 Task: Look for space in Balāngīr, India from 3rd August, 2023 to 7th August, 2023 for 2 adults in price range Rs.4000 to Rs.9000. Place can be private room with 1  bedroom having 1 bed and 1 bathroom. Property type can be house, flat, guest house, hotel. Booking option can be shelf check-in. Required host language is English.
Action: Mouse moved to (597, 131)
Screenshot: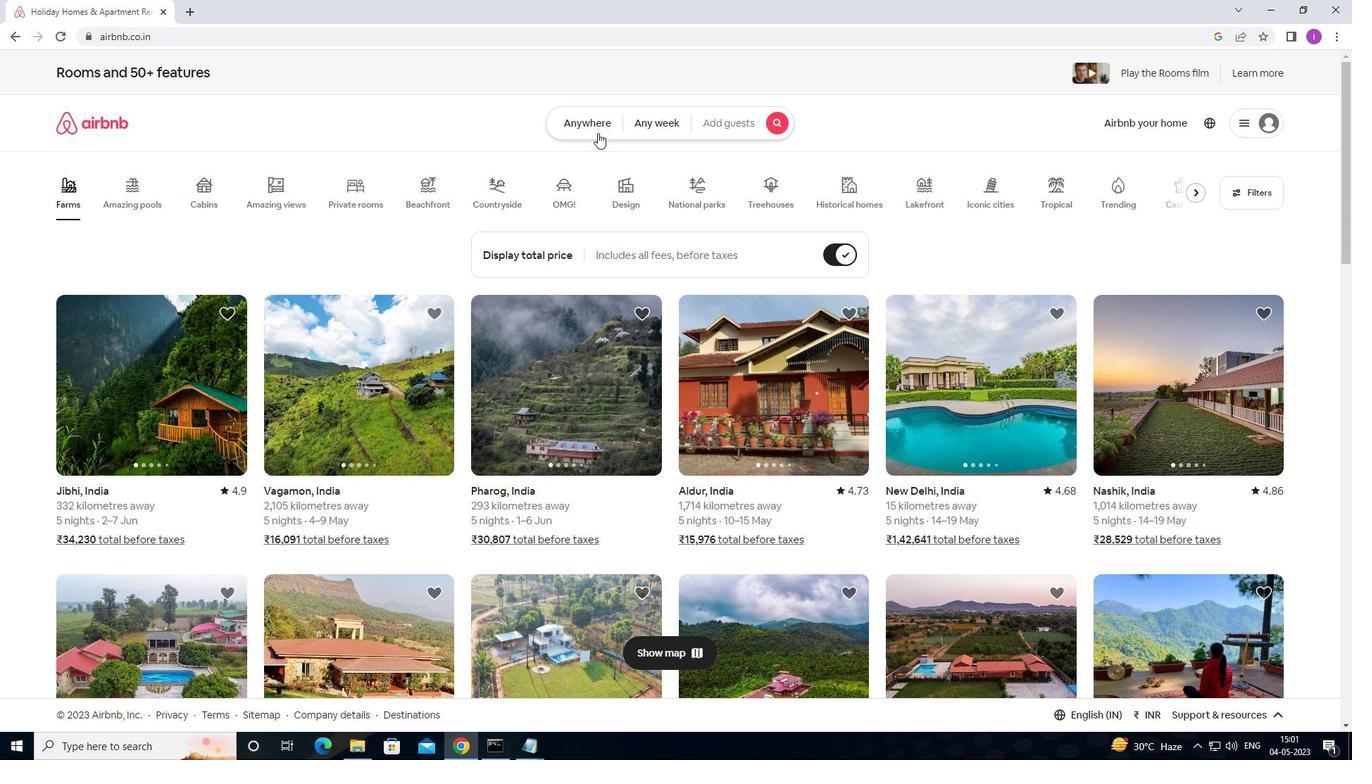 
Action: Mouse pressed left at (597, 131)
Screenshot: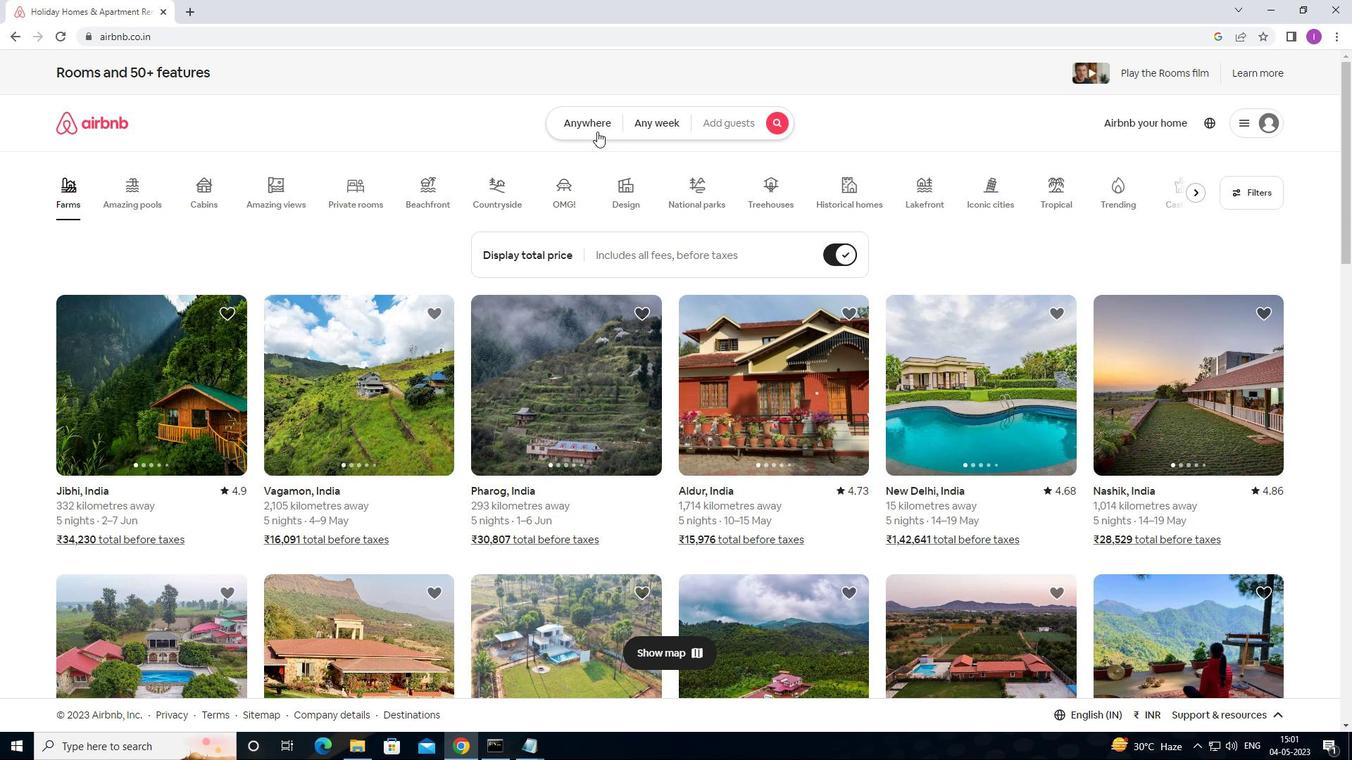 
Action: Mouse moved to (425, 183)
Screenshot: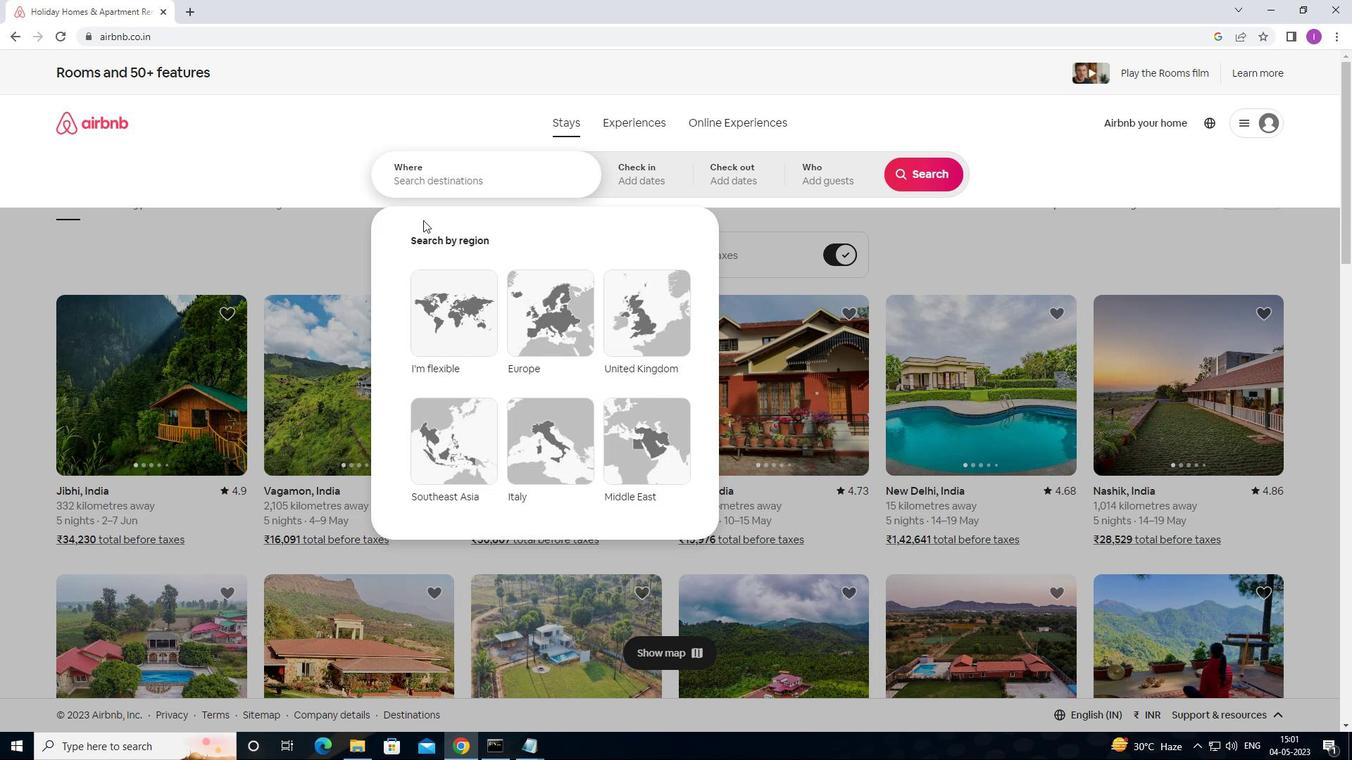 
Action: Mouse pressed left at (425, 183)
Screenshot: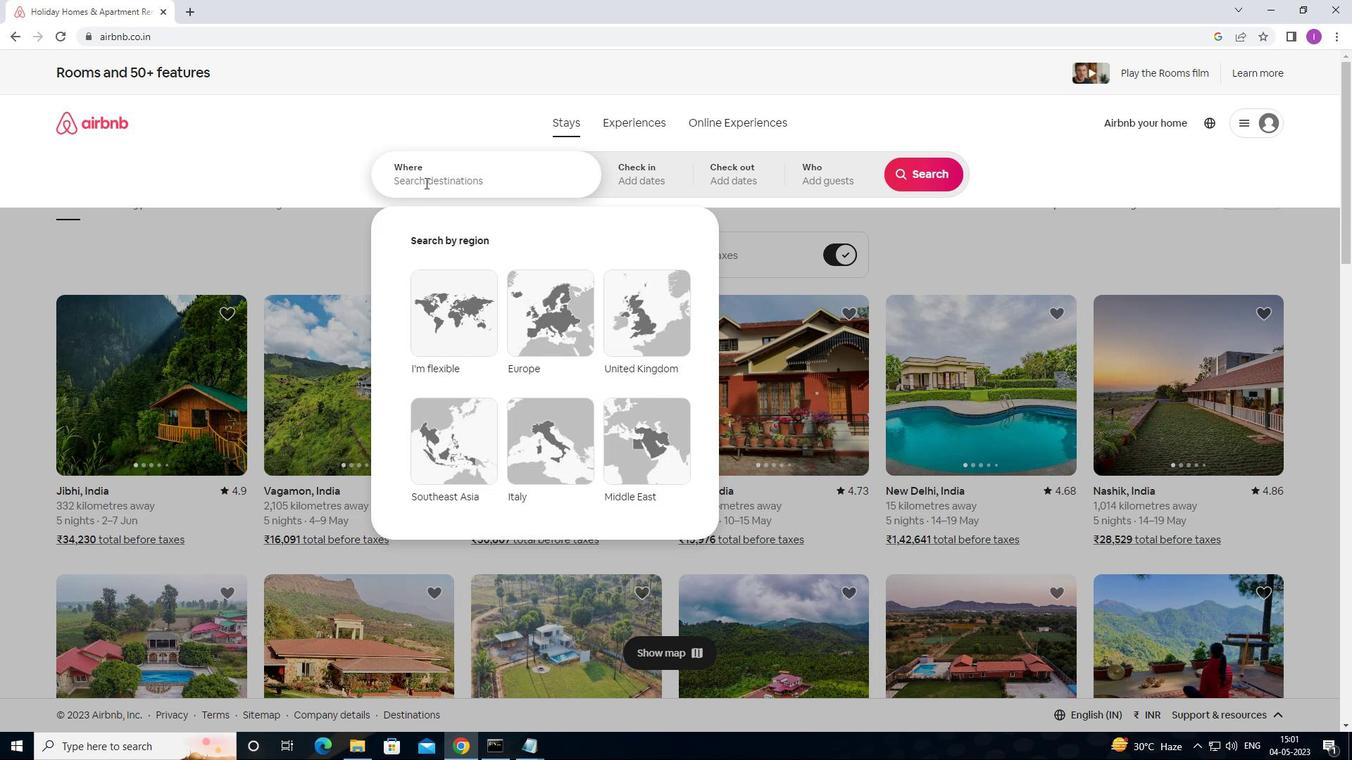 
Action: Mouse moved to (738, 161)
Screenshot: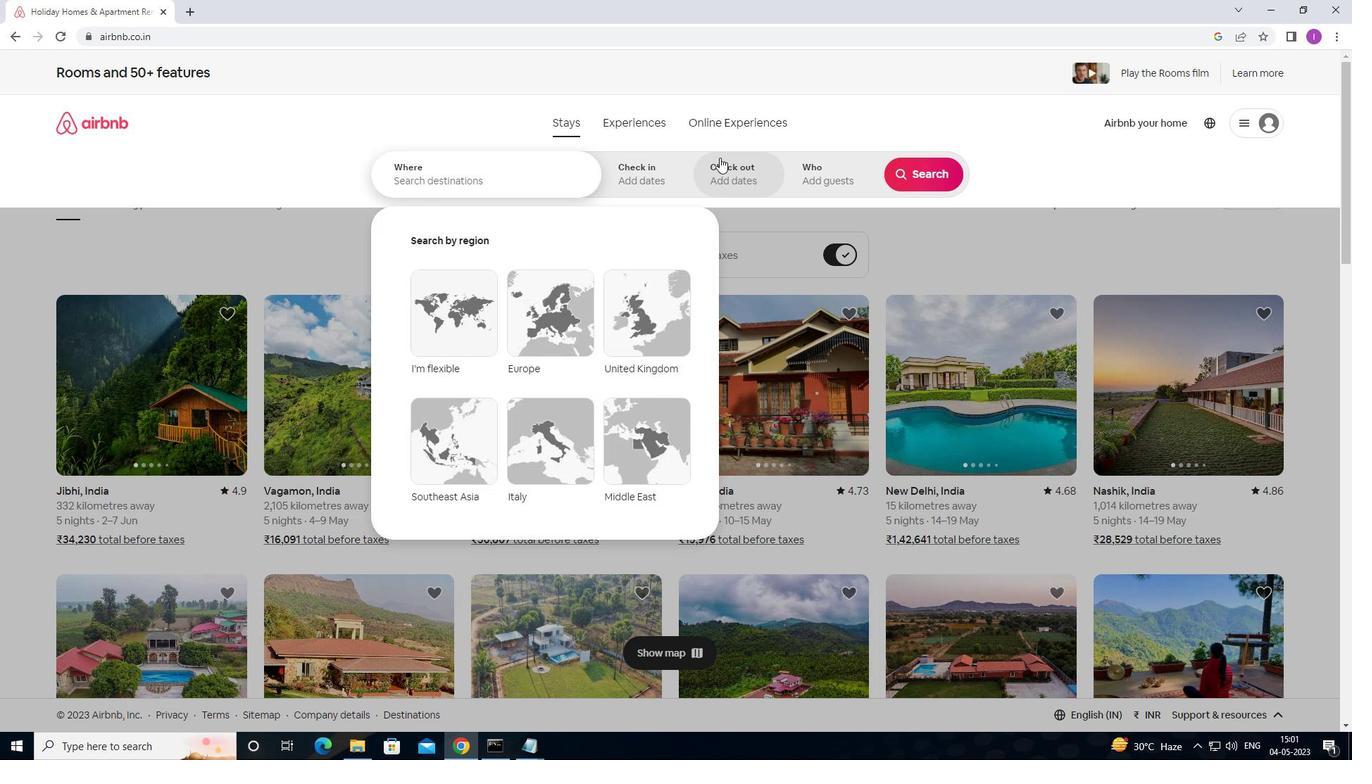 
Action: Key pressed <Key.shift>BALANGIR,<Key.shift>INDIA
Screenshot: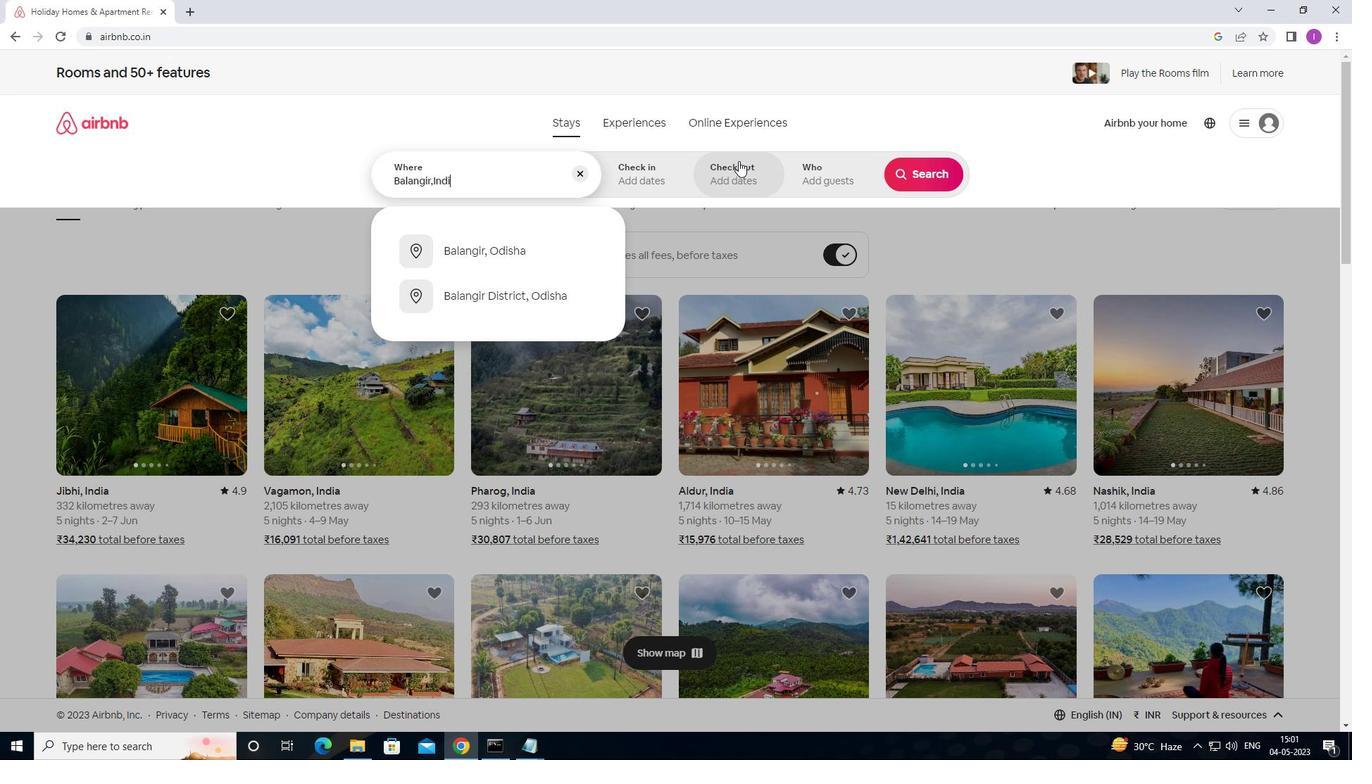 
Action: Mouse moved to (650, 173)
Screenshot: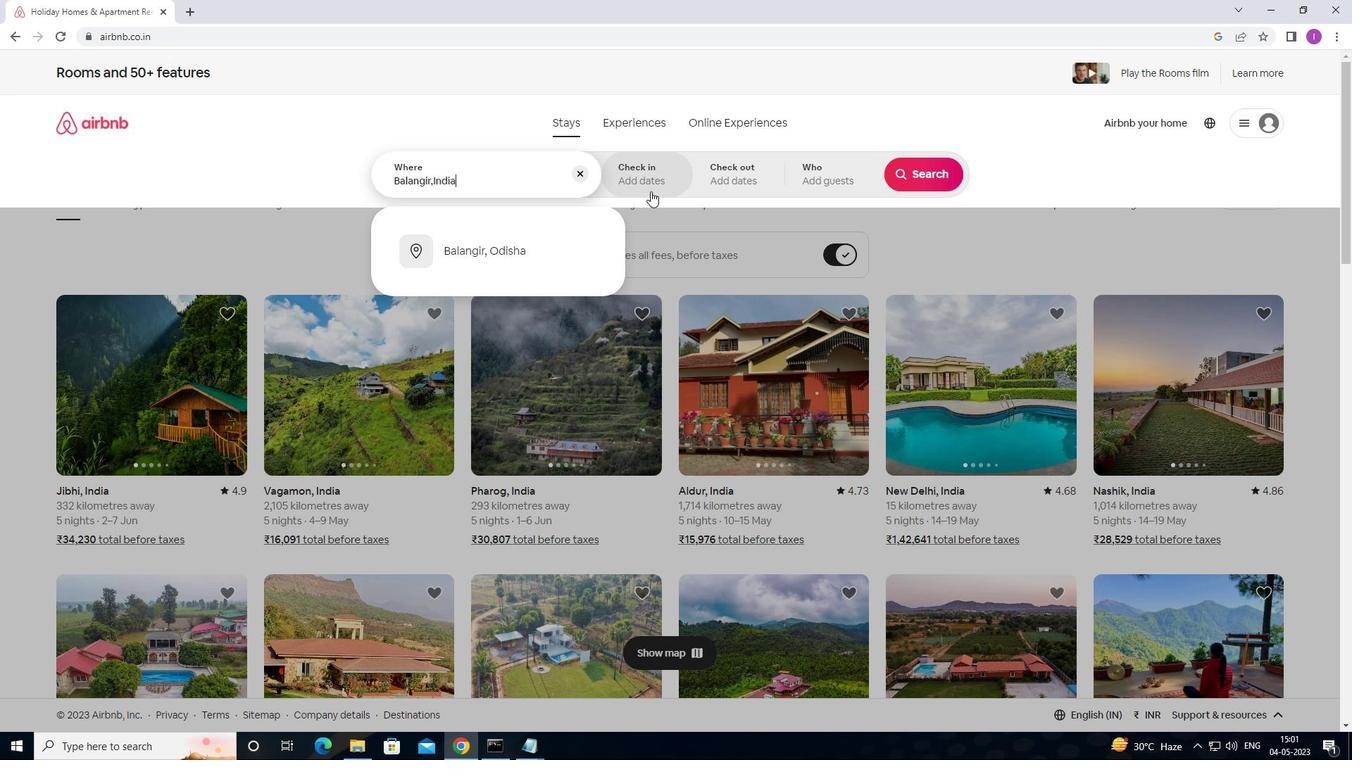 
Action: Mouse pressed left at (650, 173)
Screenshot: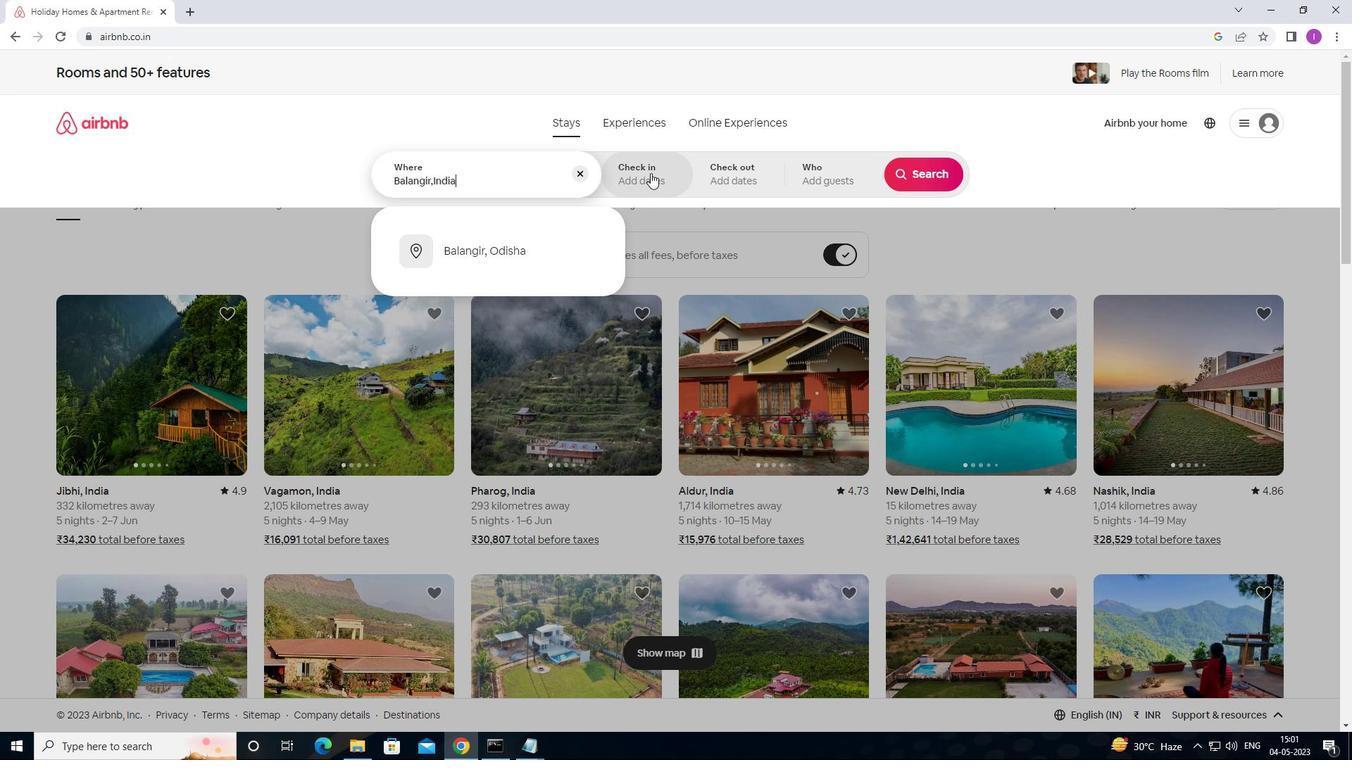 
Action: Mouse moved to (911, 289)
Screenshot: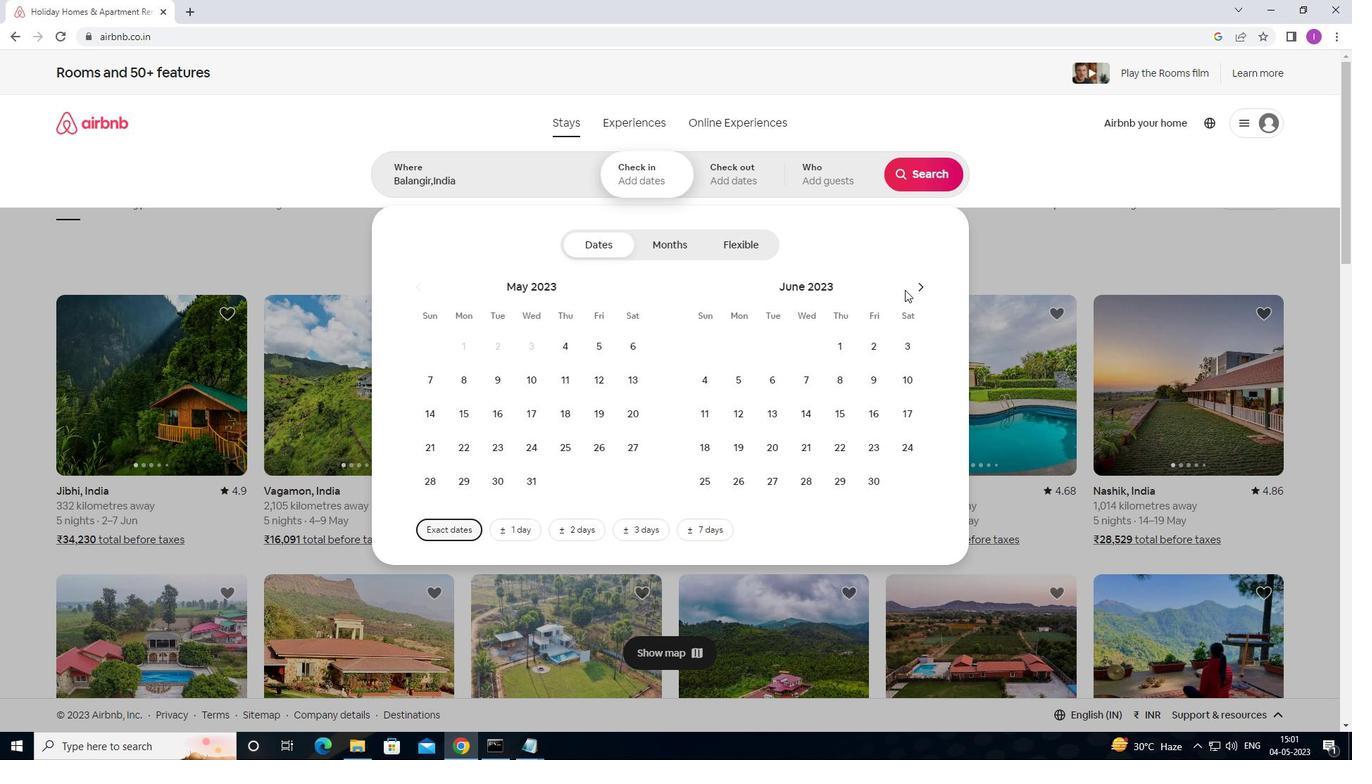 
Action: Mouse pressed left at (911, 289)
Screenshot: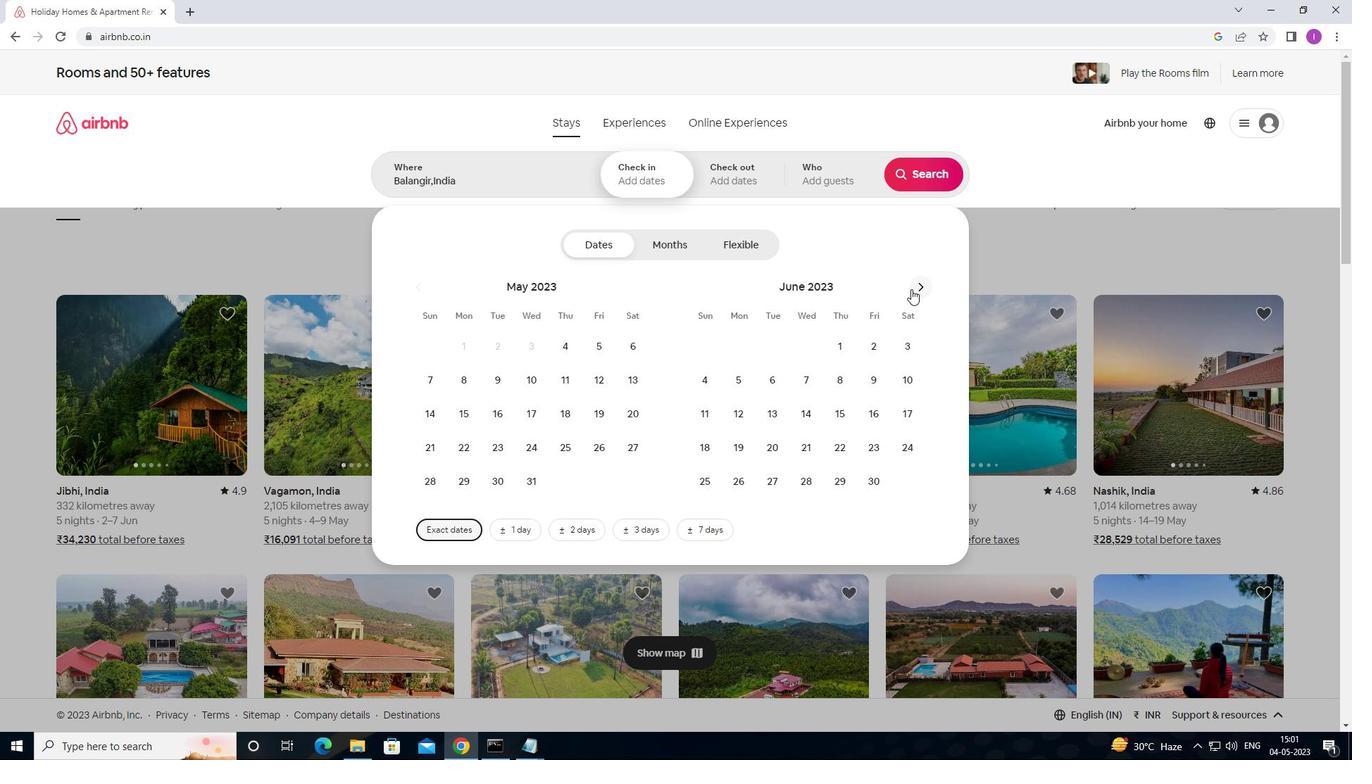 
Action: Mouse moved to (911, 288)
Screenshot: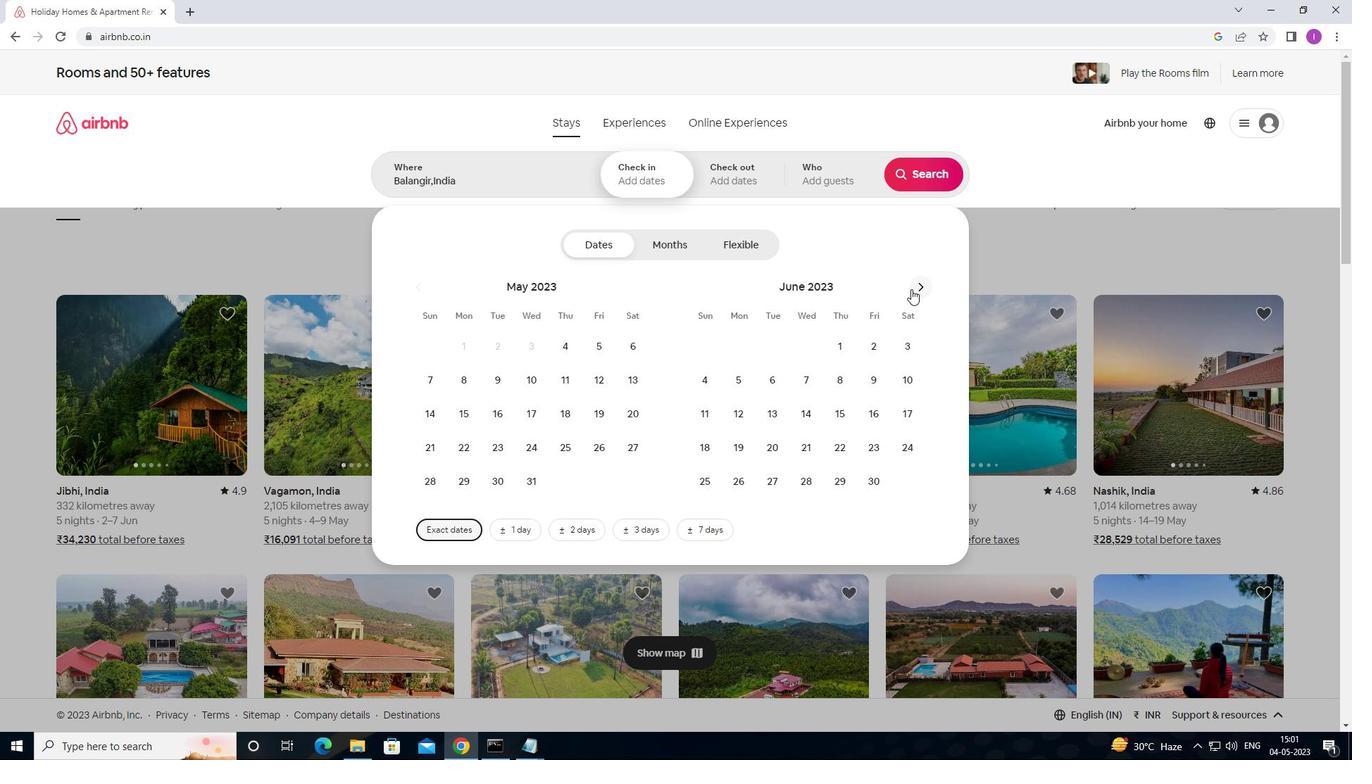 
Action: Mouse pressed left at (911, 288)
Screenshot: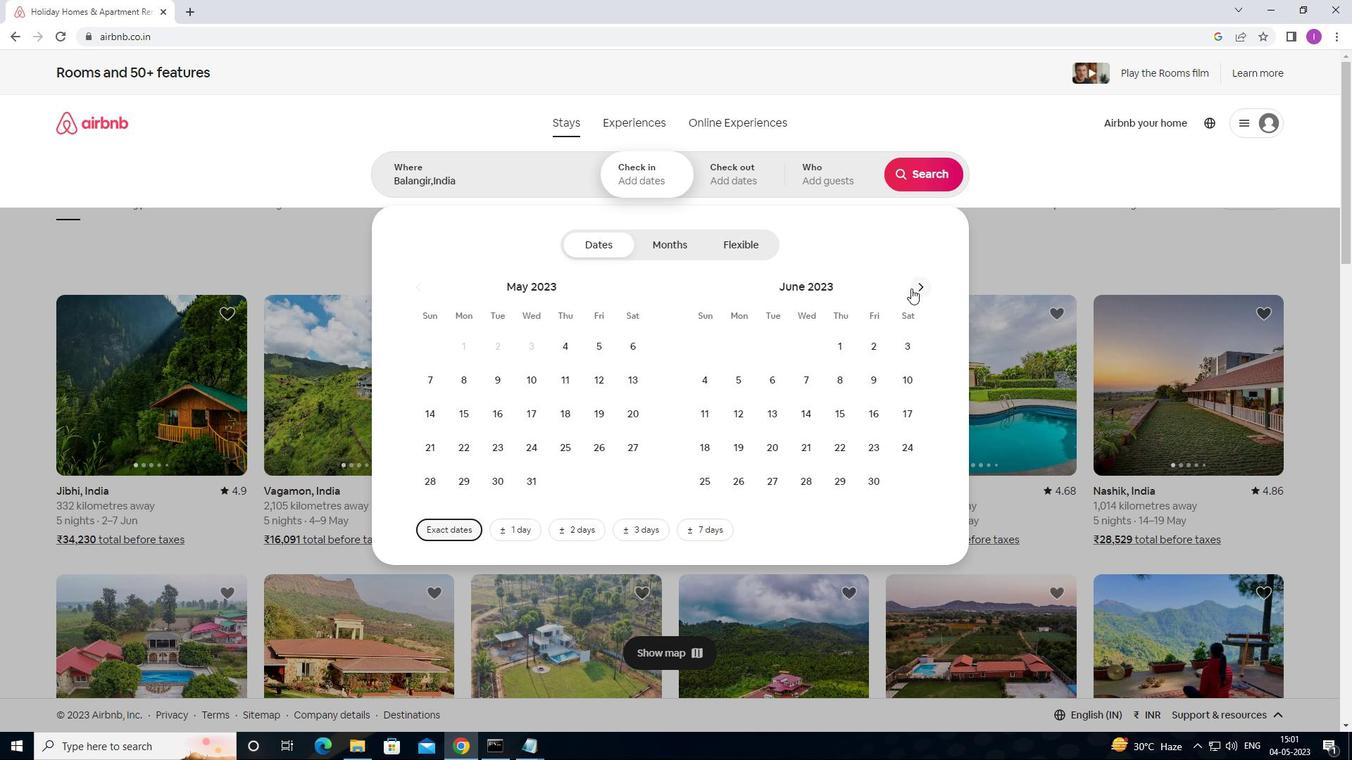 
Action: Mouse moved to (842, 347)
Screenshot: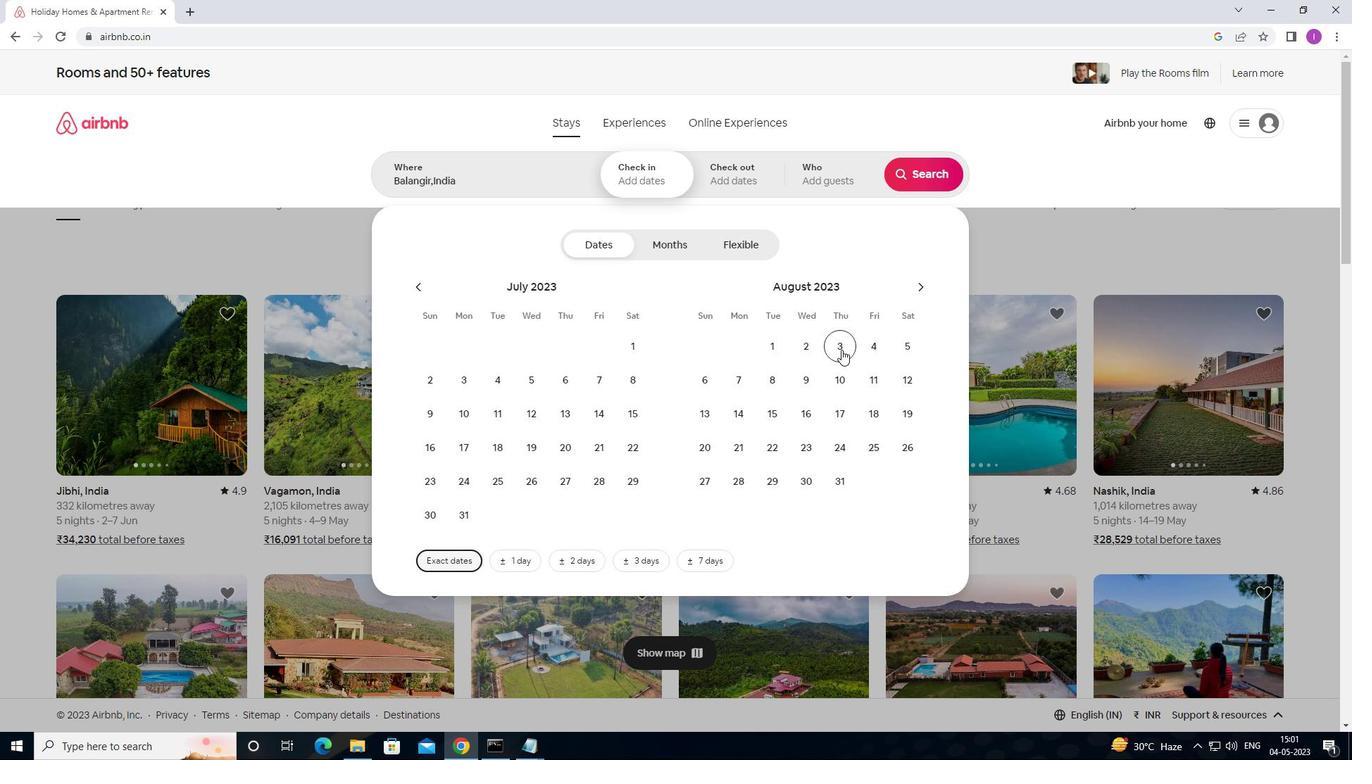 
Action: Mouse pressed left at (842, 347)
Screenshot: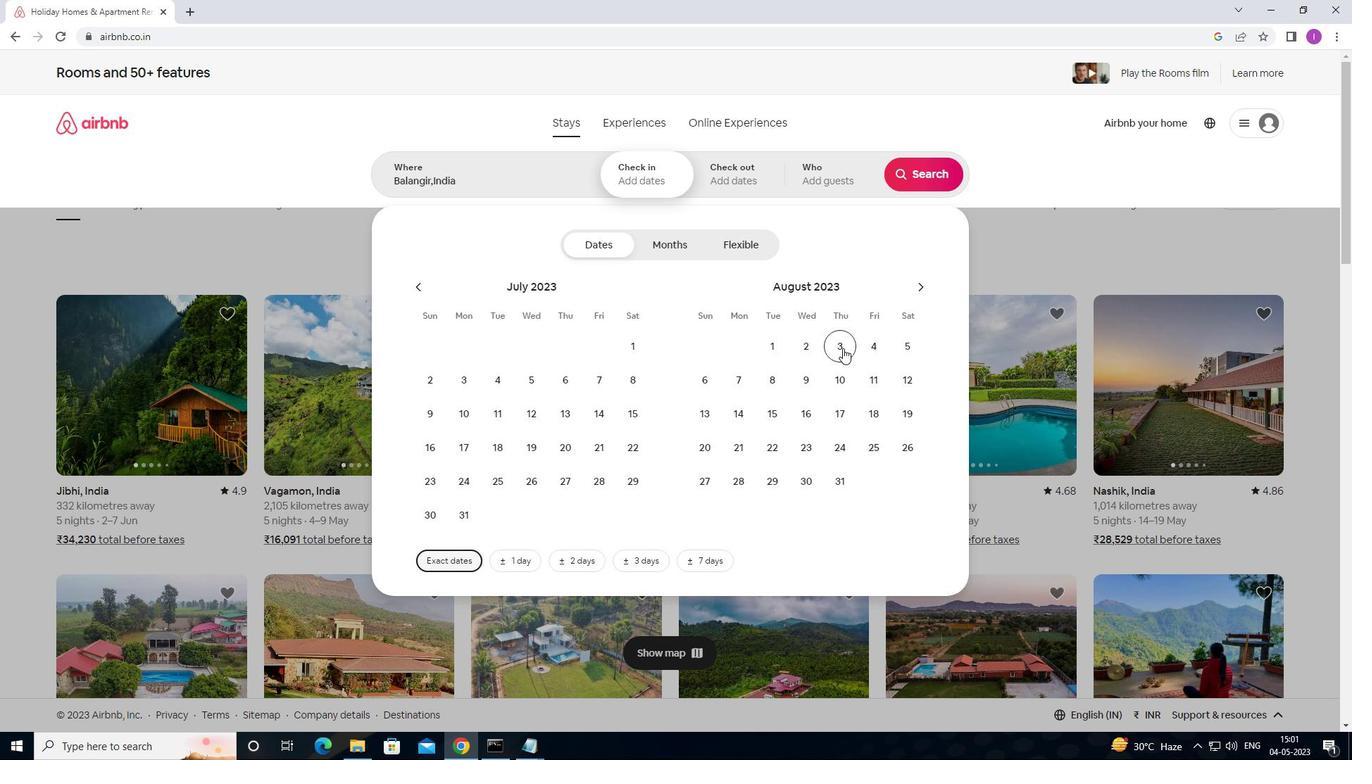 
Action: Mouse moved to (730, 385)
Screenshot: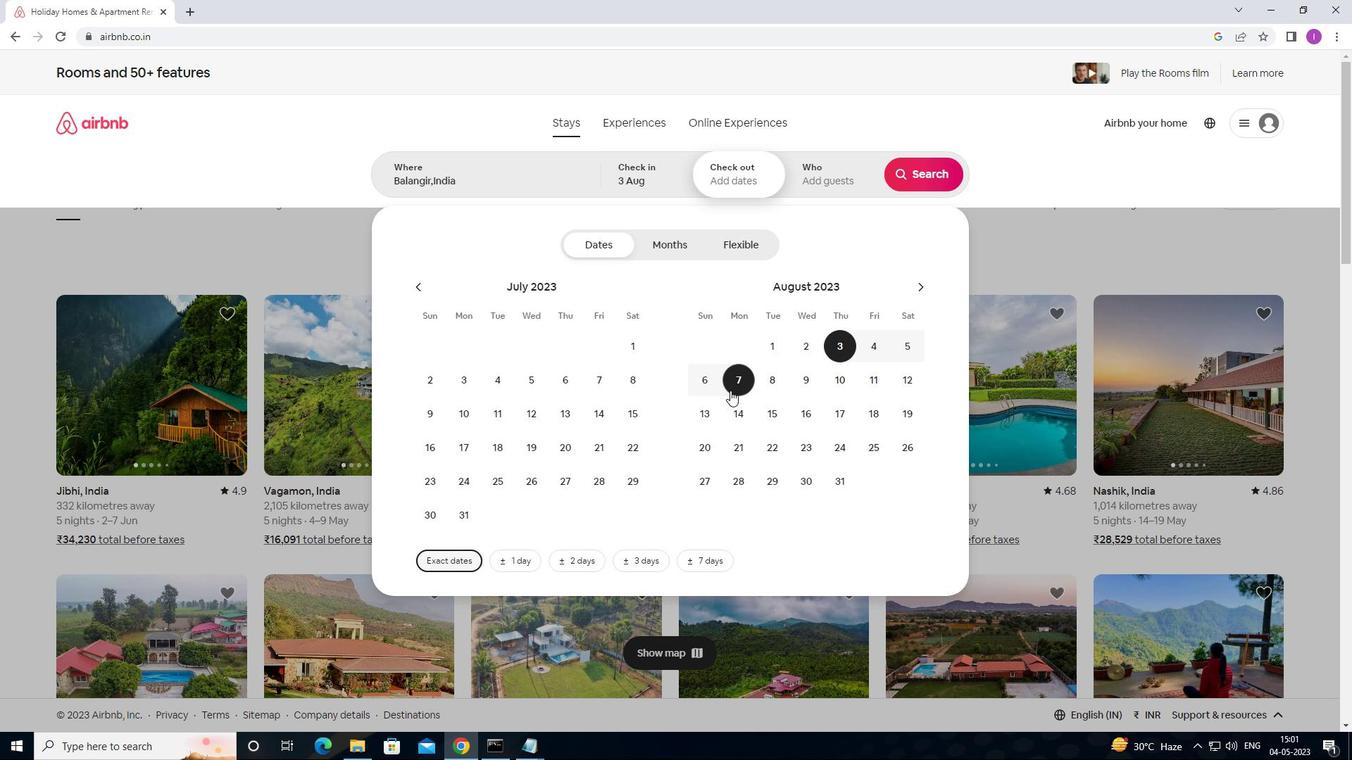 
Action: Mouse pressed left at (730, 385)
Screenshot: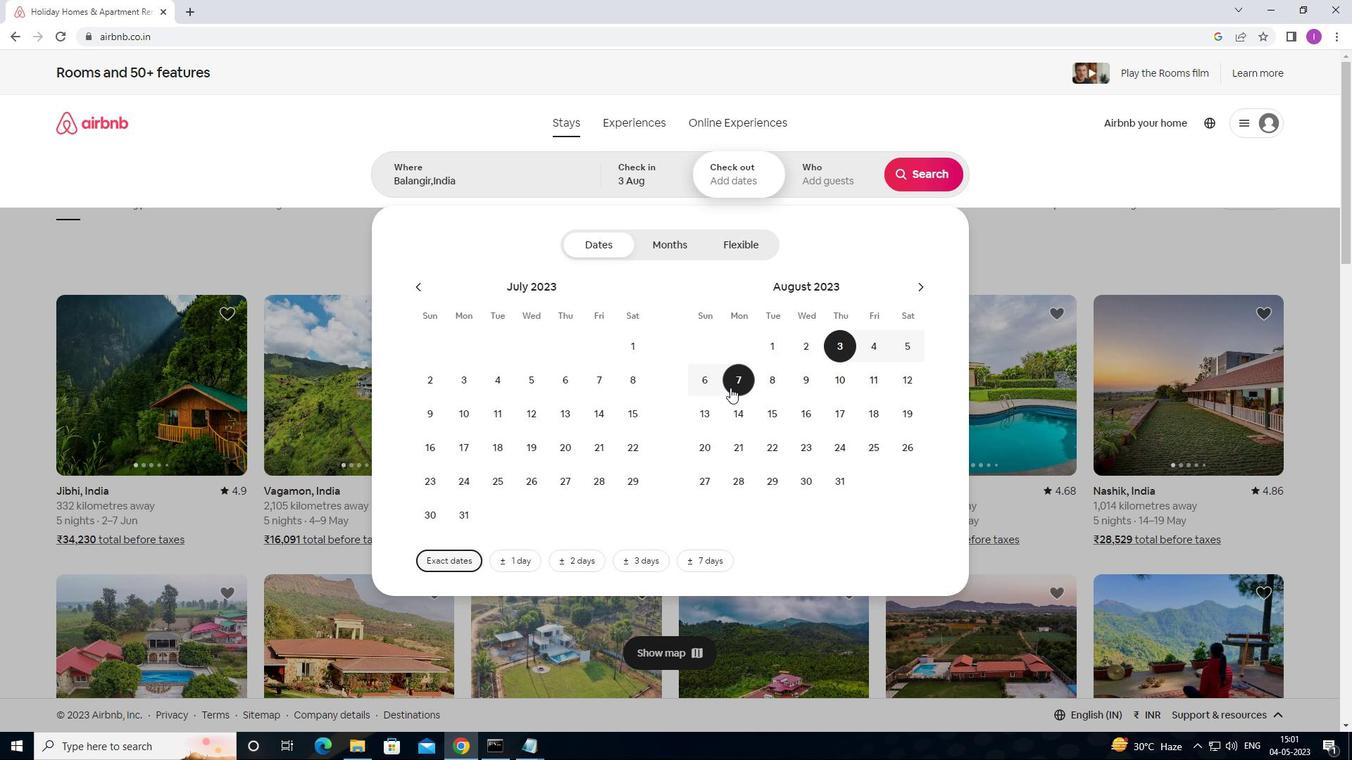 
Action: Mouse moved to (828, 190)
Screenshot: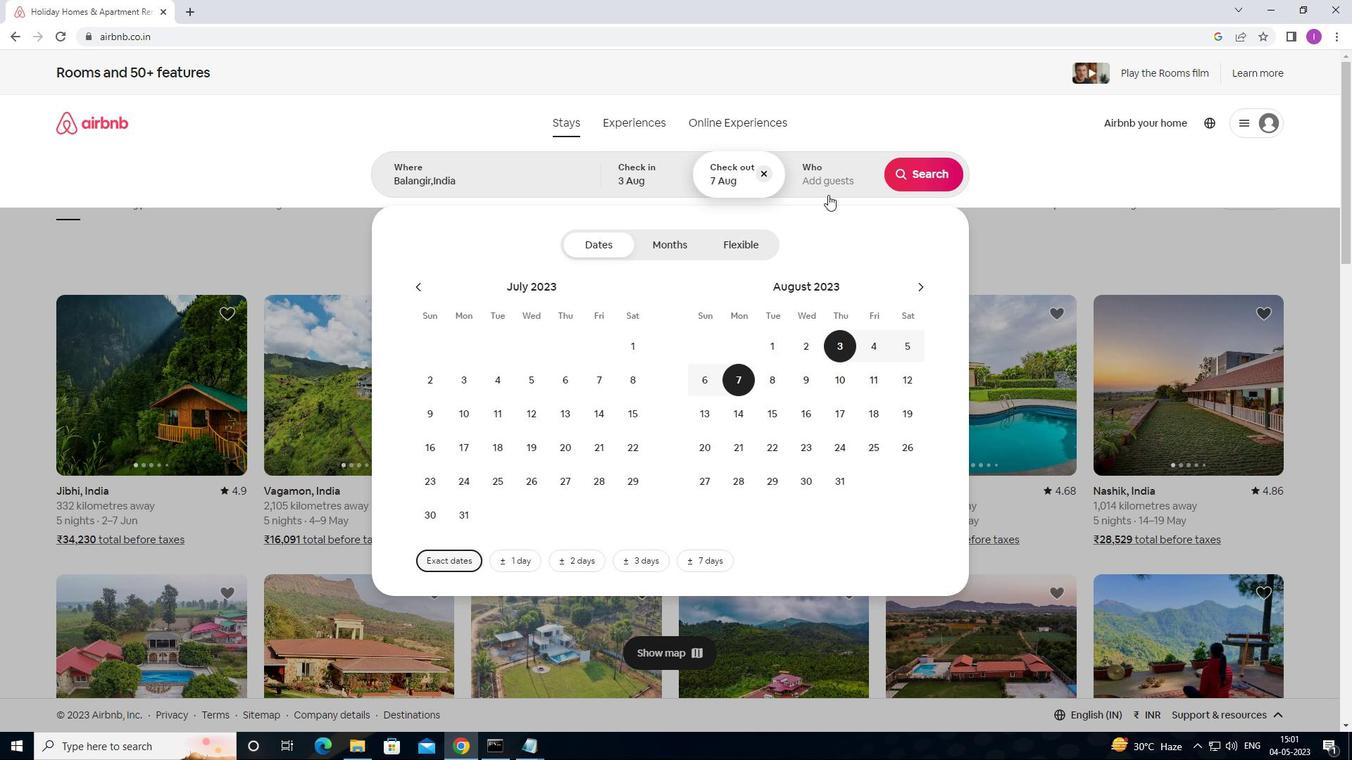 
Action: Mouse pressed left at (828, 190)
Screenshot: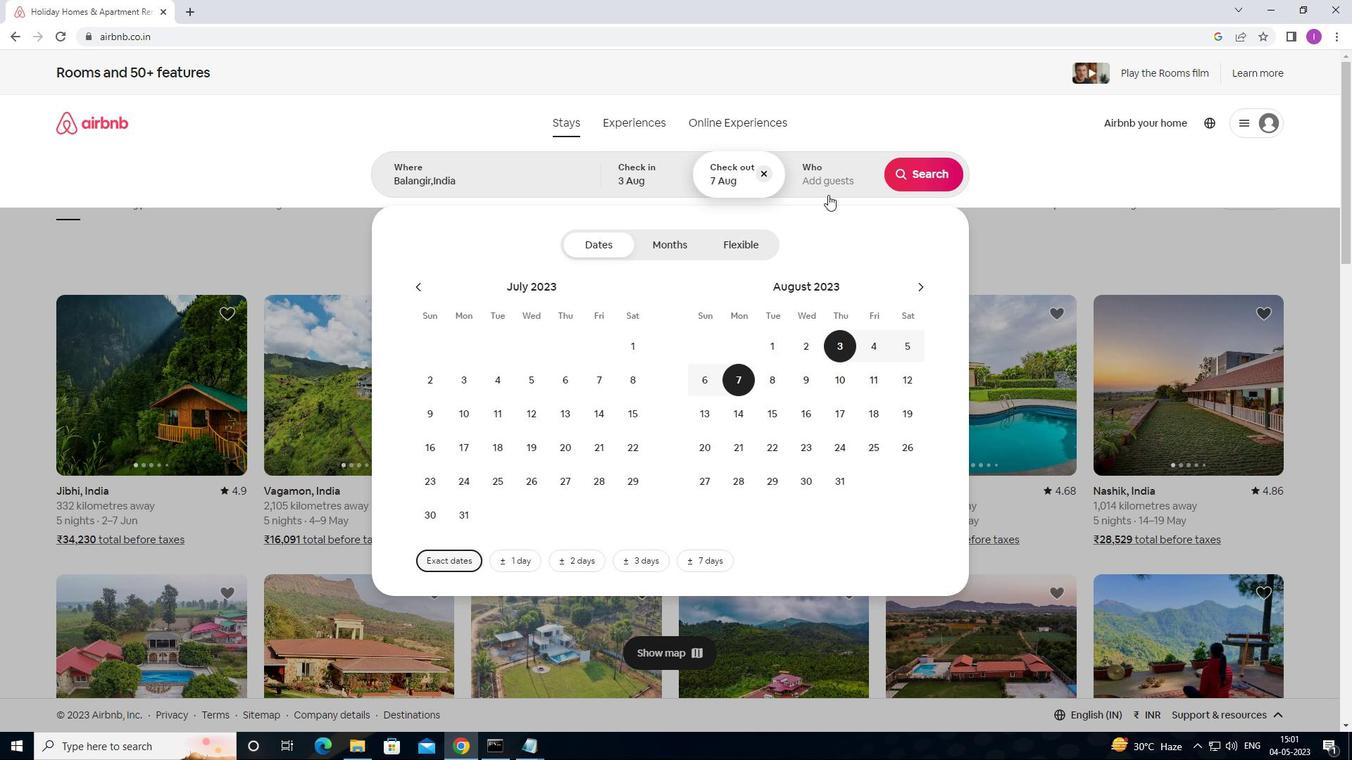 
Action: Mouse moved to (935, 252)
Screenshot: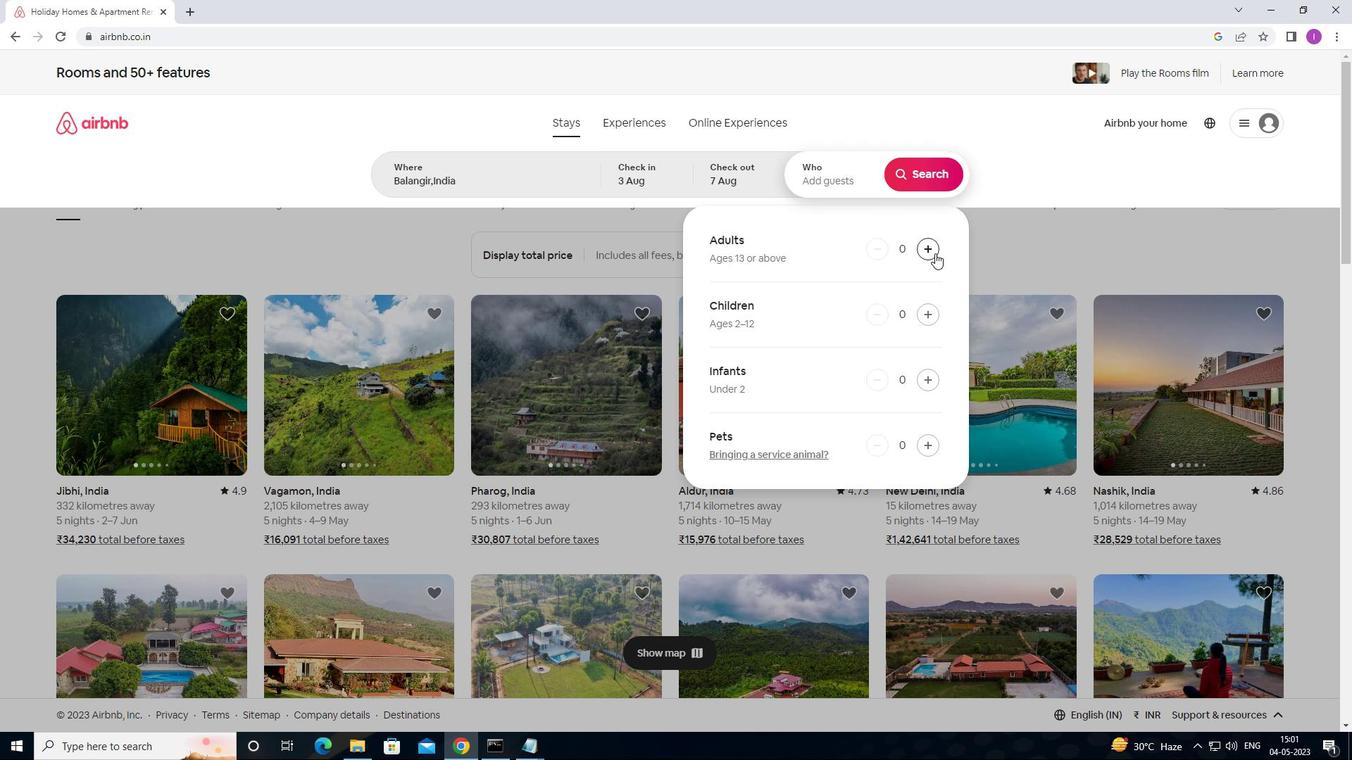 
Action: Mouse pressed left at (935, 252)
Screenshot: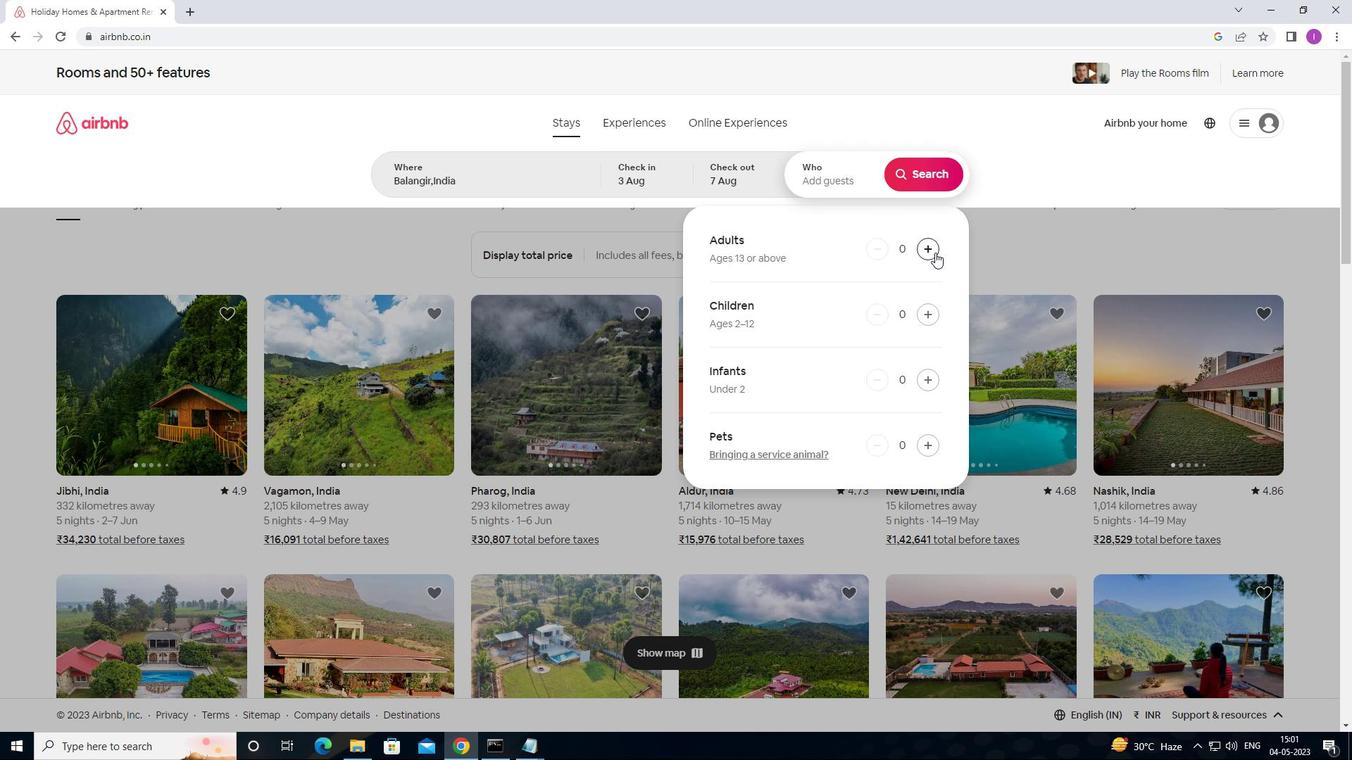 
Action: Mouse pressed left at (935, 252)
Screenshot: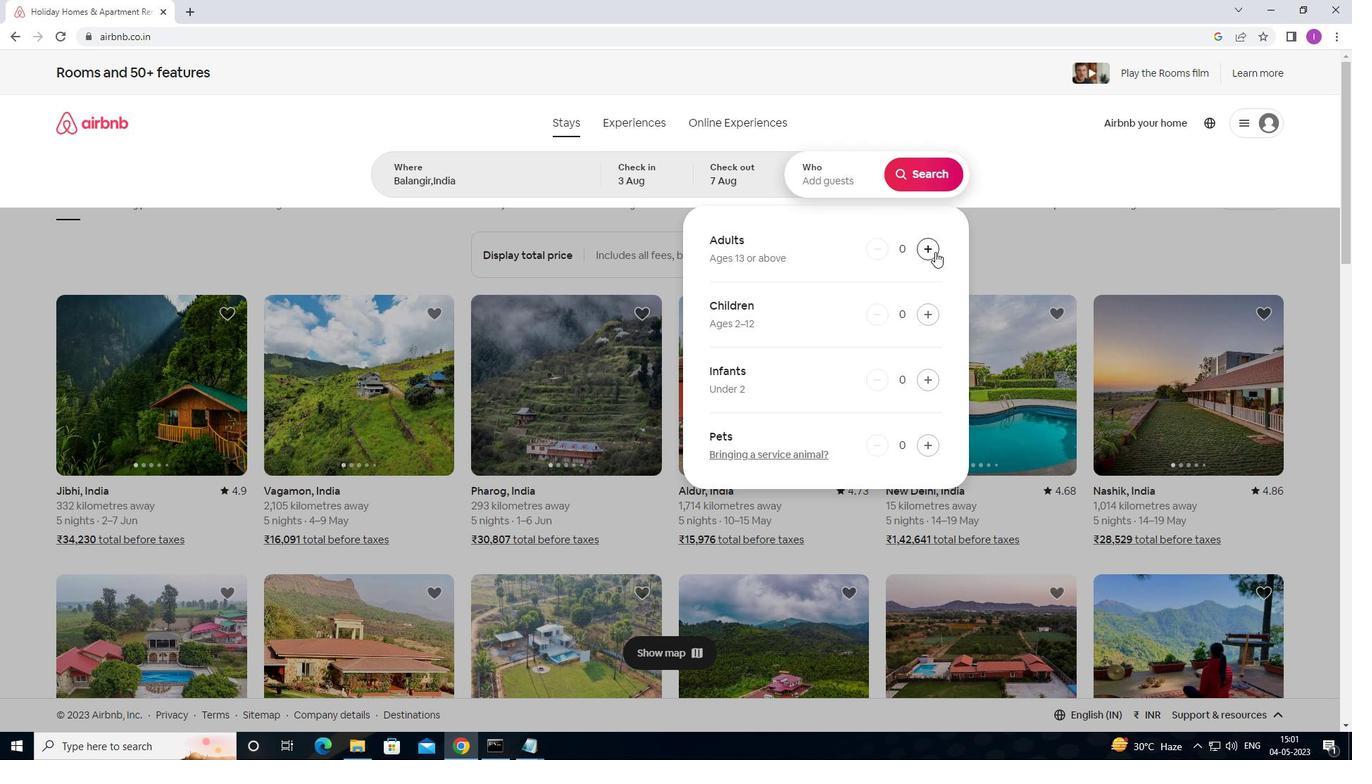 
Action: Mouse moved to (918, 178)
Screenshot: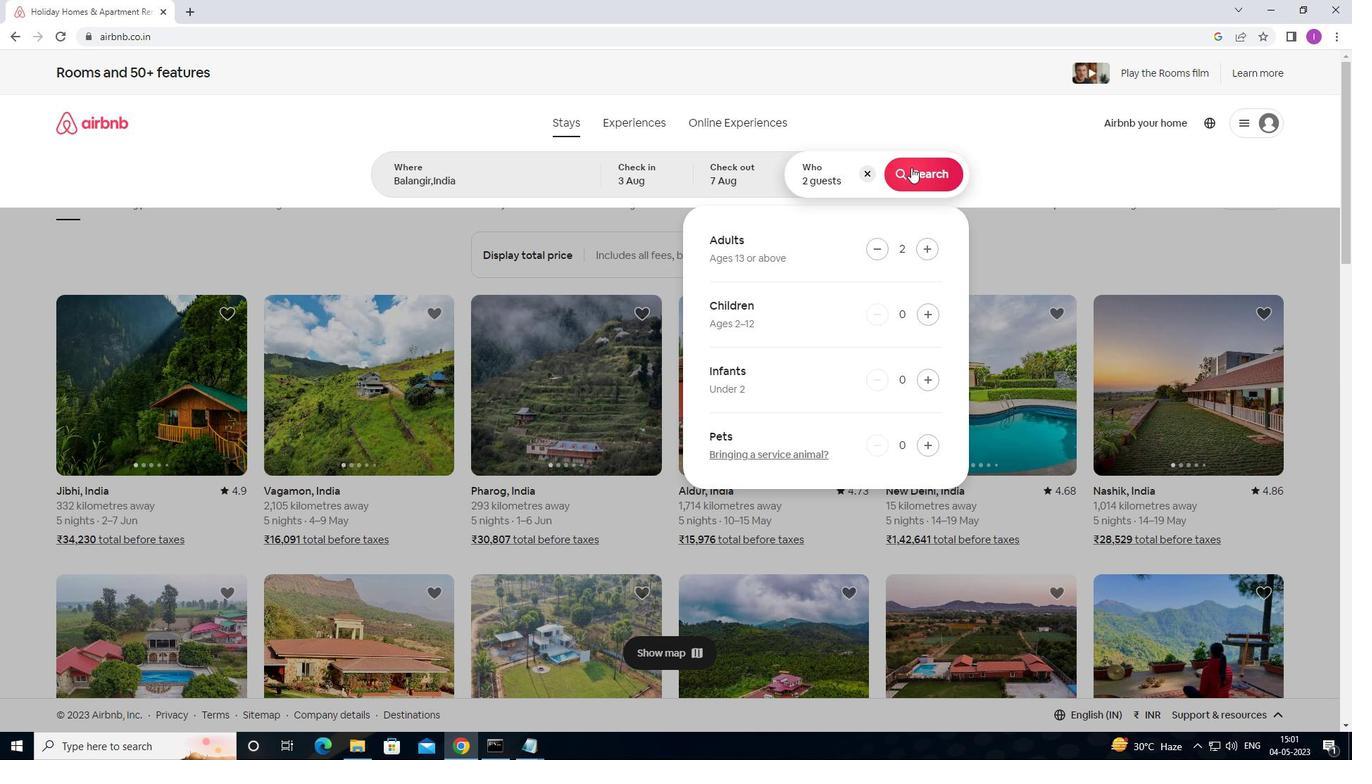 
Action: Mouse pressed left at (918, 178)
Screenshot: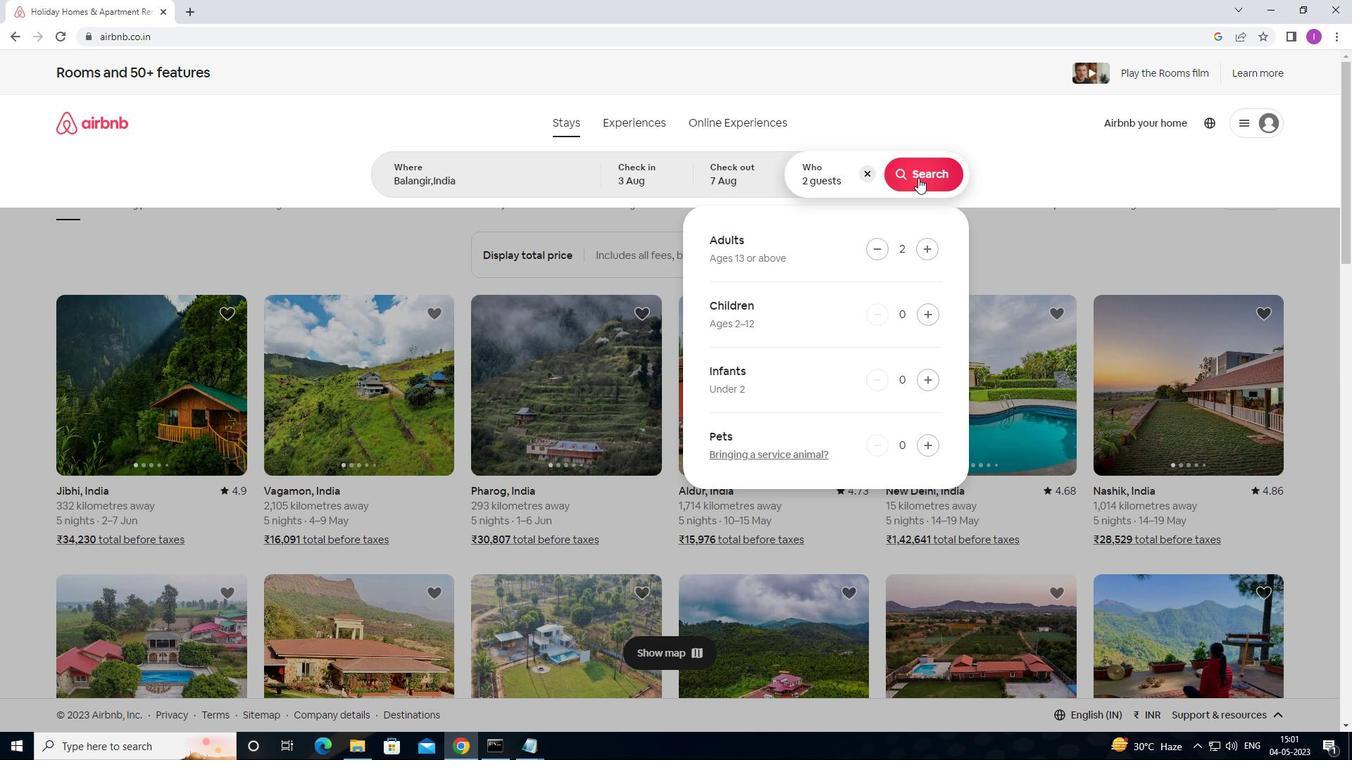 
Action: Mouse moved to (1269, 132)
Screenshot: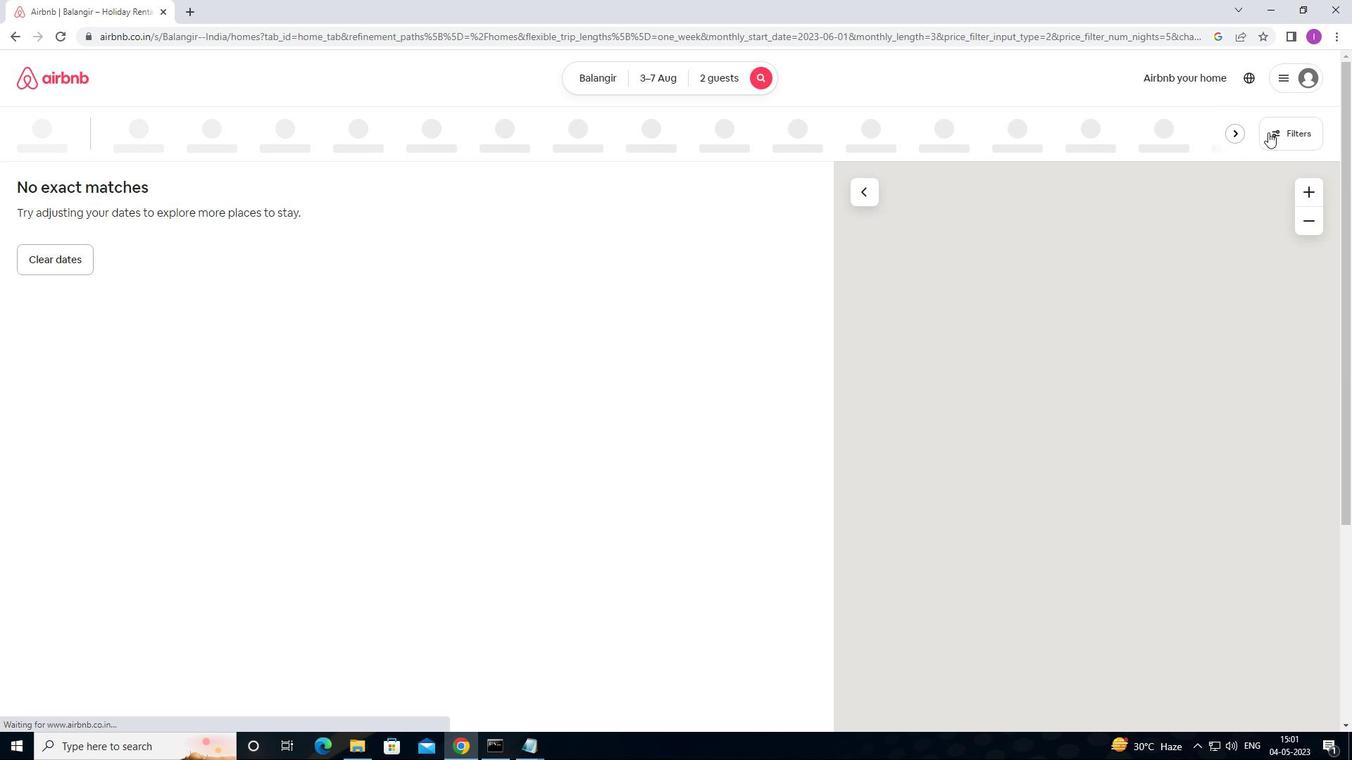 
Action: Mouse pressed left at (1269, 132)
Screenshot: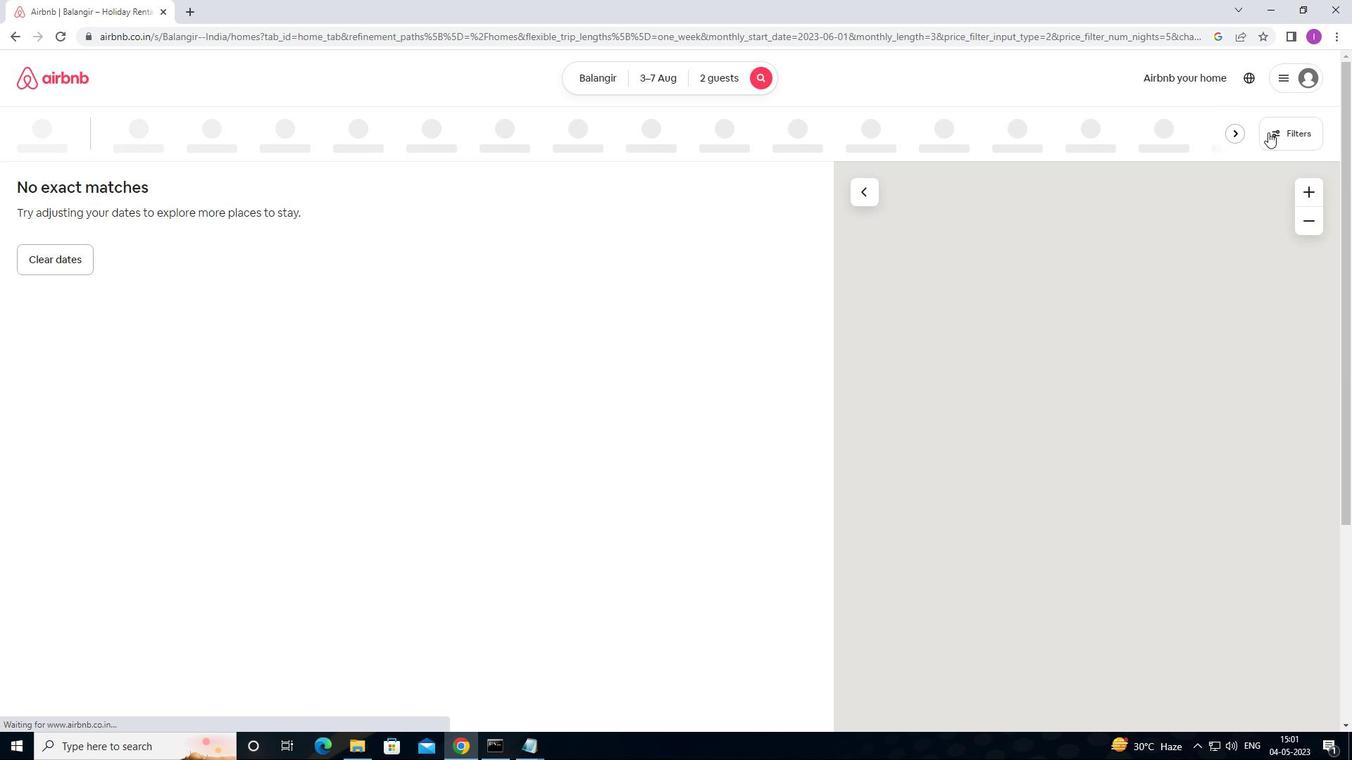 
Action: Mouse moved to (525, 220)
Screenshot: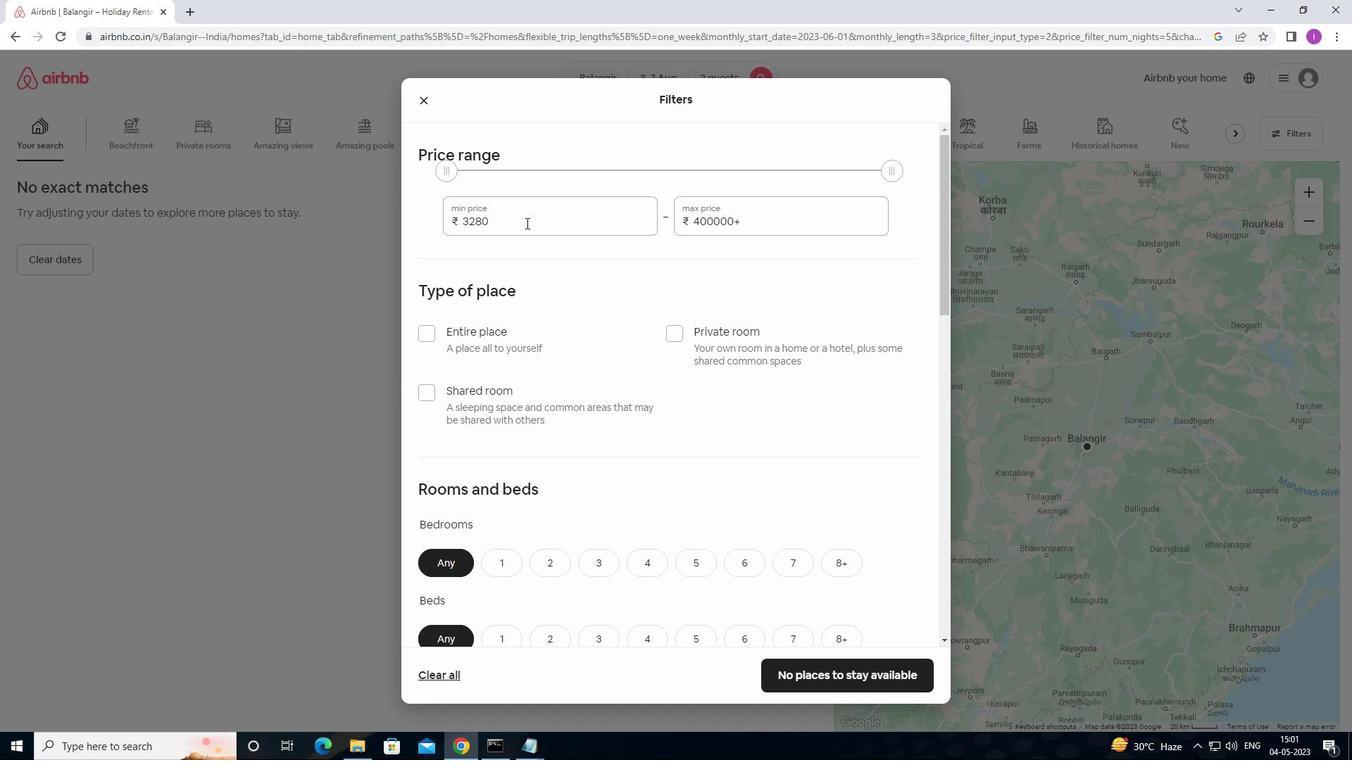 
Action: Mouse pressed left at (525, 220)
Screenshot: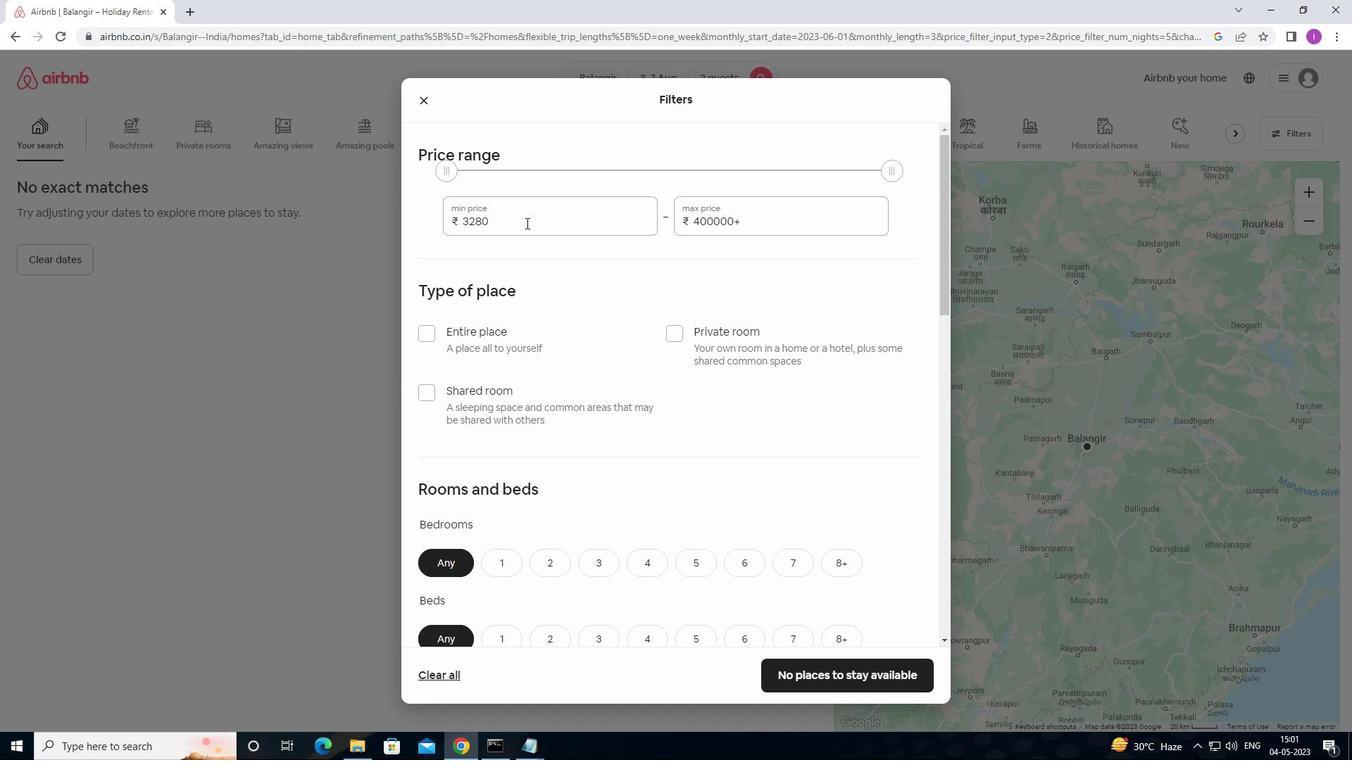 
Action: Mouse moved to (823, 213)
Screenshot: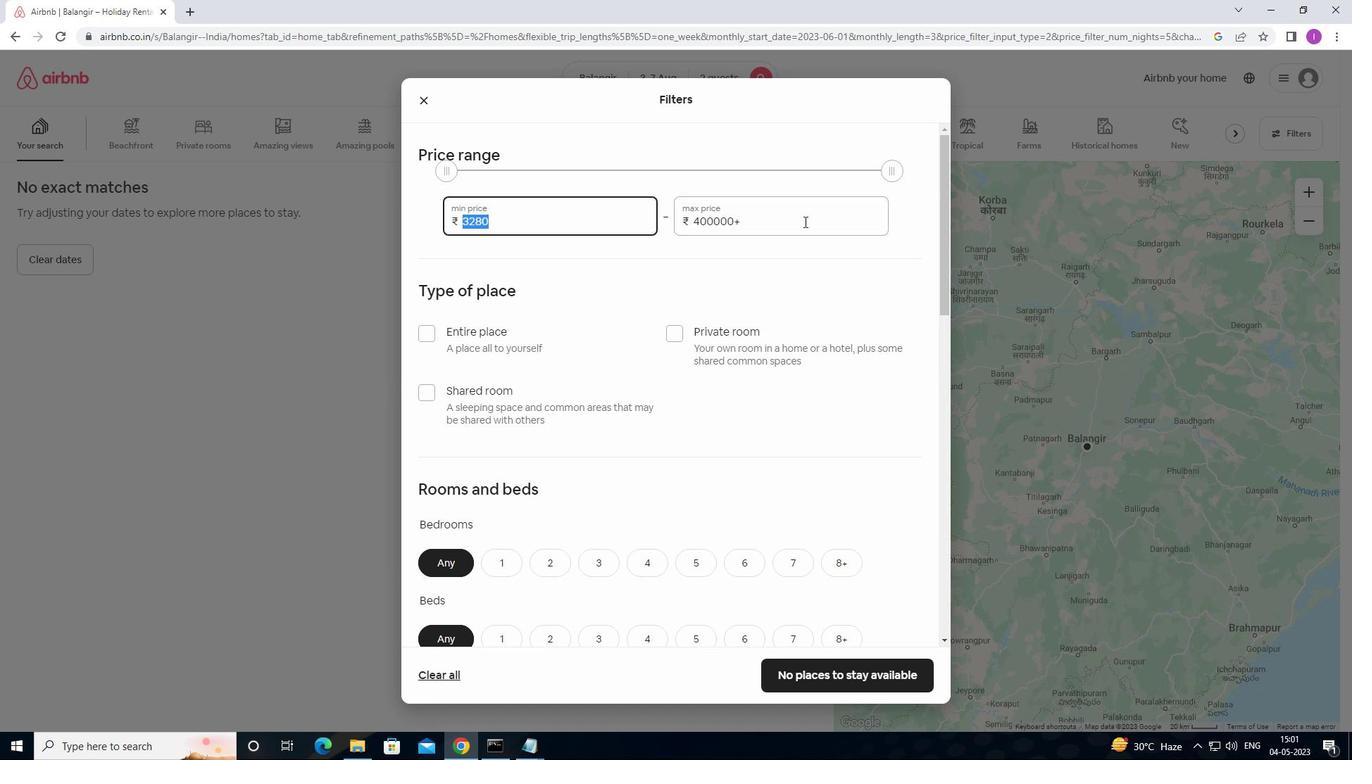 
Action: Key pressed 4000
Screenshot: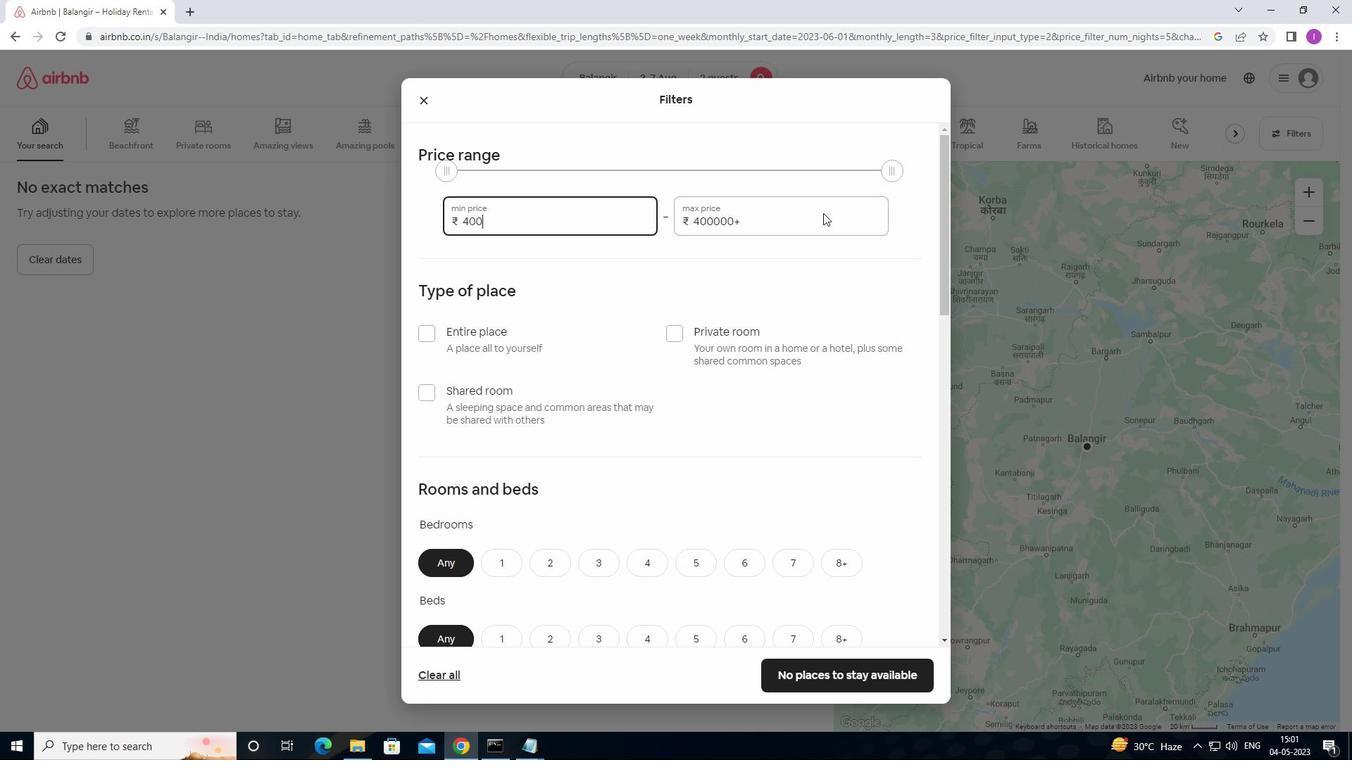 
Action: Mouse moved to (792, 222)
Screenshot: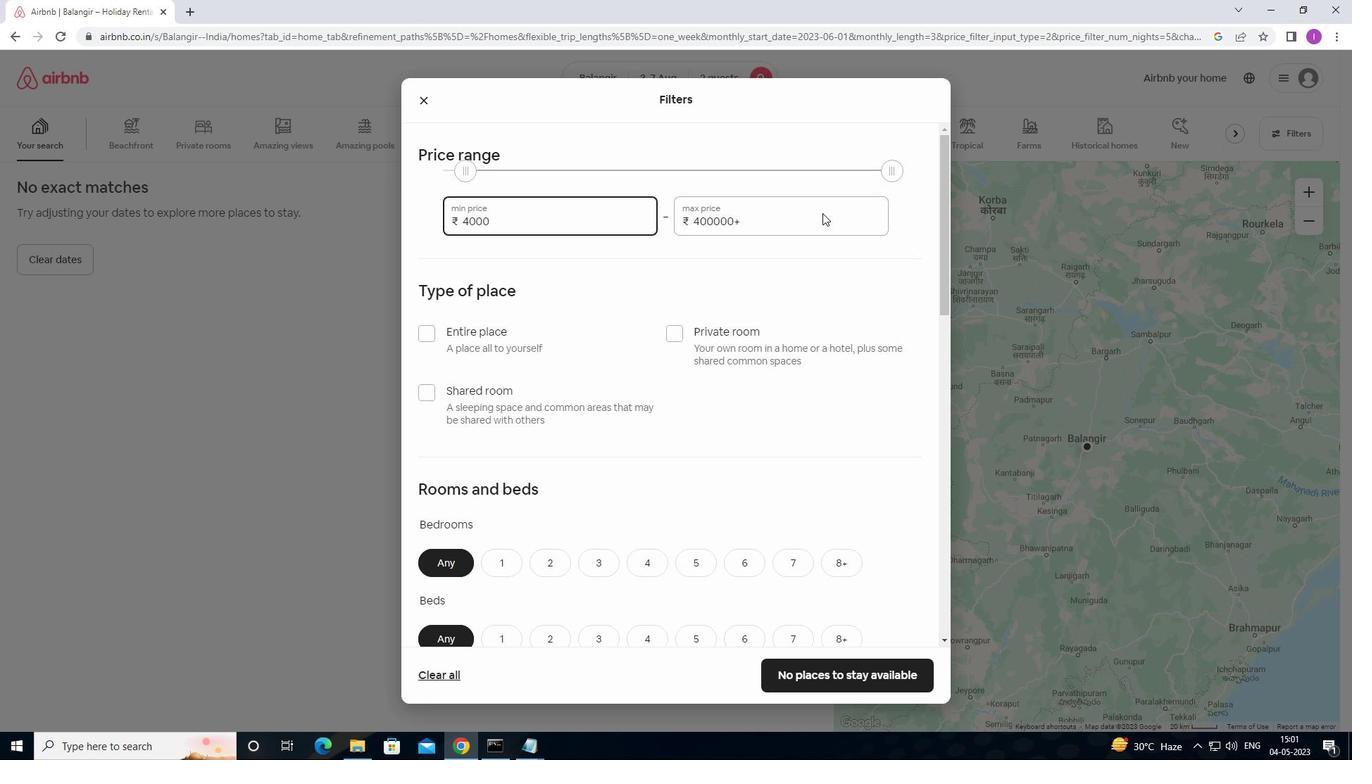 
Action: Mouse pressed left at (792, 222)
Screenshot: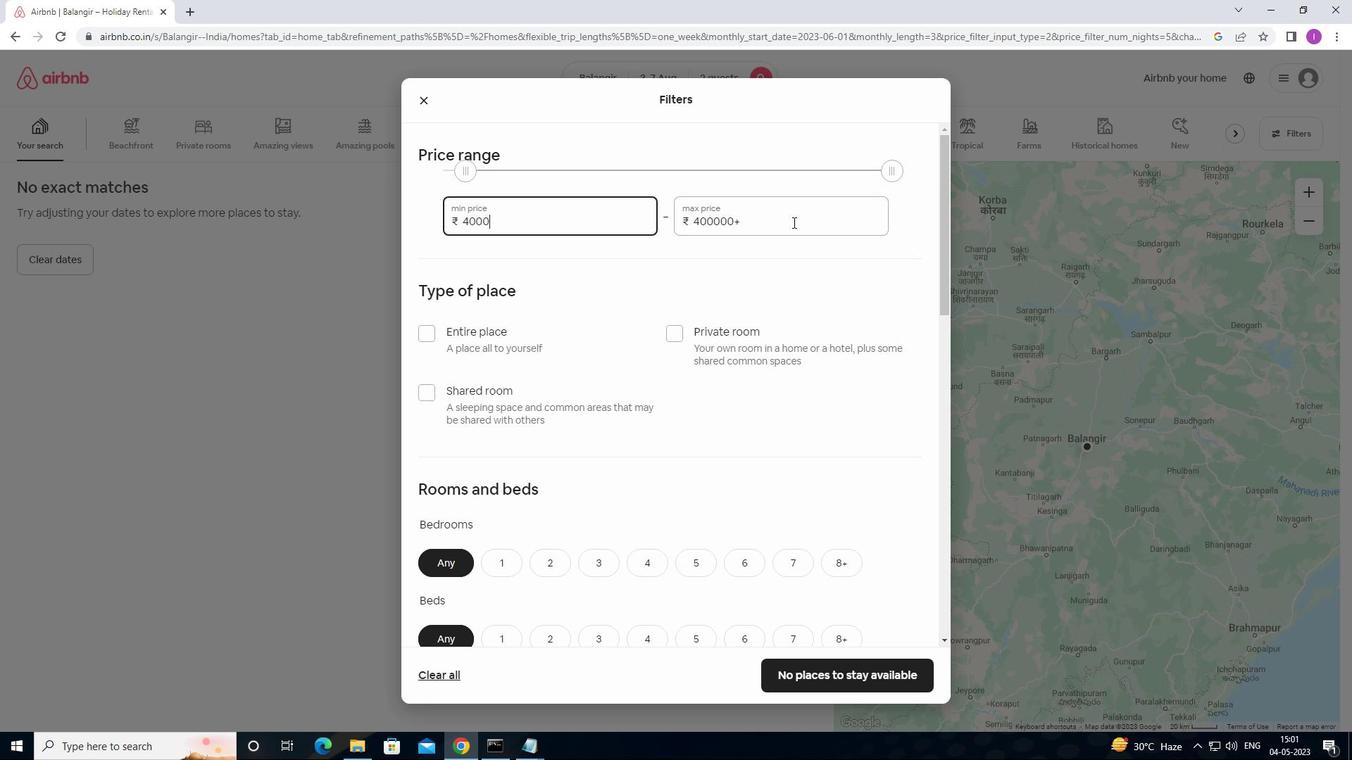 
Action: Mouse moved to (660, 220)
Screenshot: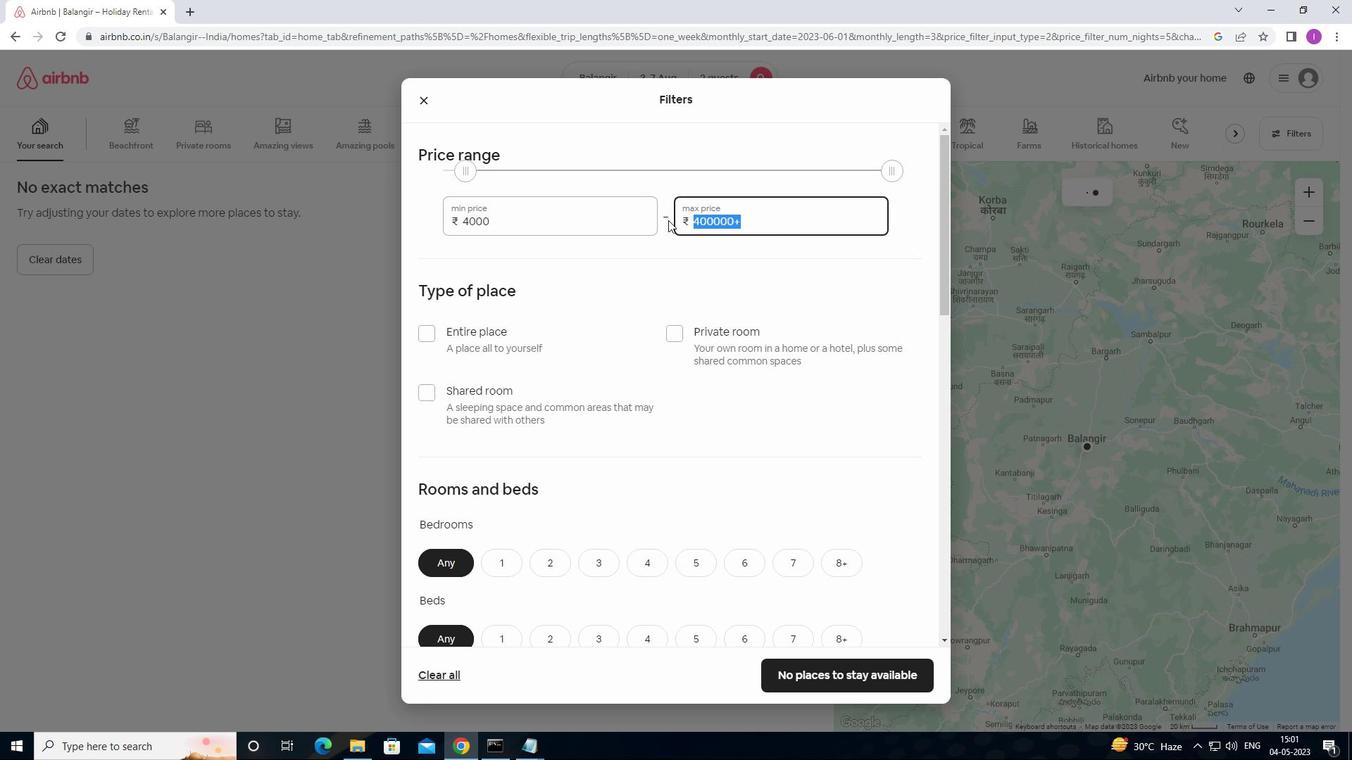 
Action: Key pressed 9000
Screenshot: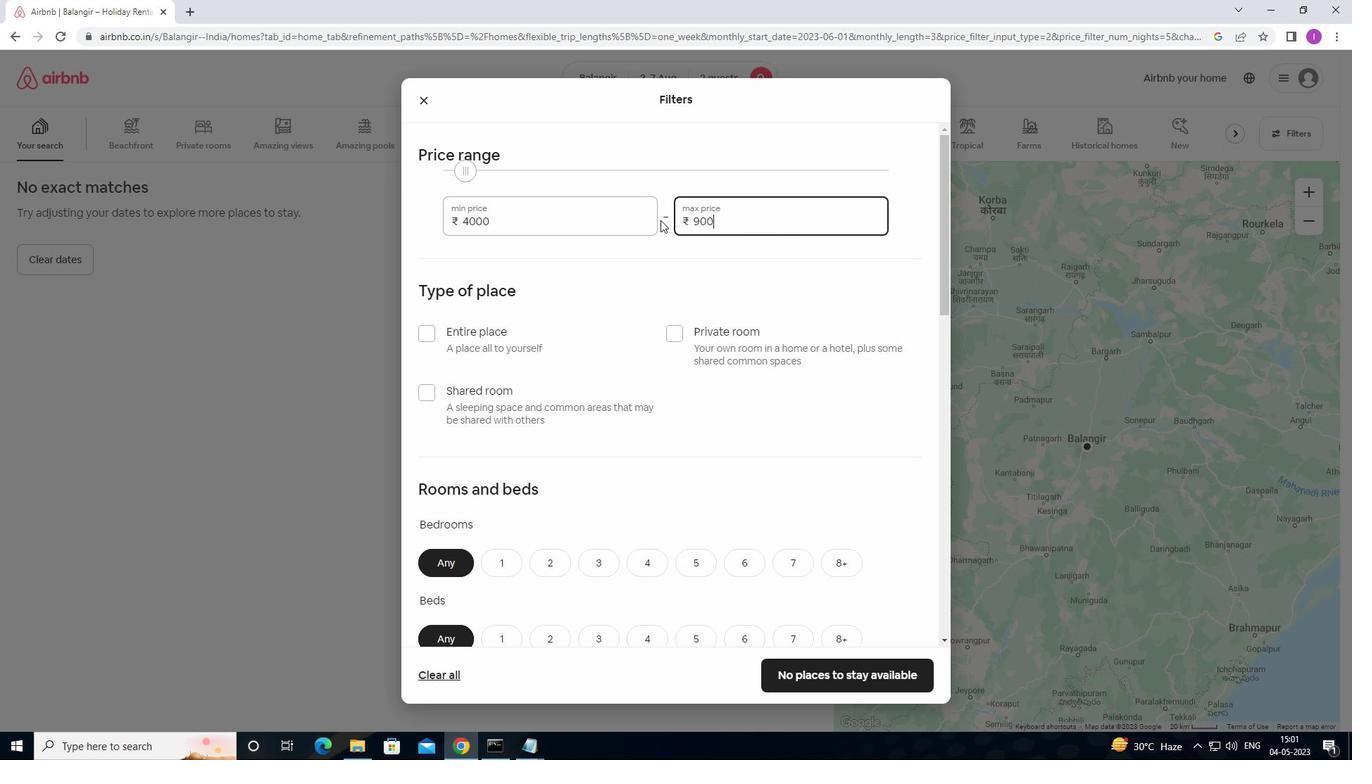 
Action: Mouse moved to (576, 317)
Screenshot: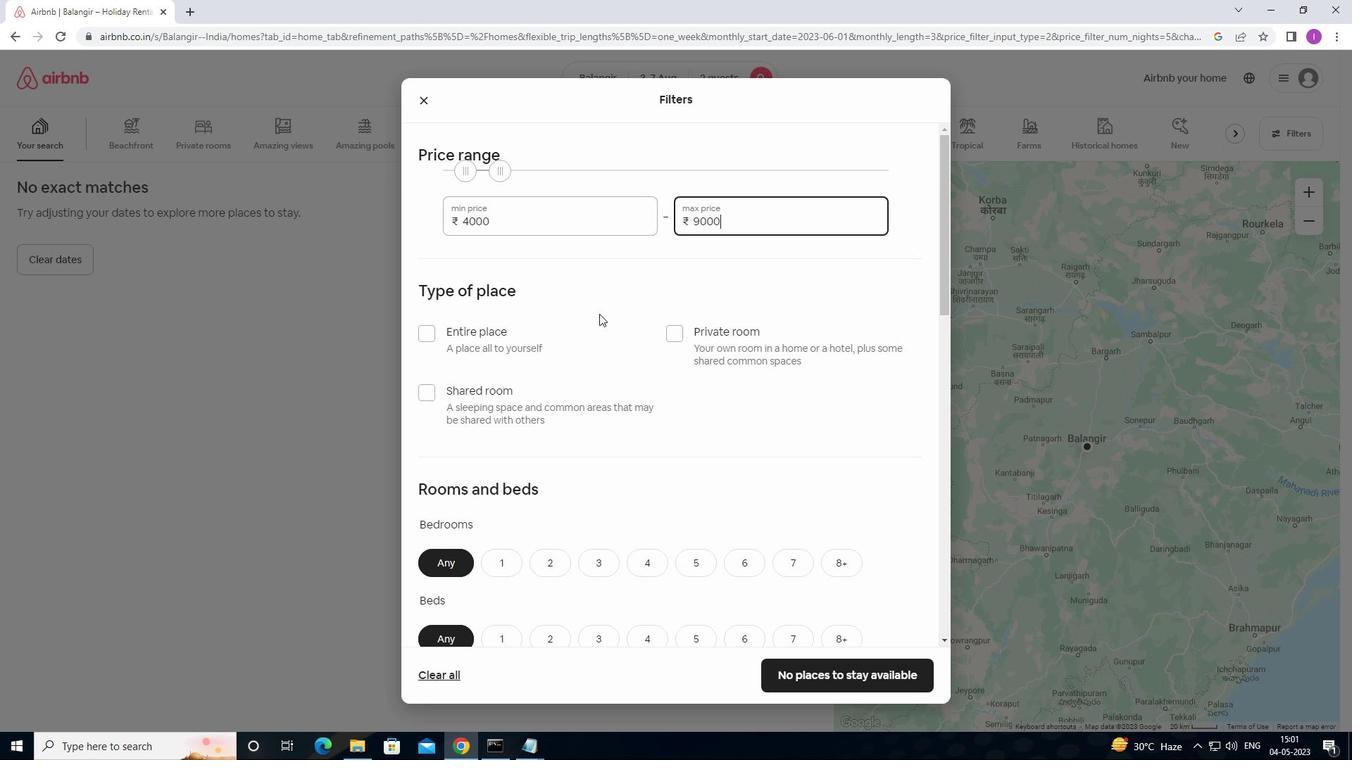 
Action: Mouse scrolled (576, 316) with delta (0, 0)
Screenshot: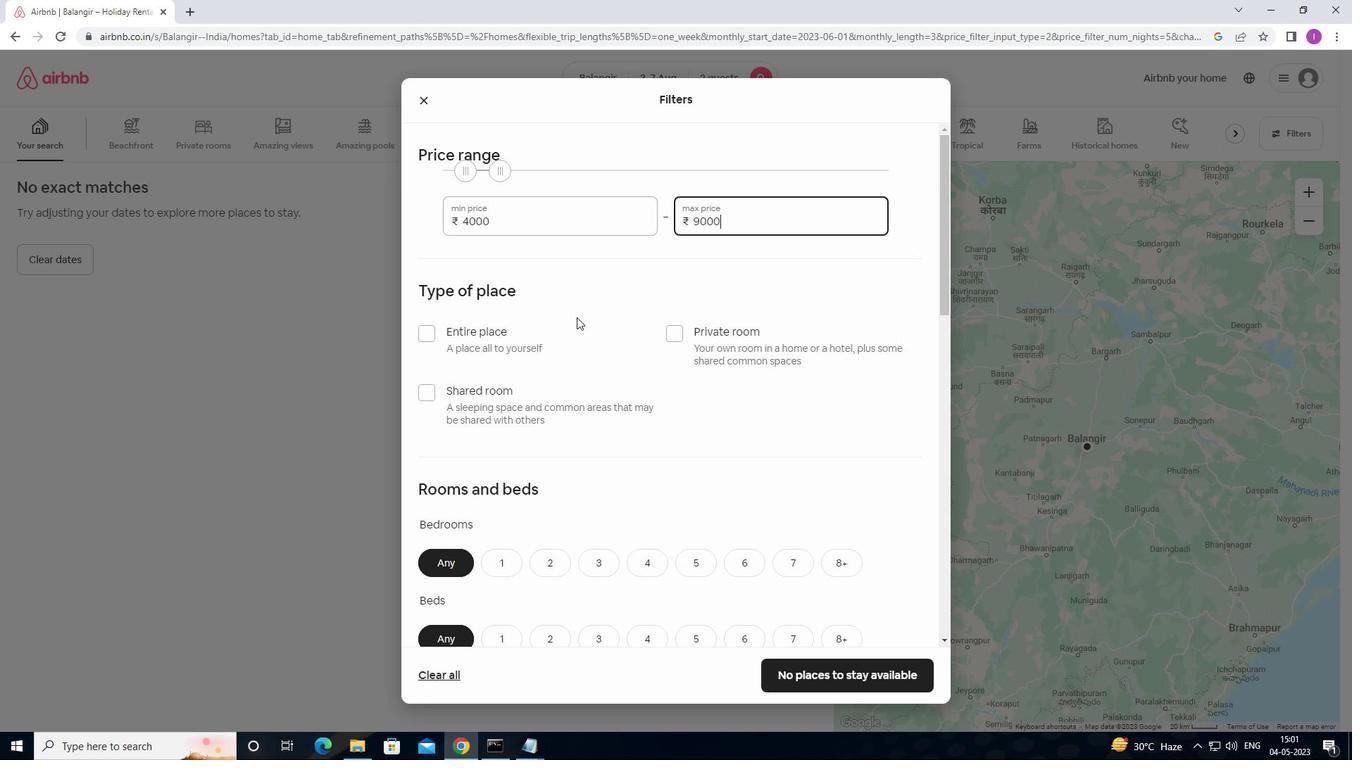 
Action: Mouse moved to (678, 264)
Screenshot: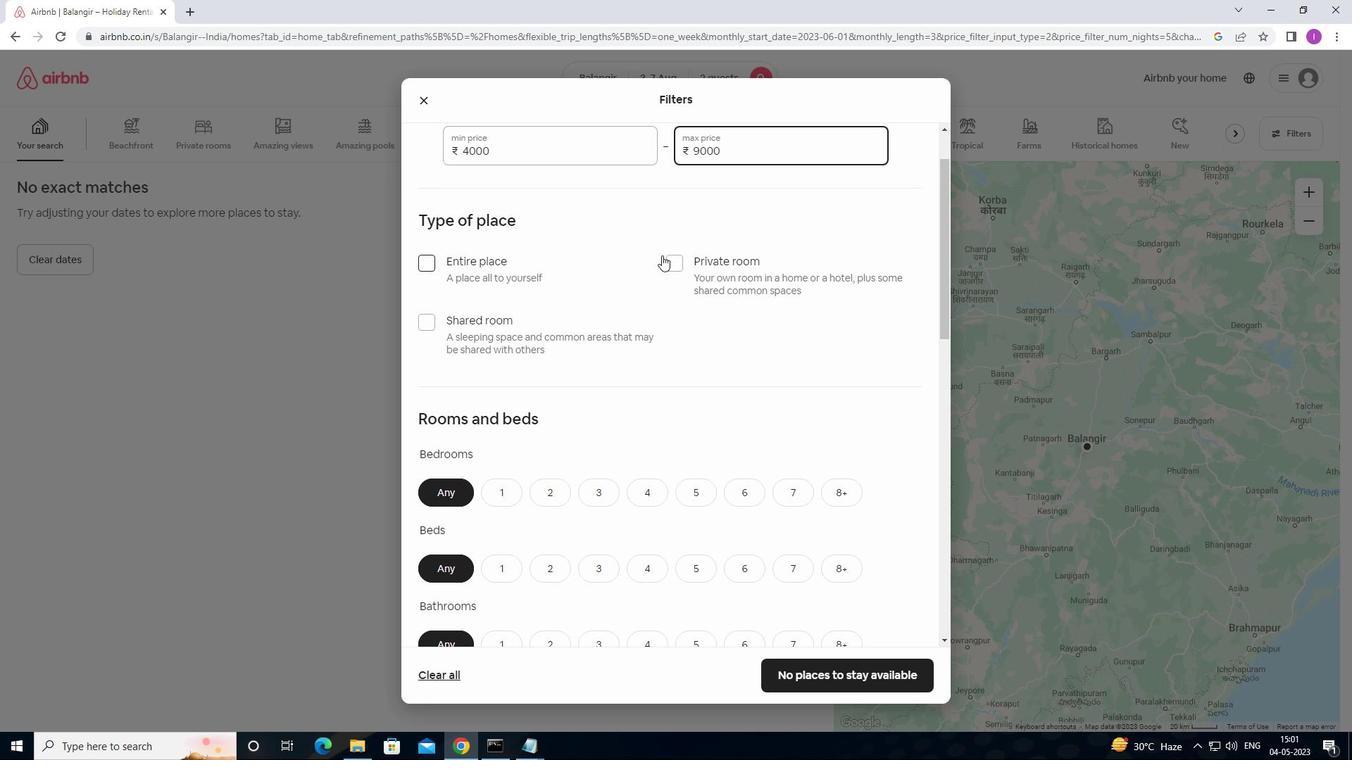 
Action: Mouse pressed left at (678, 264)
Screenshot: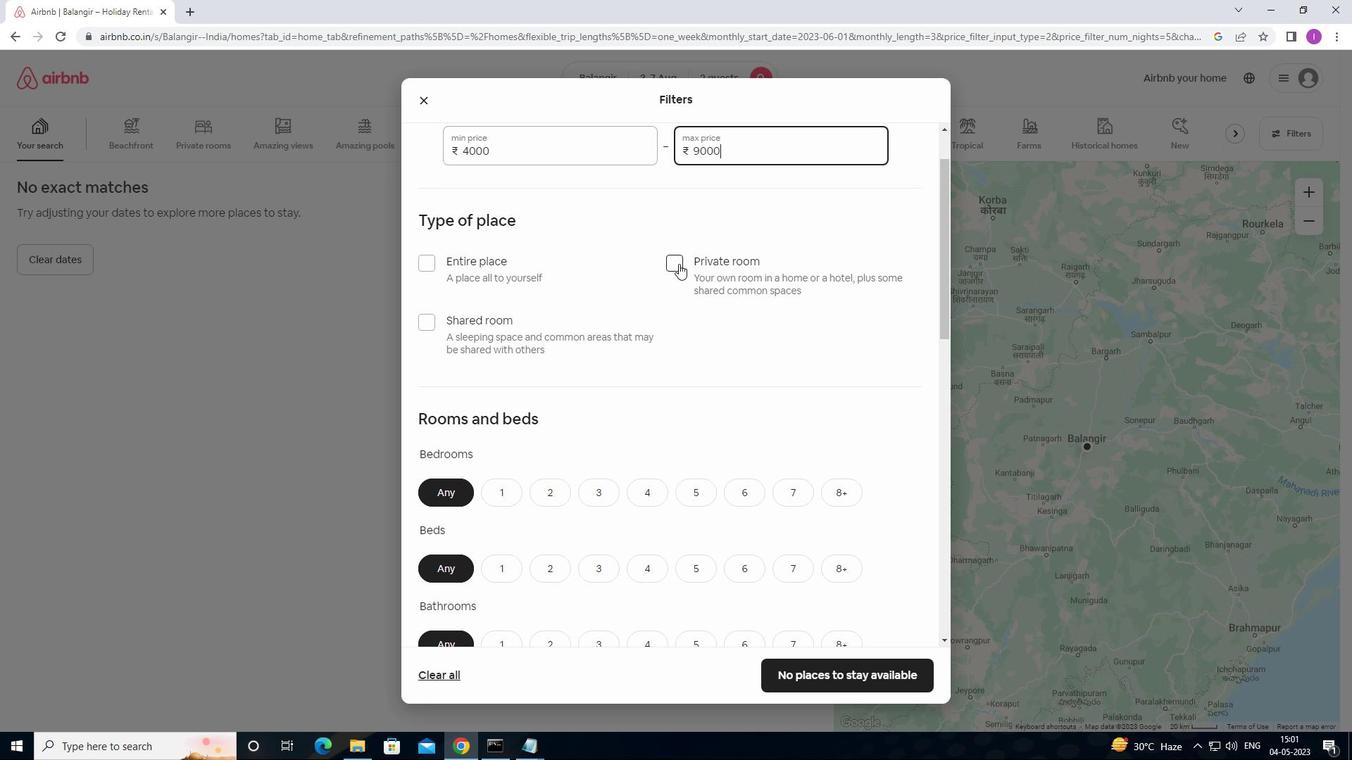 
Action: Mouse moved to (585, 342)
Screenshot: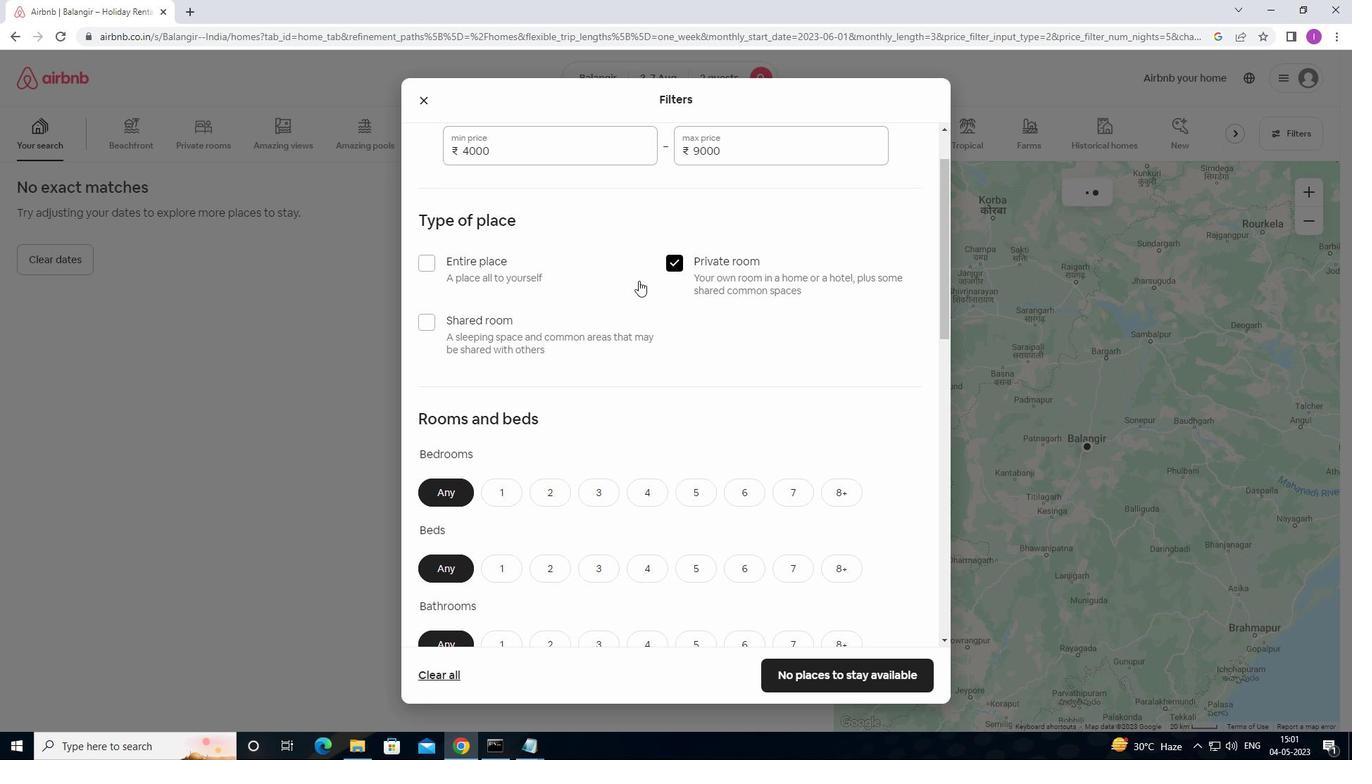 
Action: Mouse scrolled (585, 341) with delta (0, 0)
Screenshot: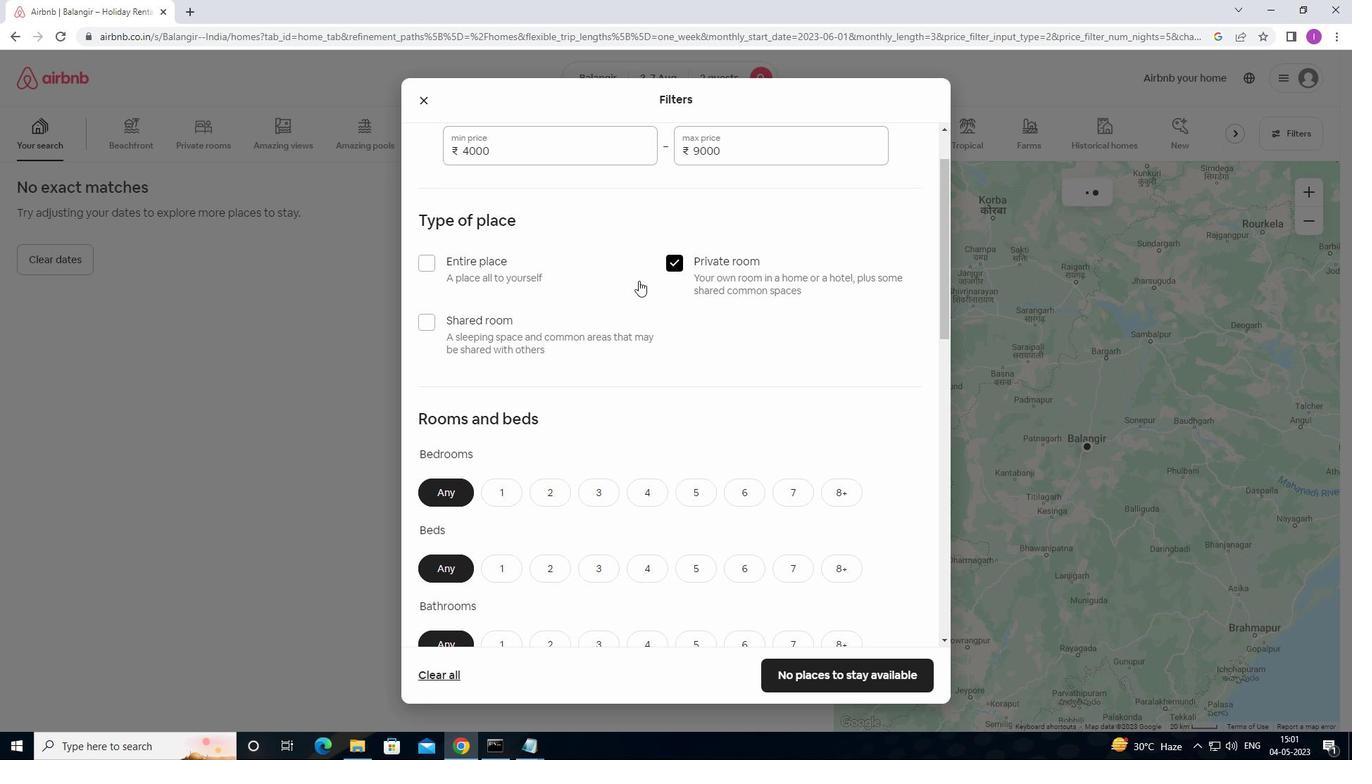 
Action: Mouse moved to (575, 358)
Screenshot: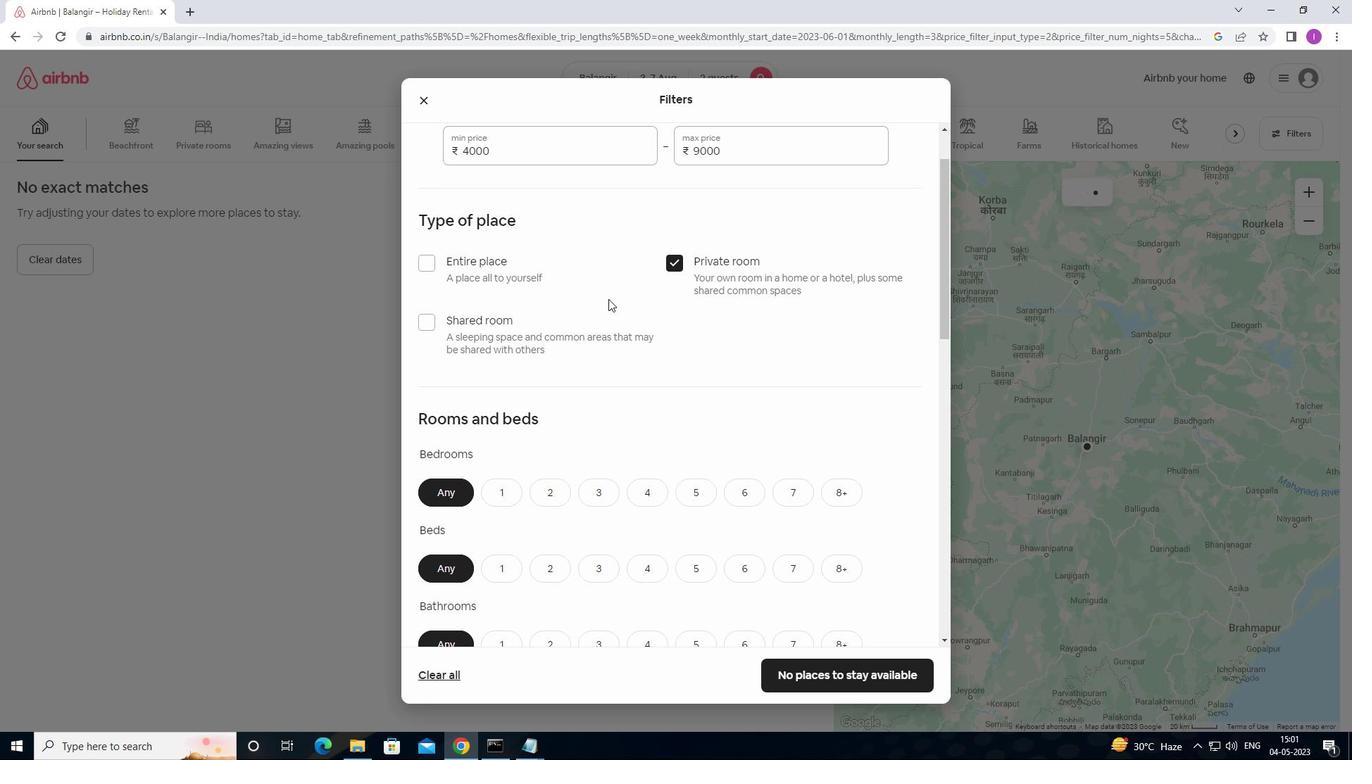 
Action: Mouse scrolled (575, 357) with delta (0, 0)
Screenshot: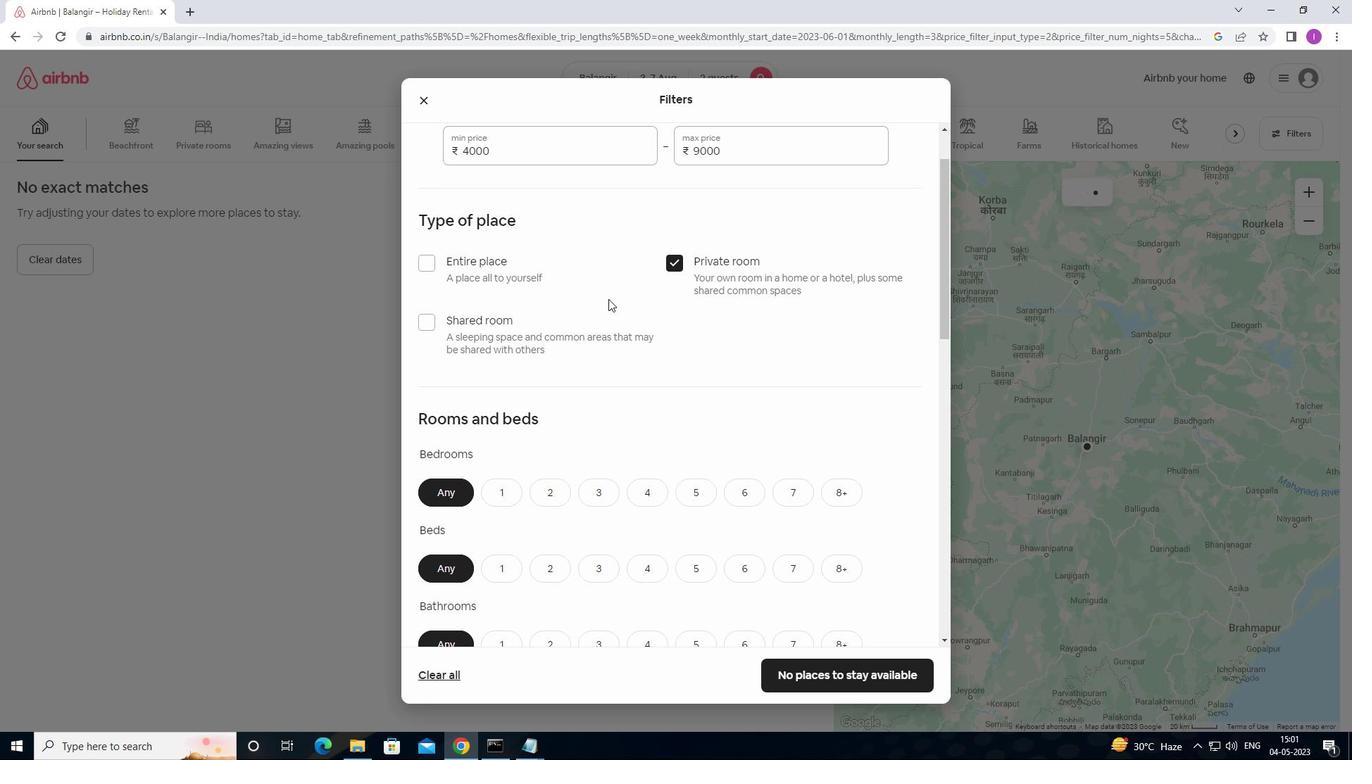
Action: Mouse moved to (507, 355)
Screenshot: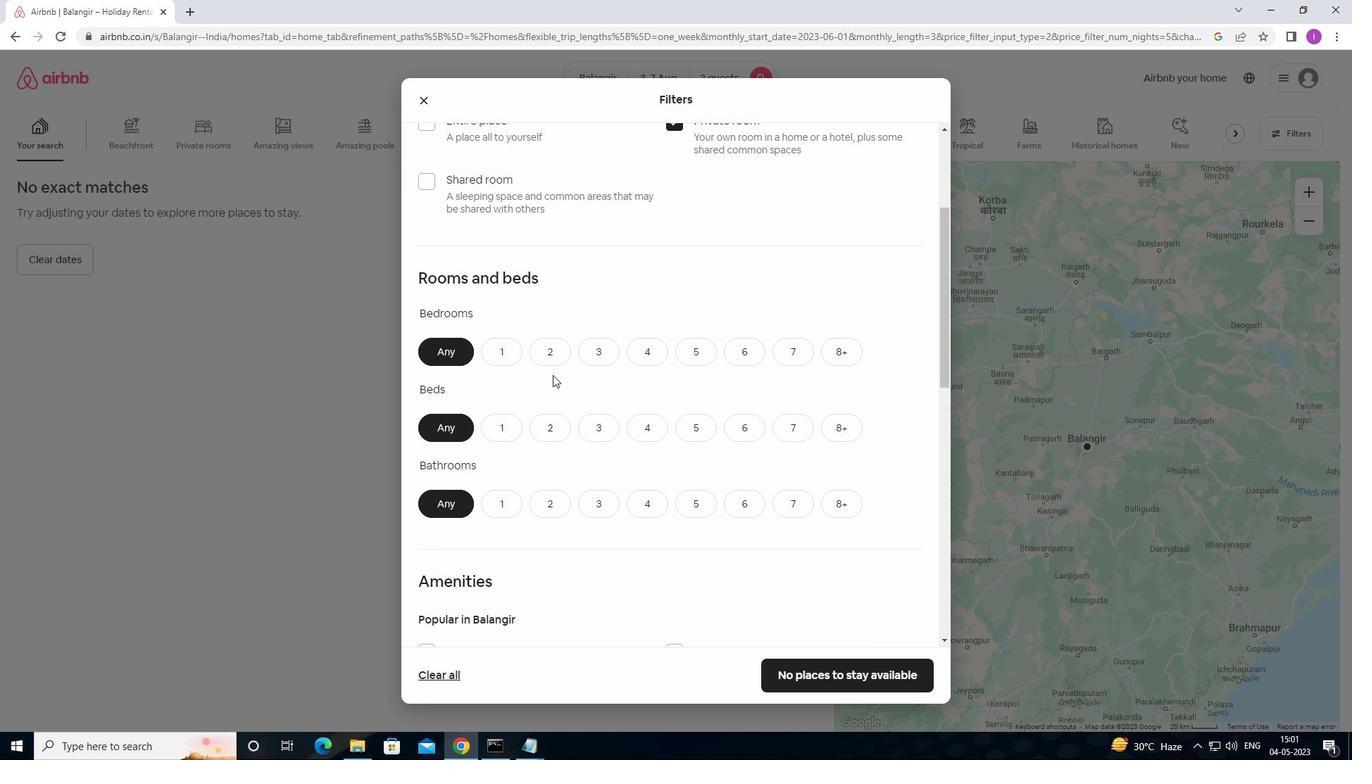 
Action: Mouse pressed left at (507, 355)
Screenshot: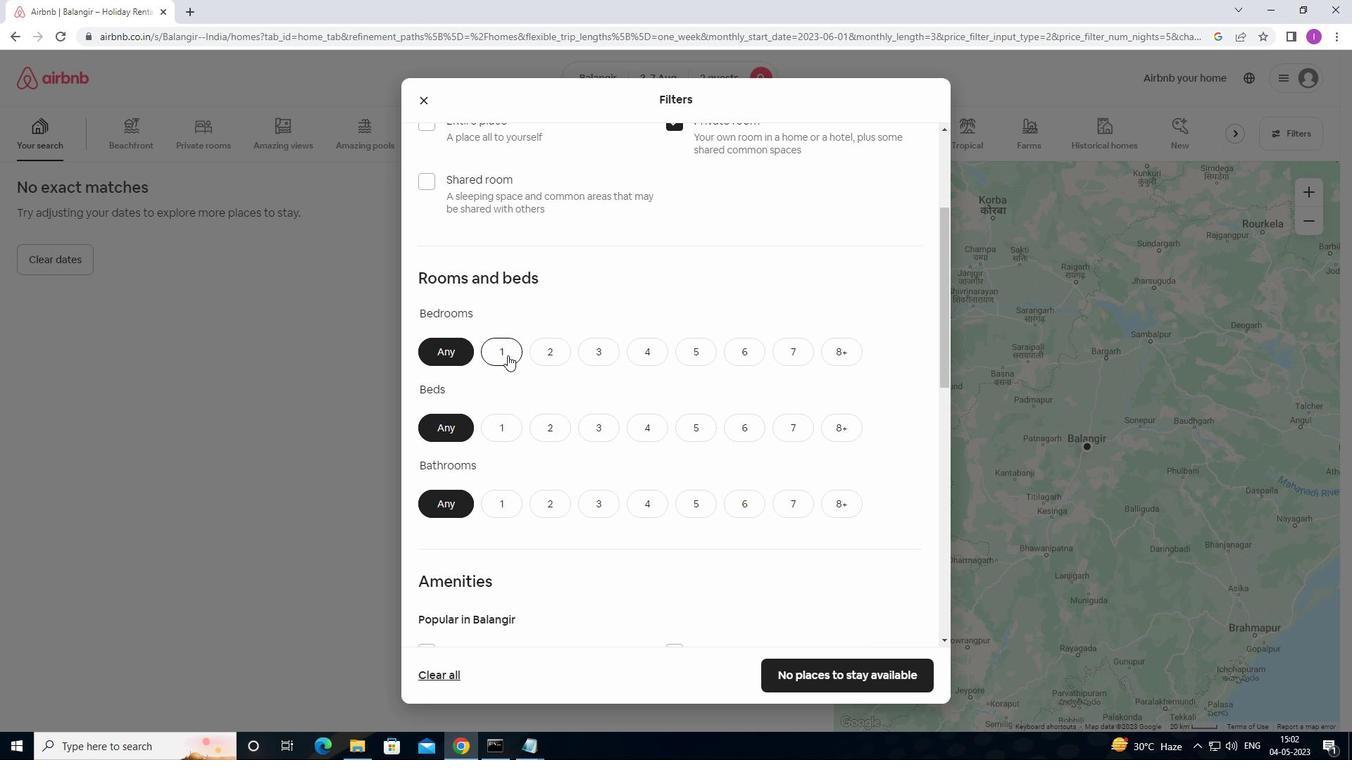 
Action: Mouse moved to (495, 427)
Screenshot: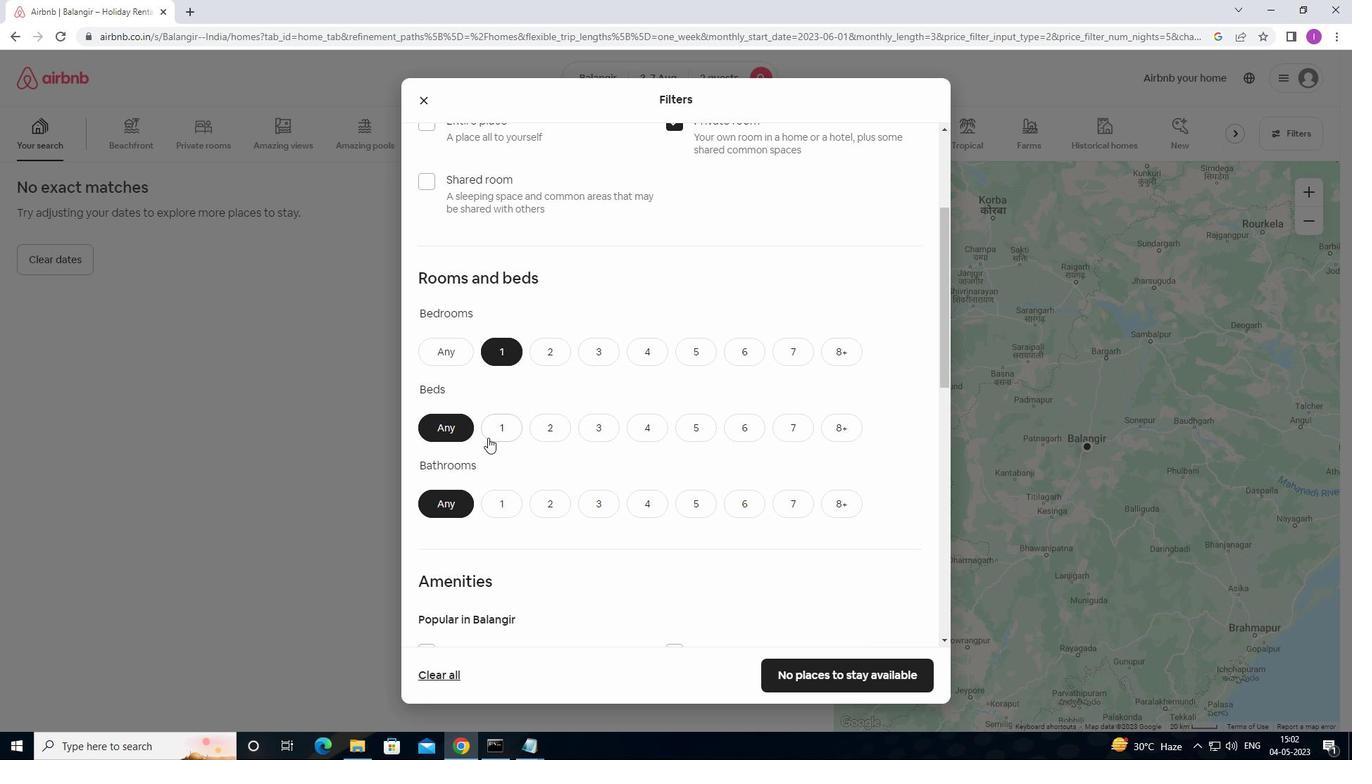 
Action: Mouse pressed left at (495, 427)
Screenshot: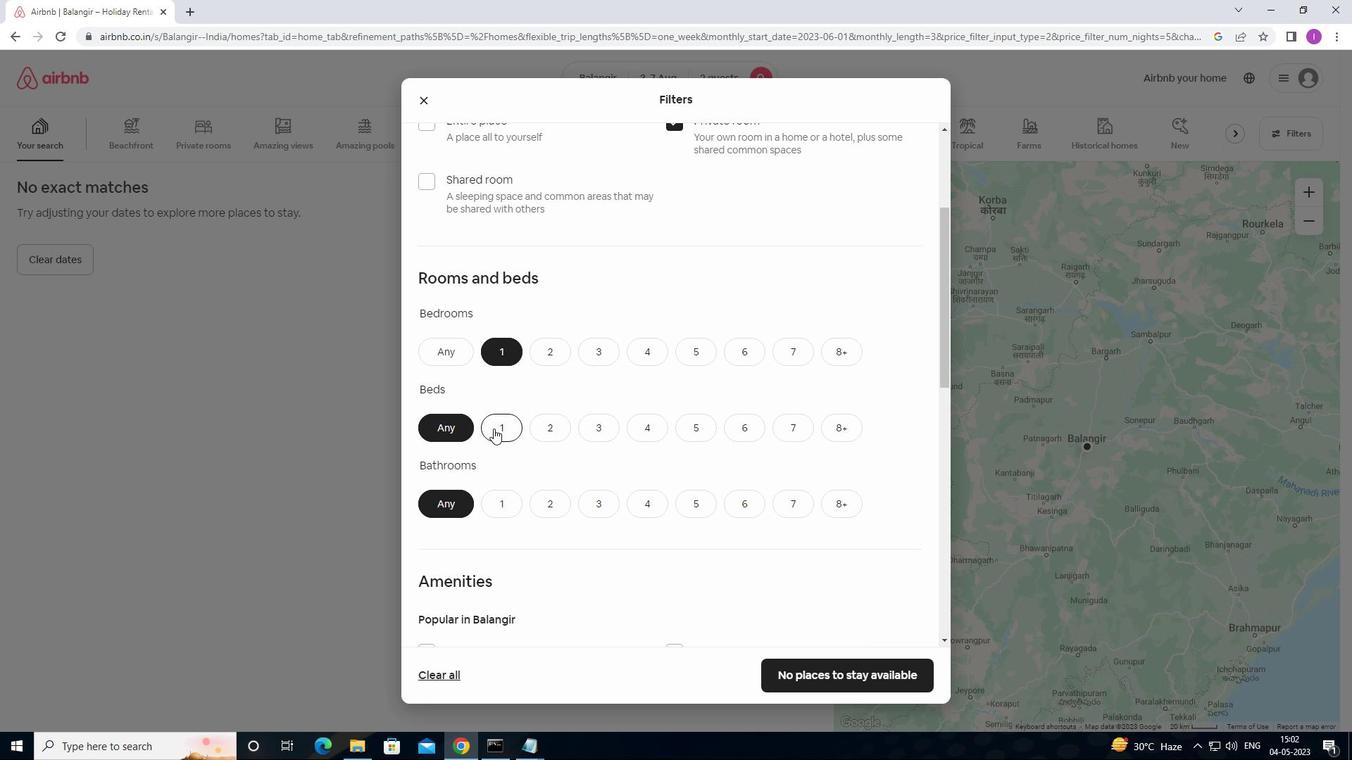 
Action: Mouse moved to (504, 495)
Screenshot: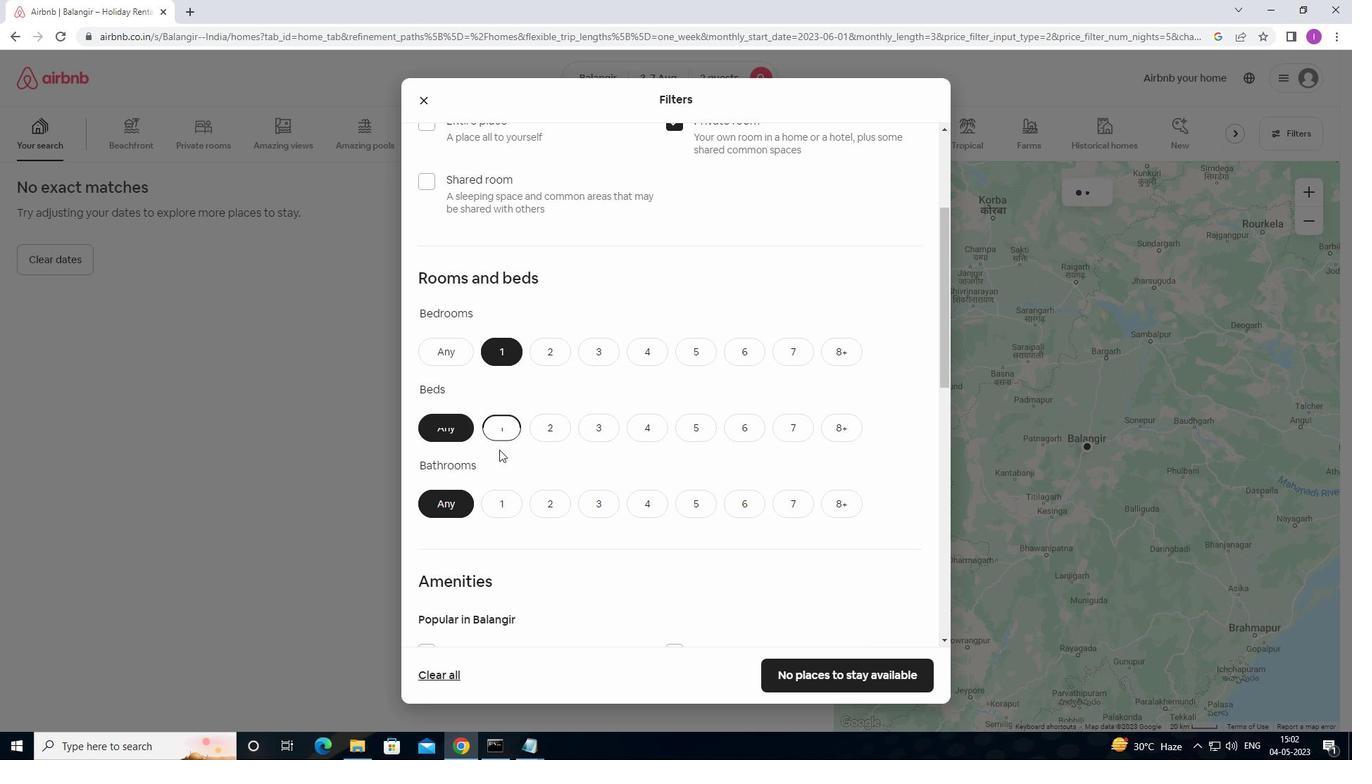 
Action: Mouse pressed left at (504, 495)
Screenshot: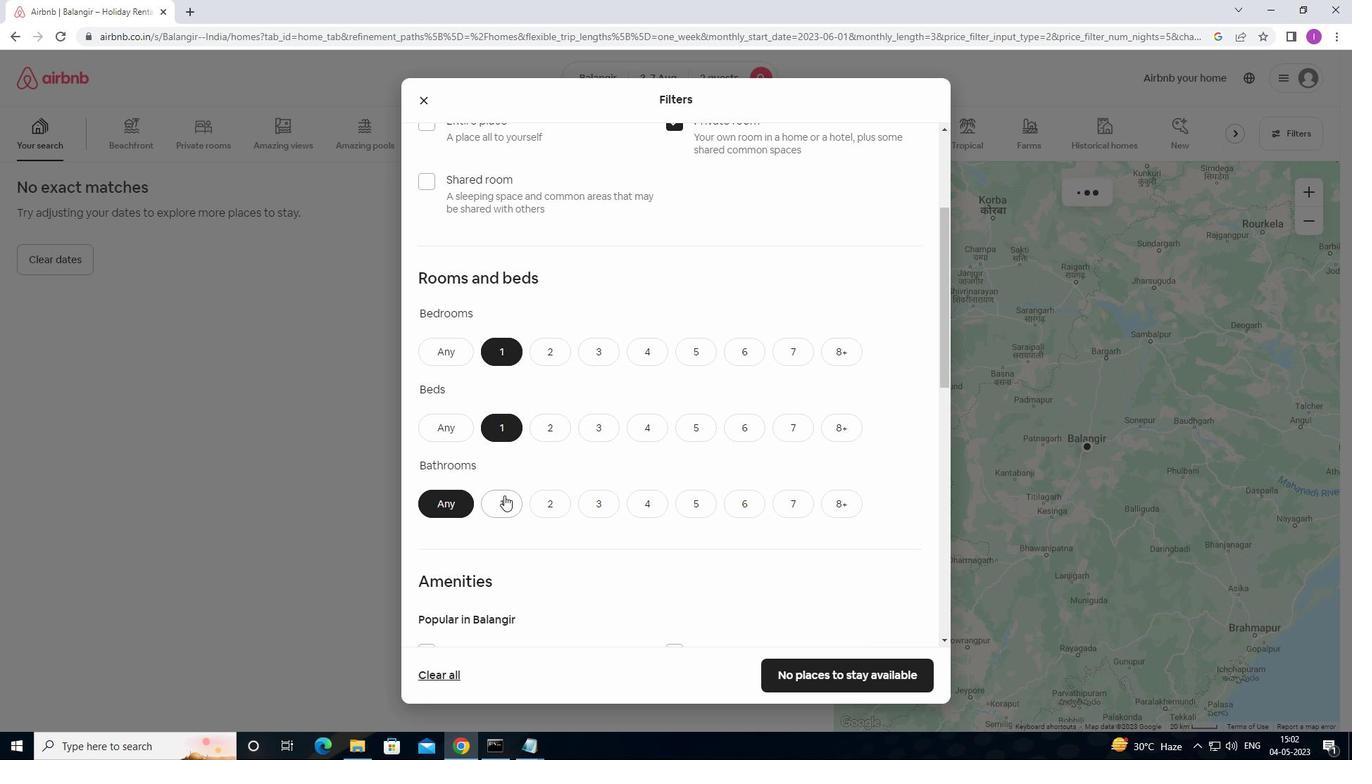 
Action: Mouse moved to (587, 500)
Screenshot: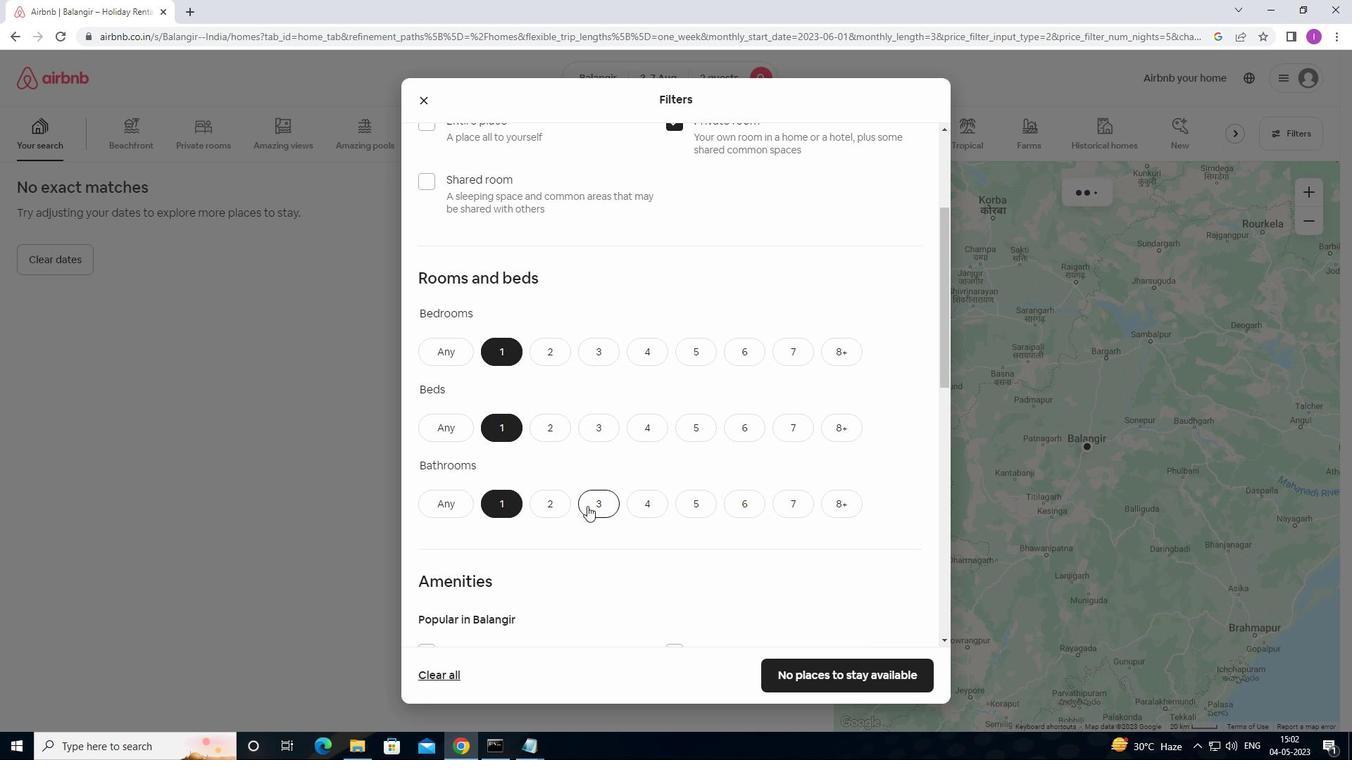 
Action: Mouse scrolled (587, 499) with delta (0, 0)
Screenshot: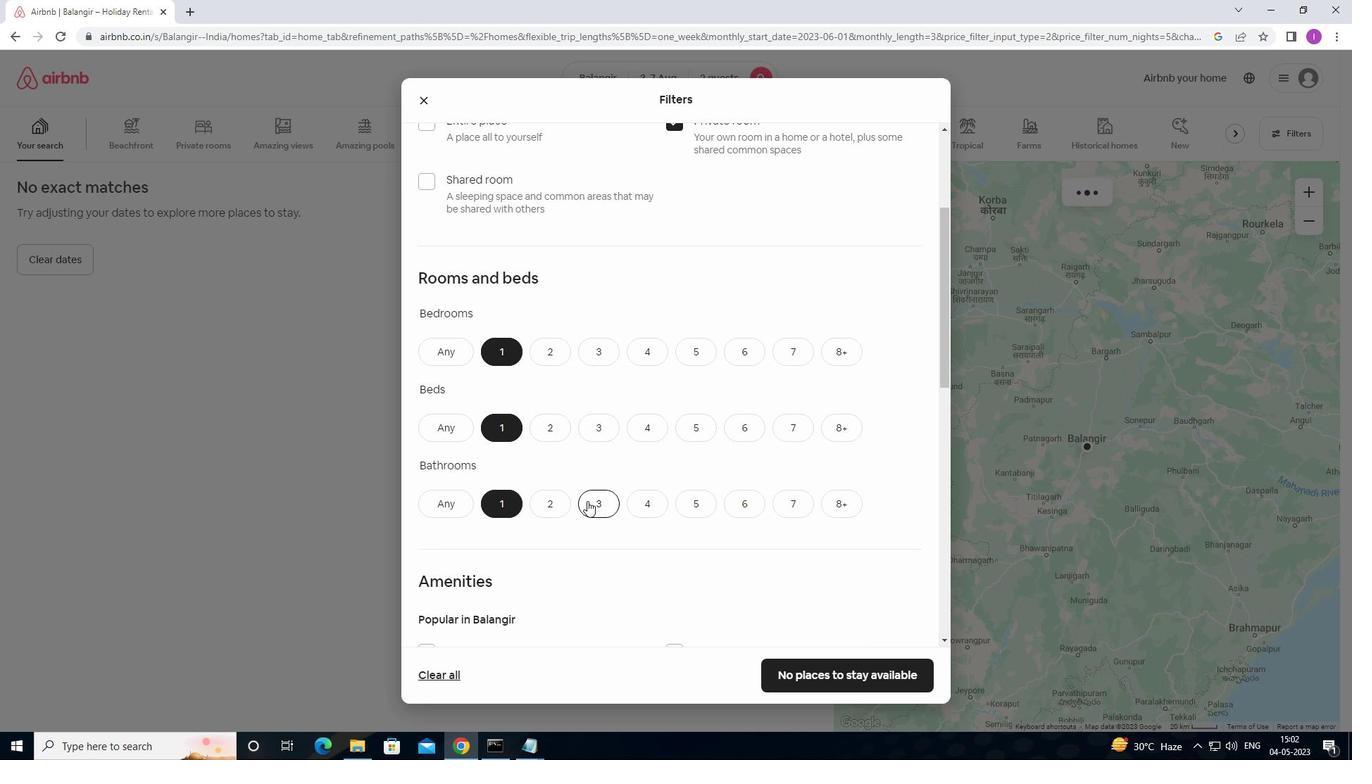 
Action: Mouse scrolled (587, 499) with delta (0, 0)
Screenshot: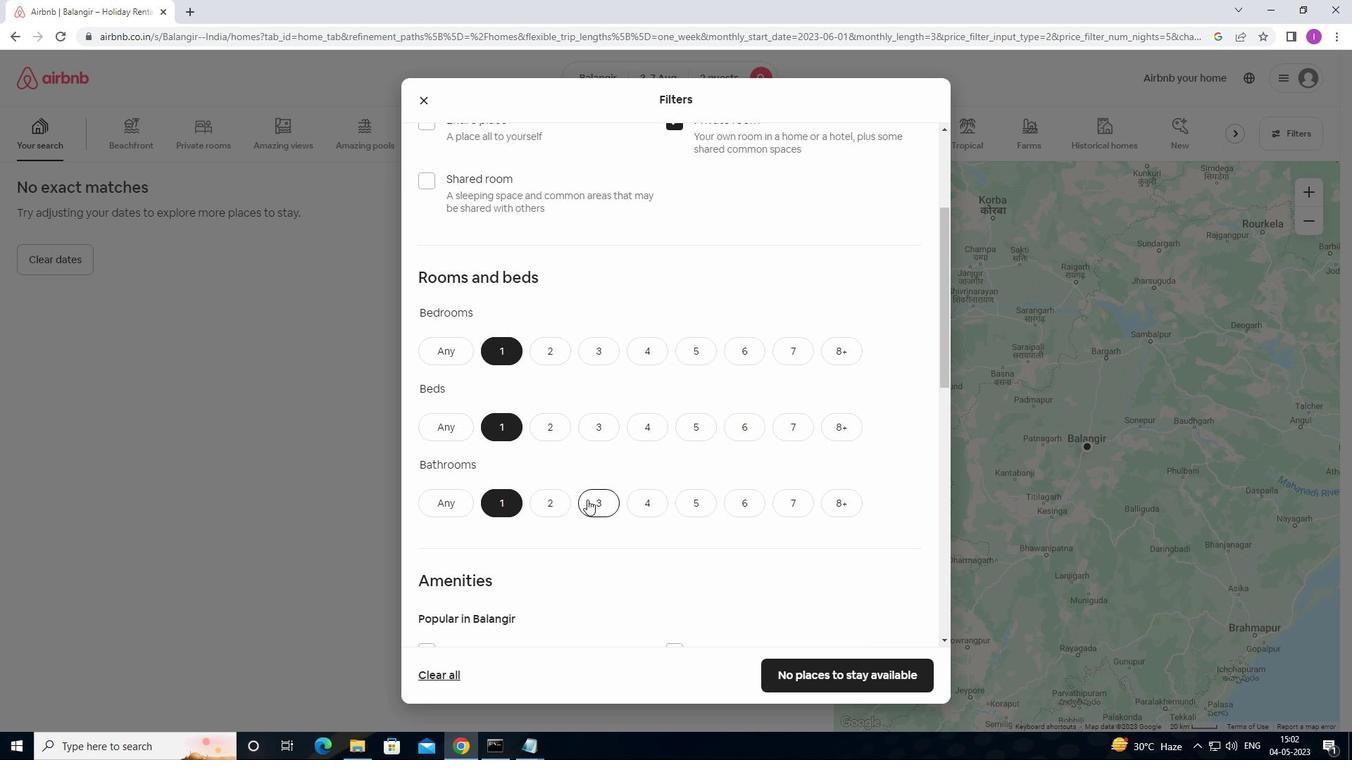 
Action: Mouse moved to (584, 484)
Screenshot: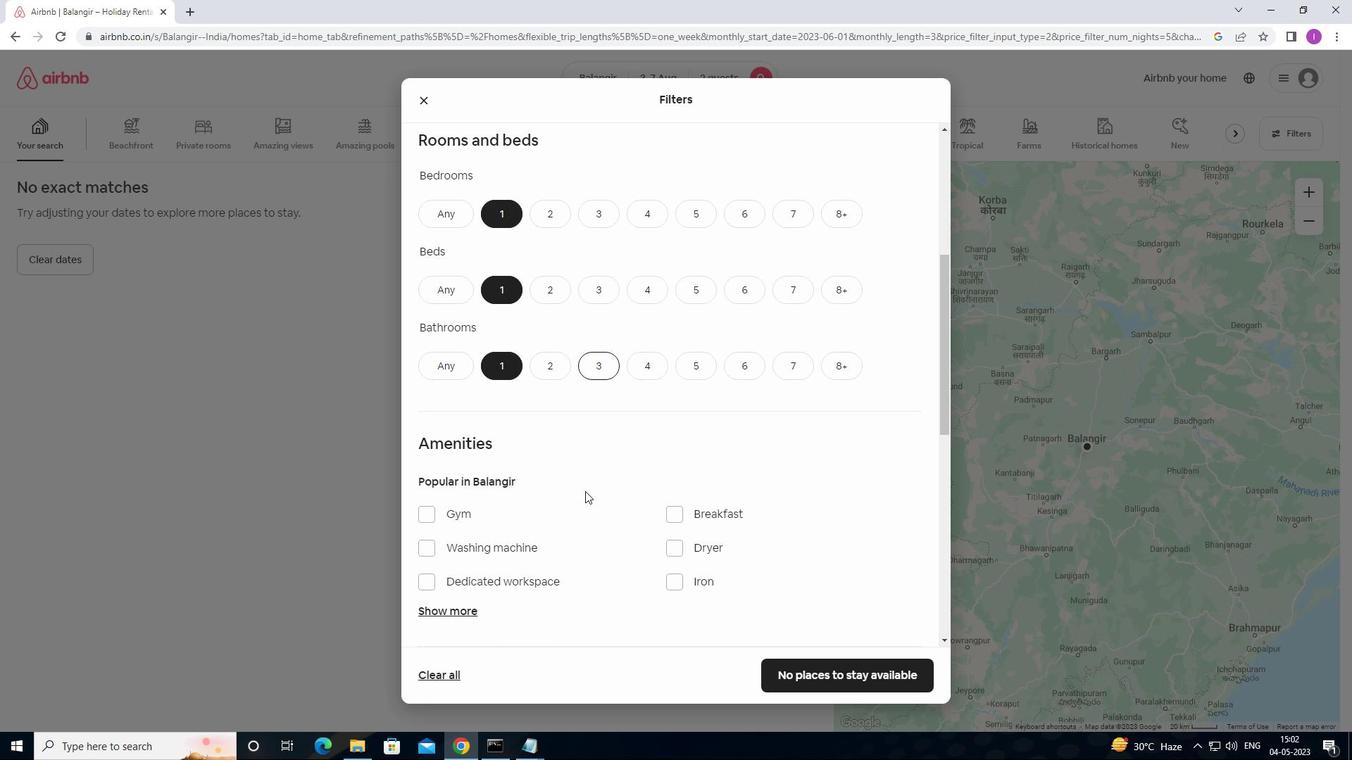 
Action: Mouse scrolled (584, 483) with delta (0, 0)
Screenshot: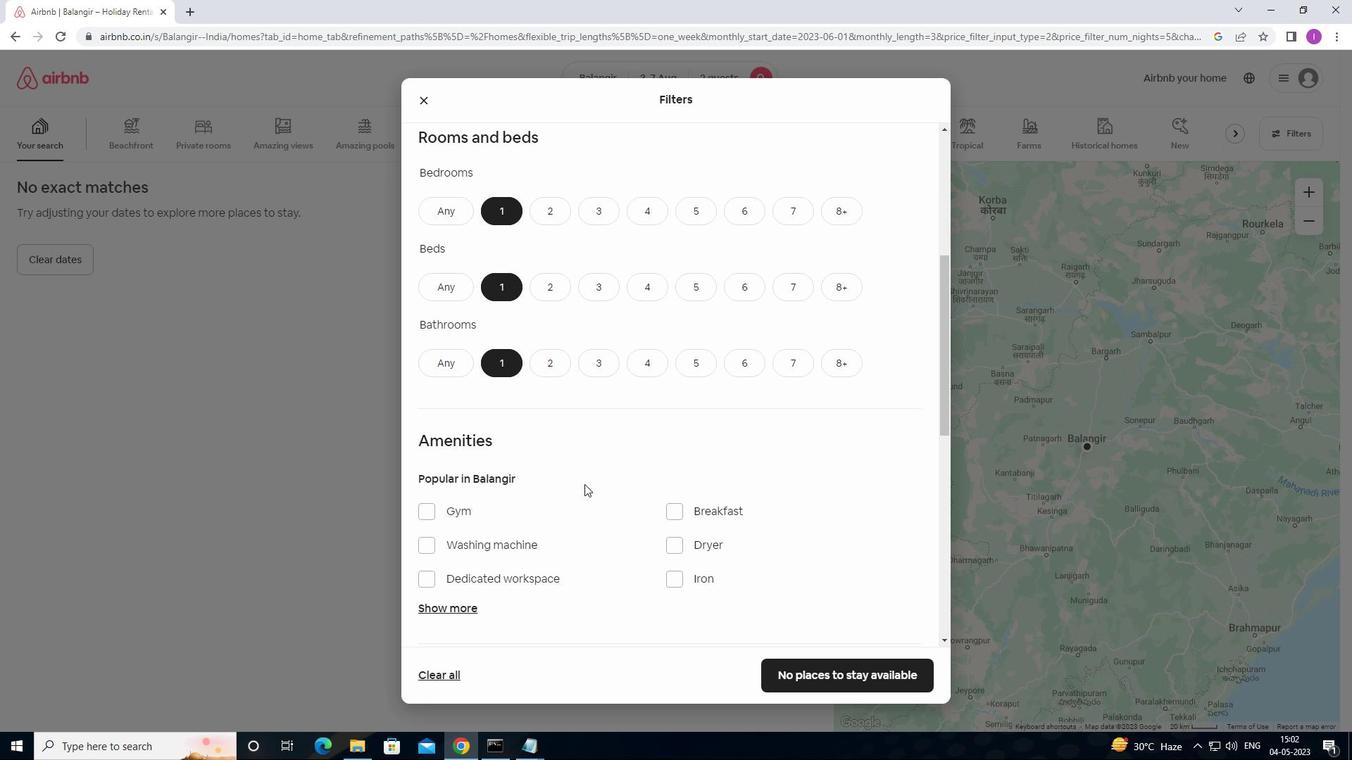 
Action: Mouse moved to (526, 442)
Screenshot: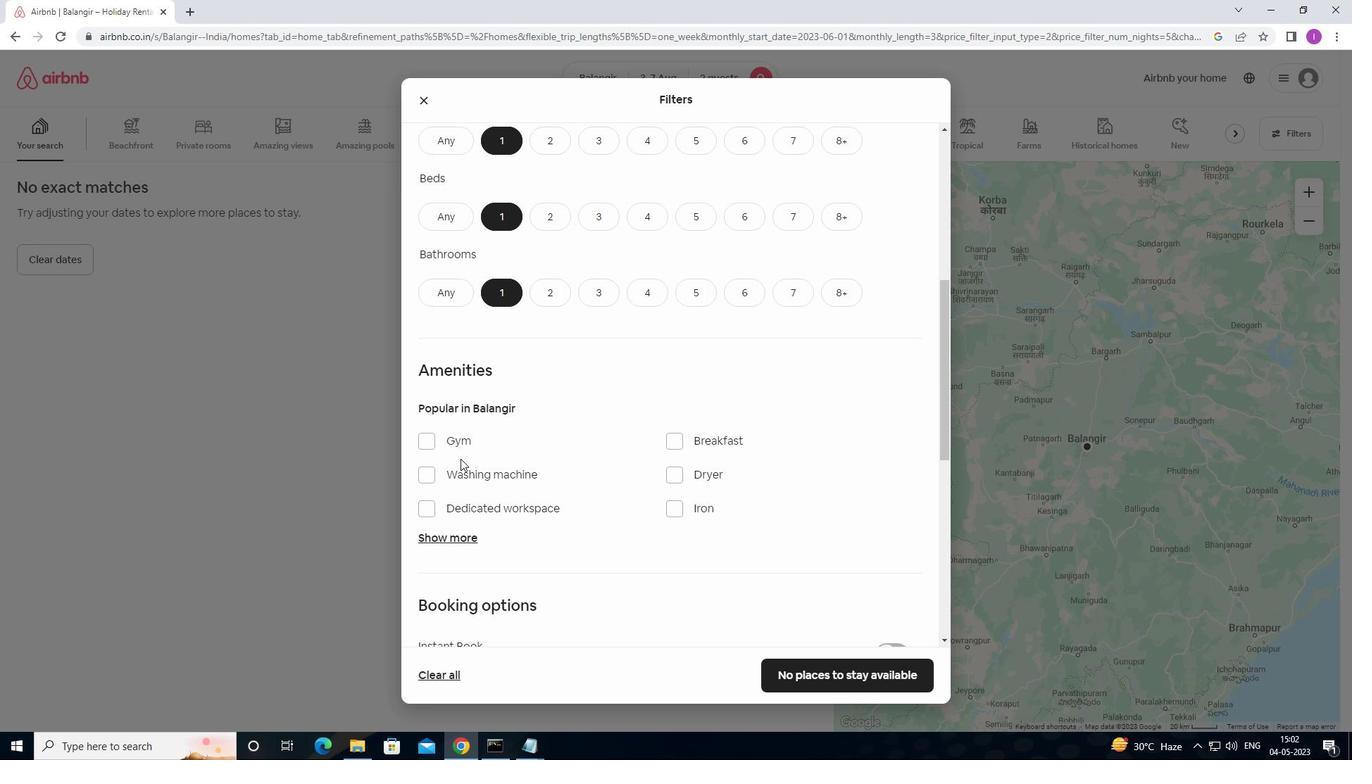 
Action: Mouse scrolled (526, 442) with delta (0, 0)
Screenshot: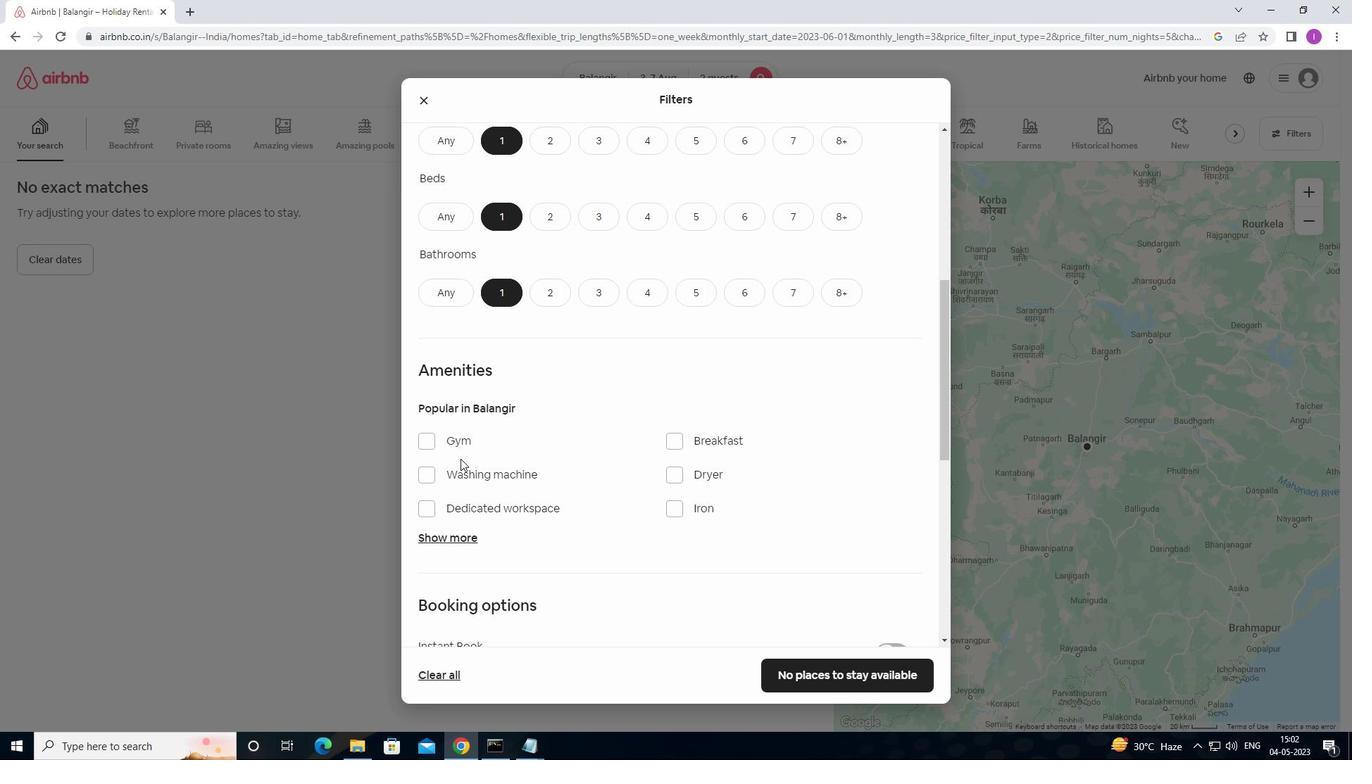 
Action: Mouse moved to (550, 438)
Screenshot: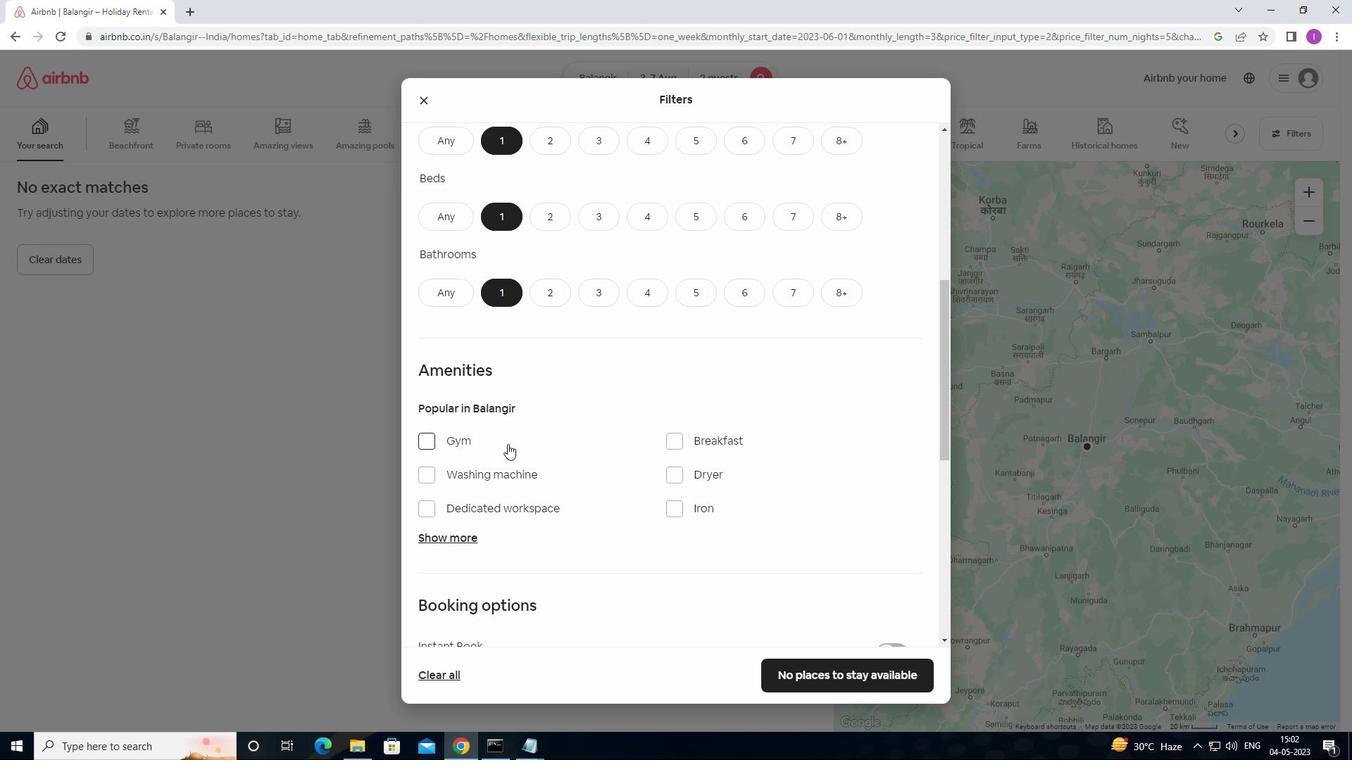 
Action: Mouse scrolled (550, 437) with delta (0, 0)
Screenshot: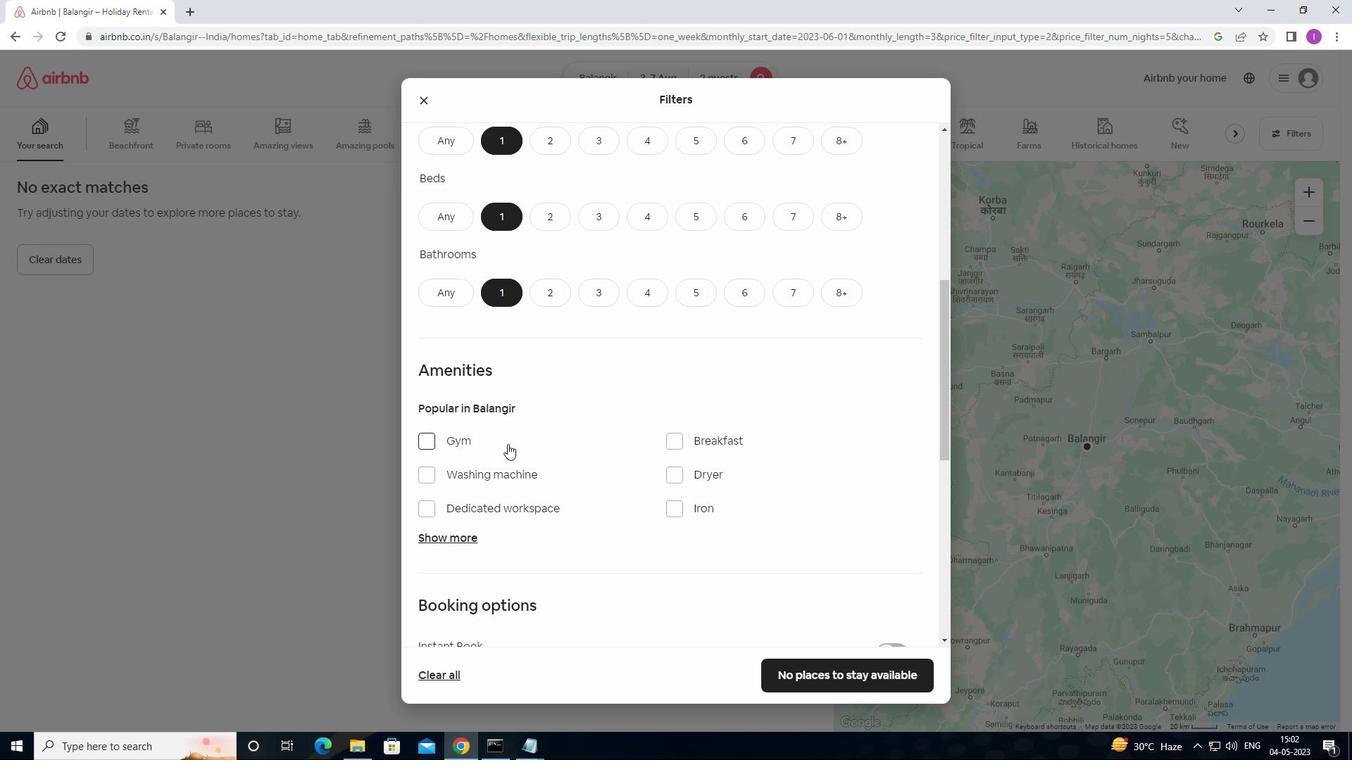 
Action: Mouse moved to (558, 434)
Screenshot: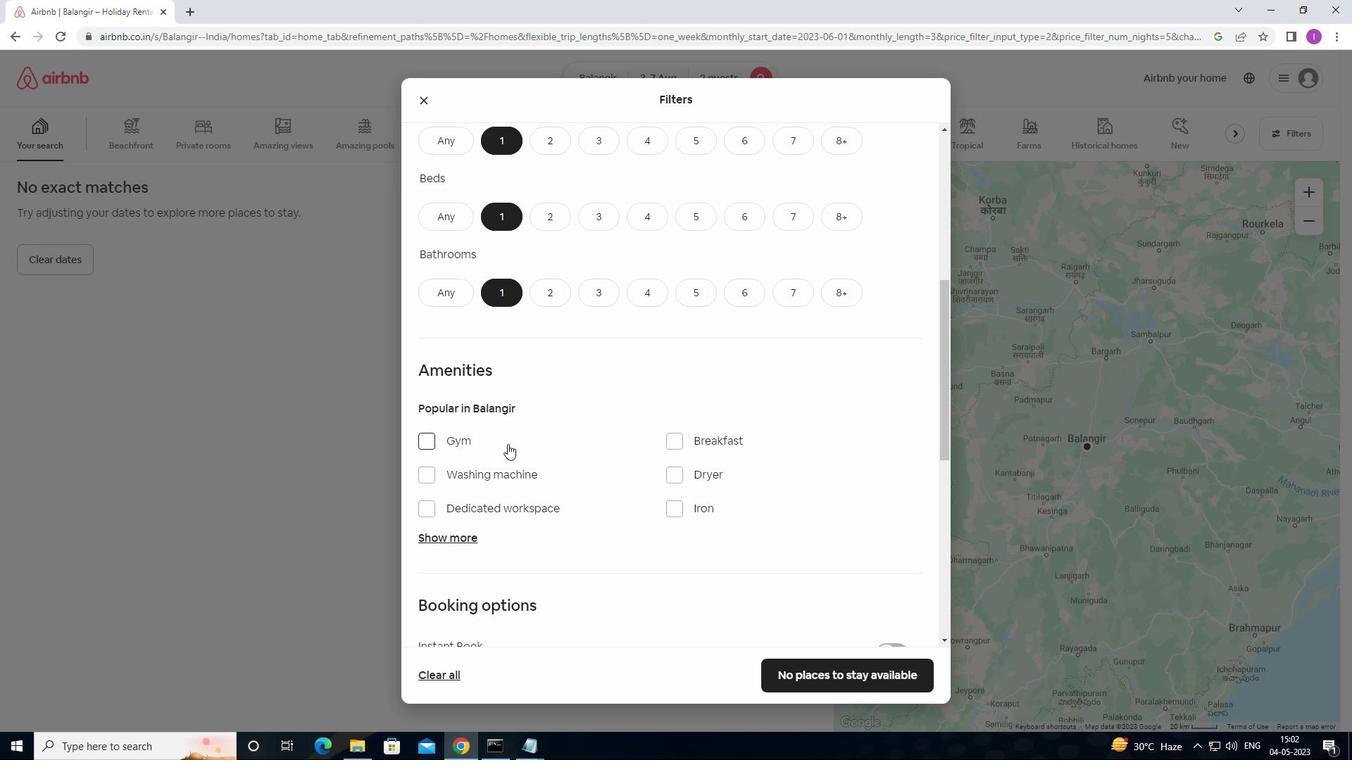 
Action: Mouse scrolled (558, 433) with delta (0, 0)
Screenshot: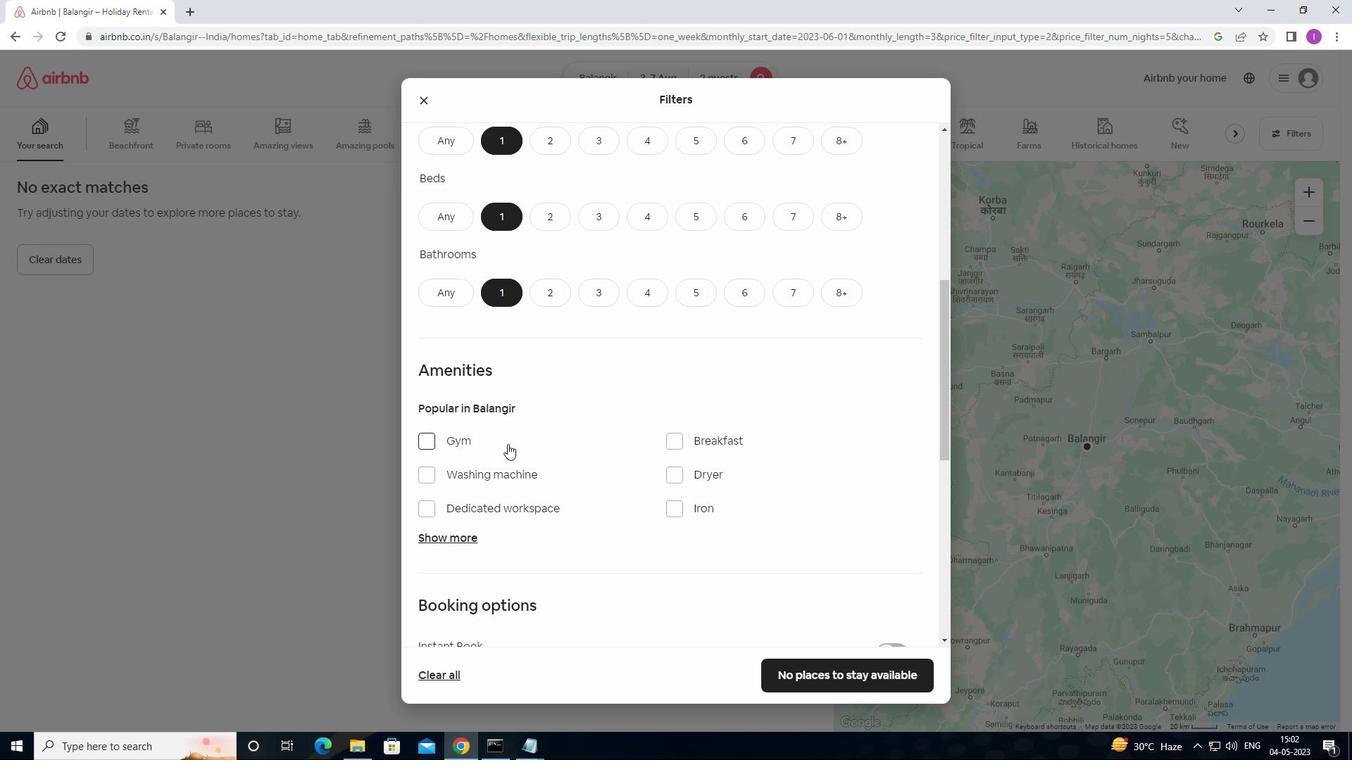 
Action: Mouse moved to (571, 430)
Screenshot: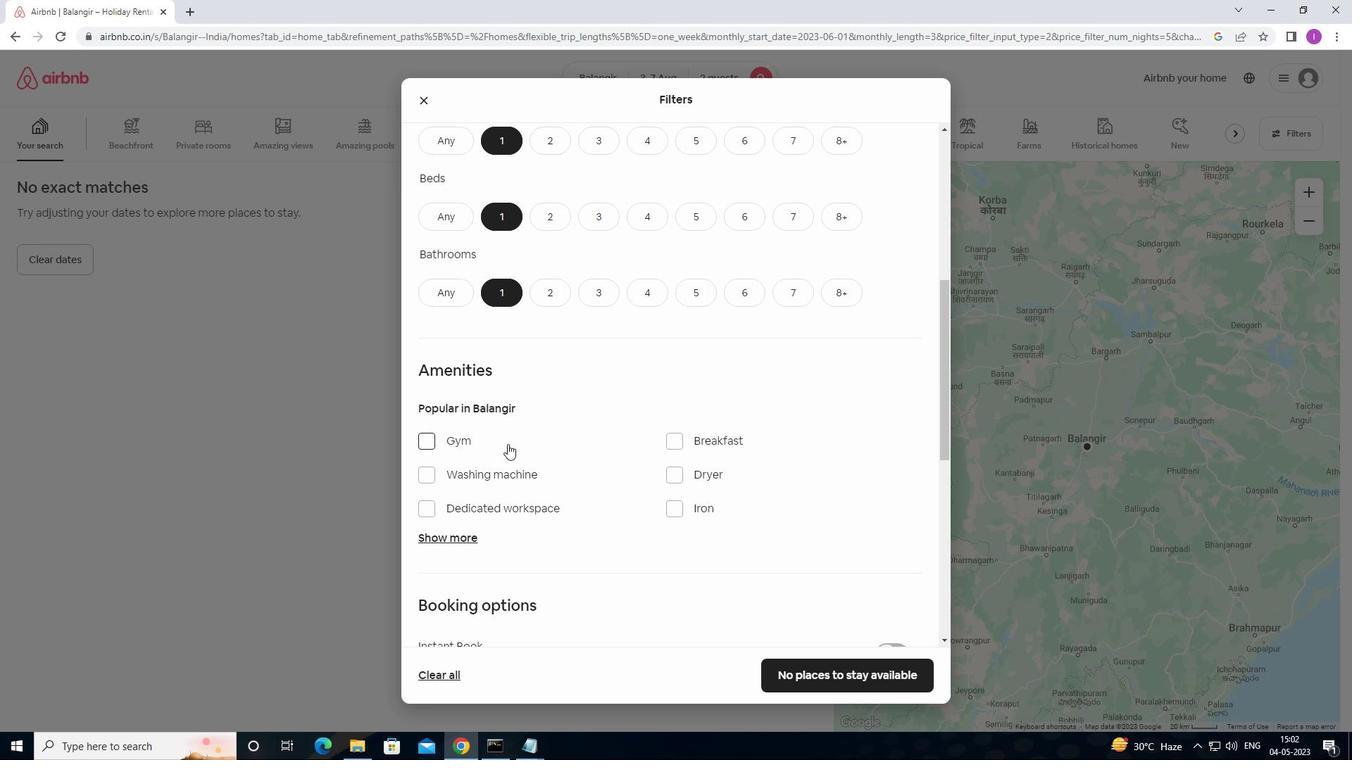 
Action: Mouse scrolled (571, 429) with delta (0, 0)
Screenshot: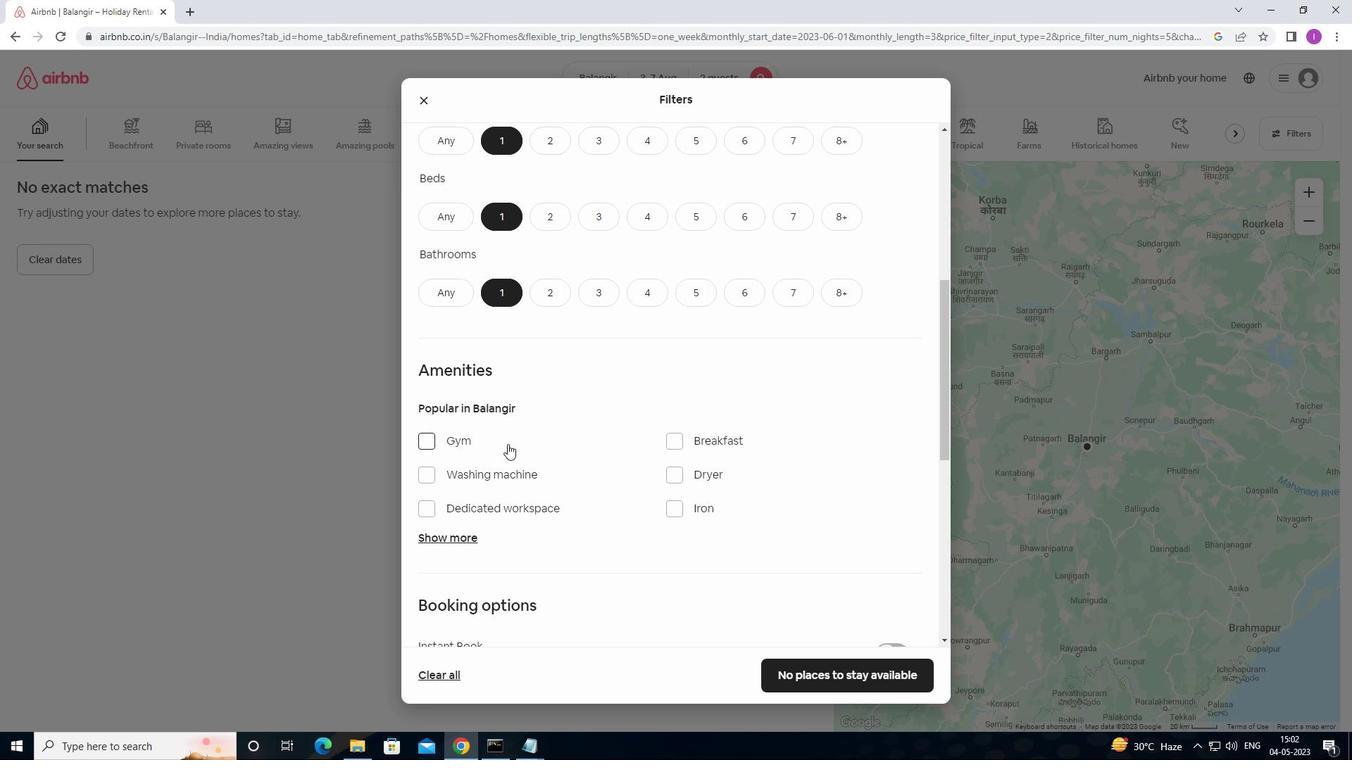 
Action: Mouse moved to (573, 429)
Screenshot: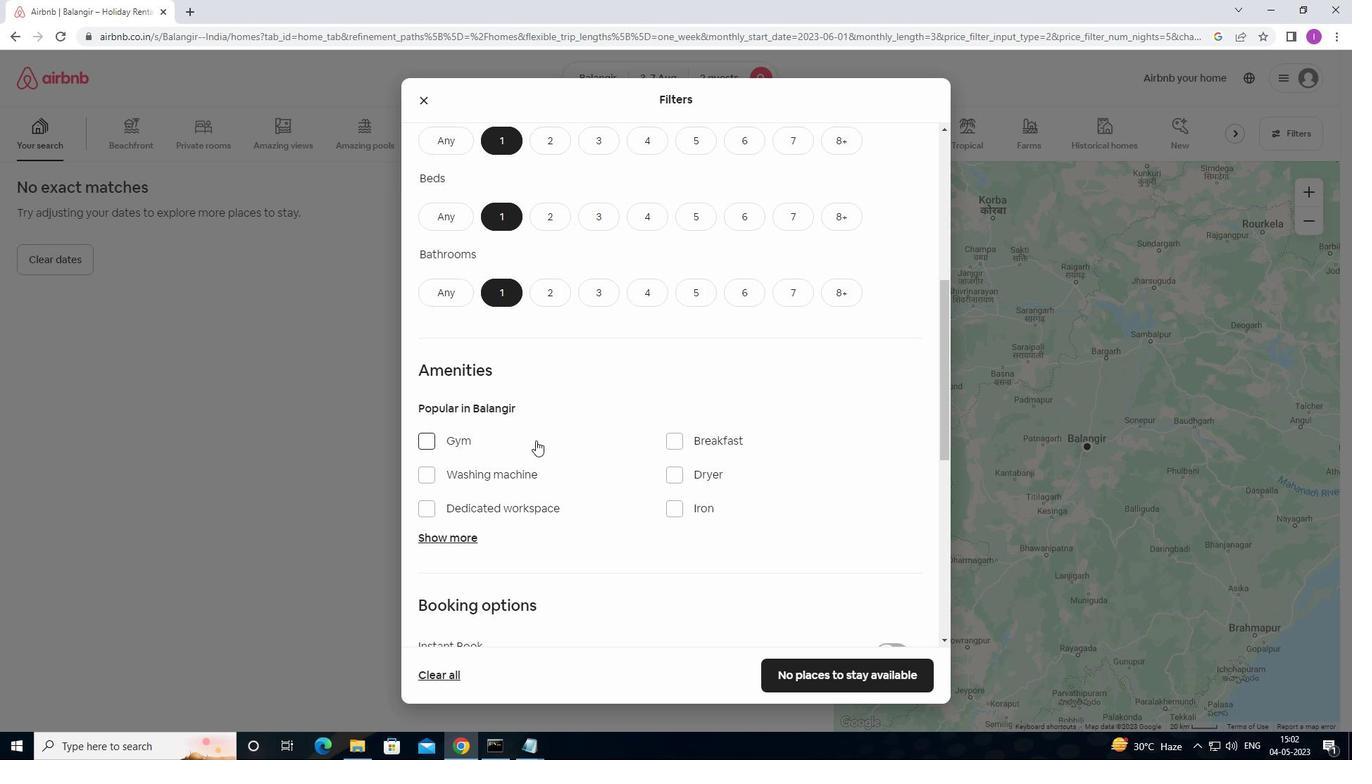 
Action: Mouse scrolled (573, 428) with delta (0, 0)
Screenshot: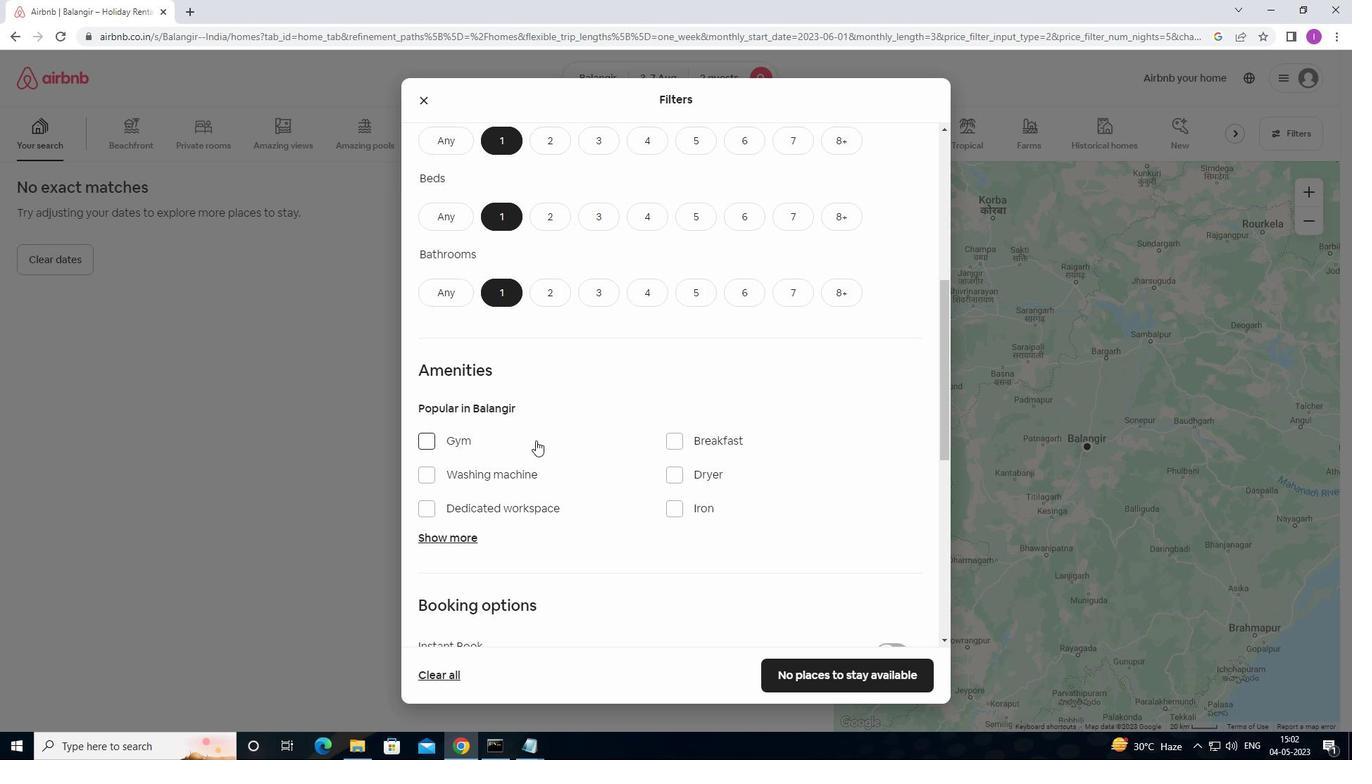 
Action: Mouse moved to (892, 356)
Screenshot: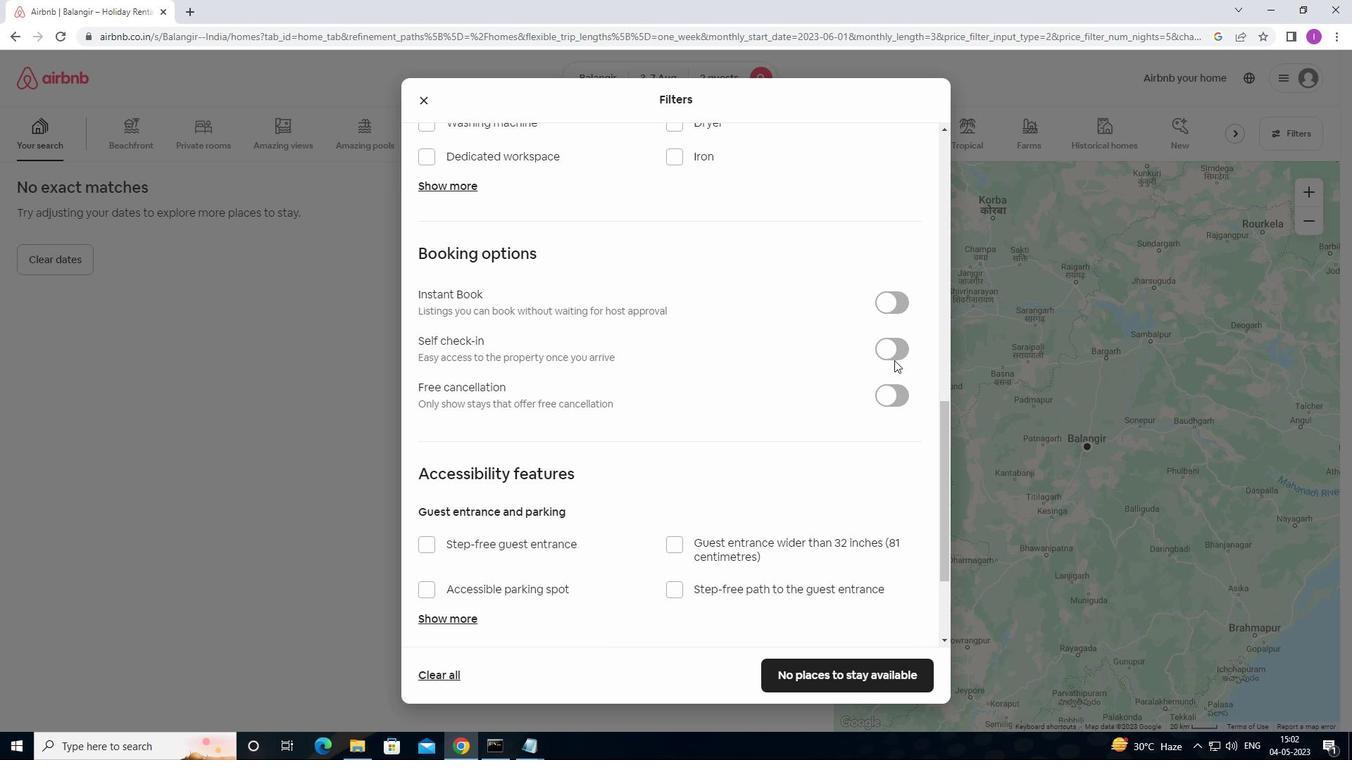 
Action: Mouse pressed left at (892, 356)
Screenshot: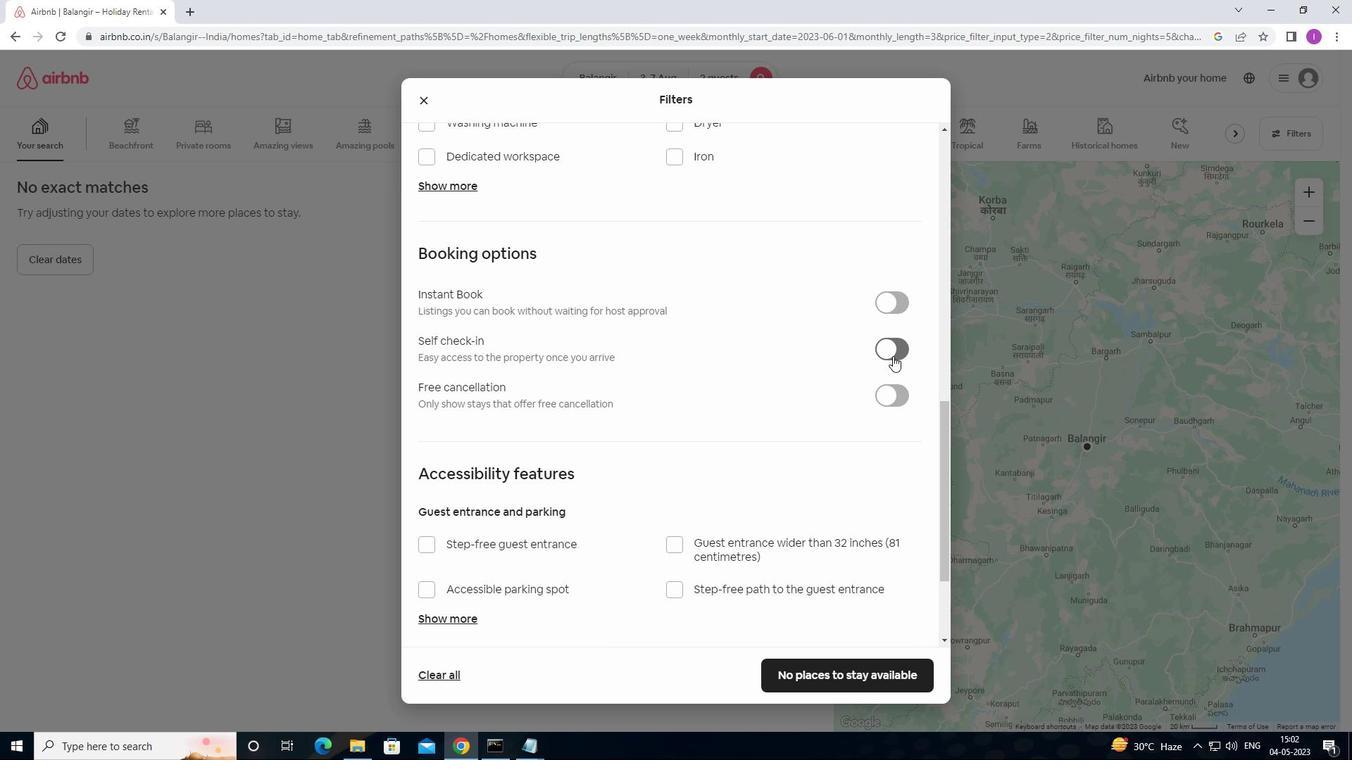 
Action: Mouse moved to (541, 401)
Screenshot: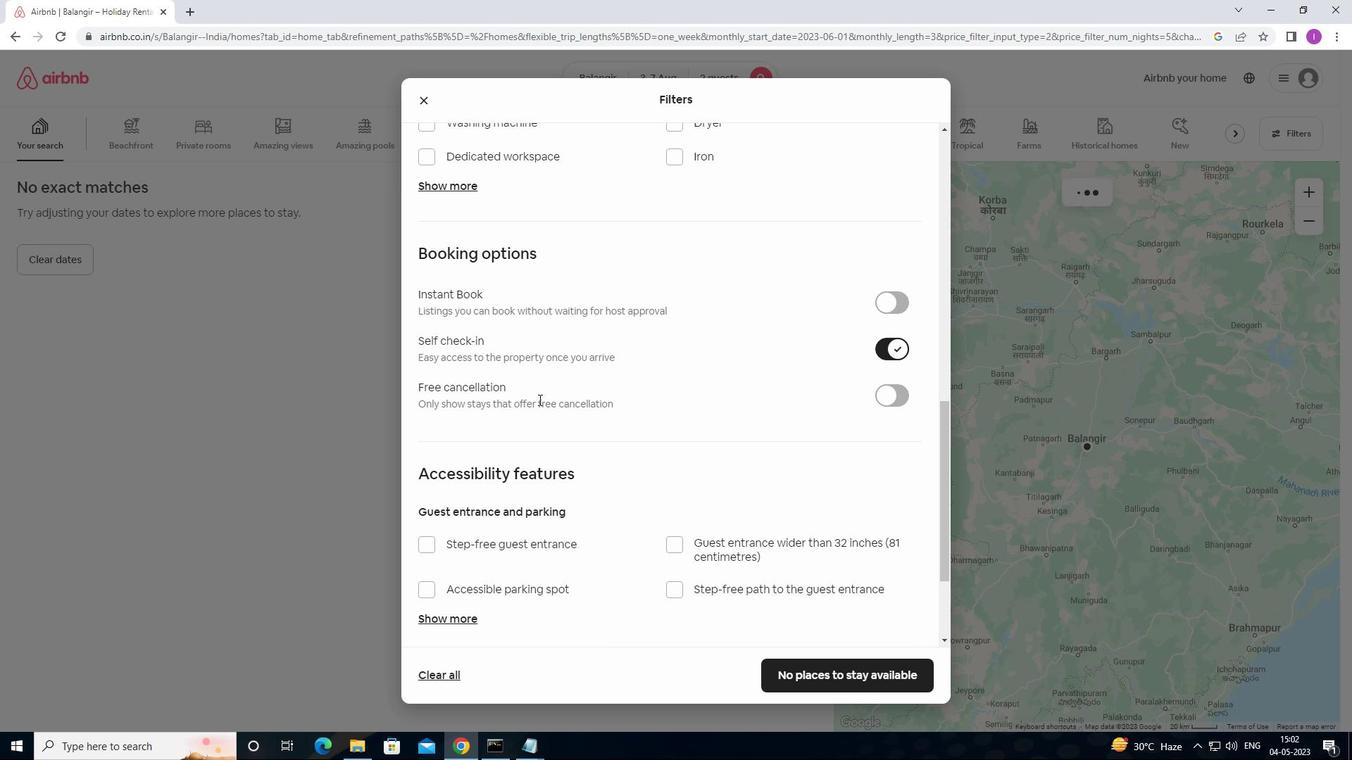 
Action: Mouse scrolled (541, 400) with delta (0, 0)
Screenshot: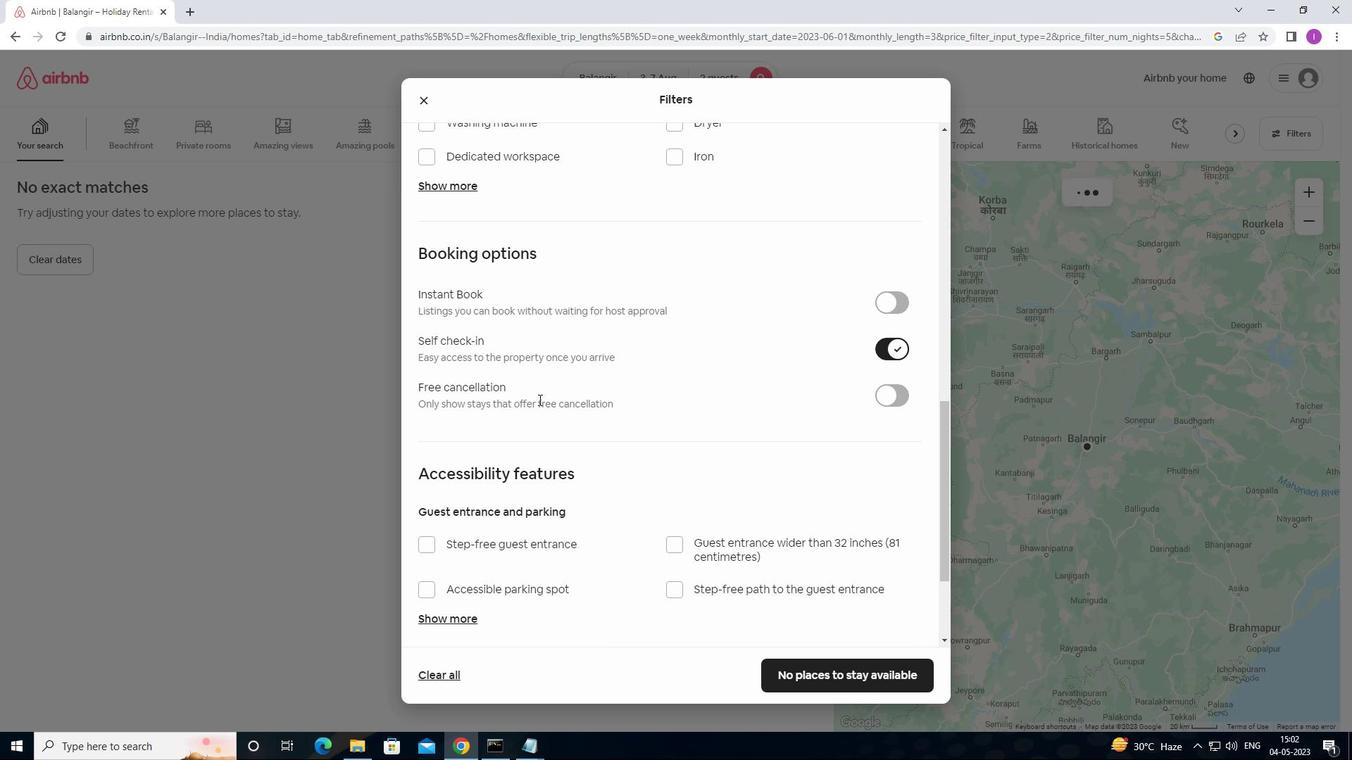 
Action: Mouse moved to (542, 402)
Screenshot: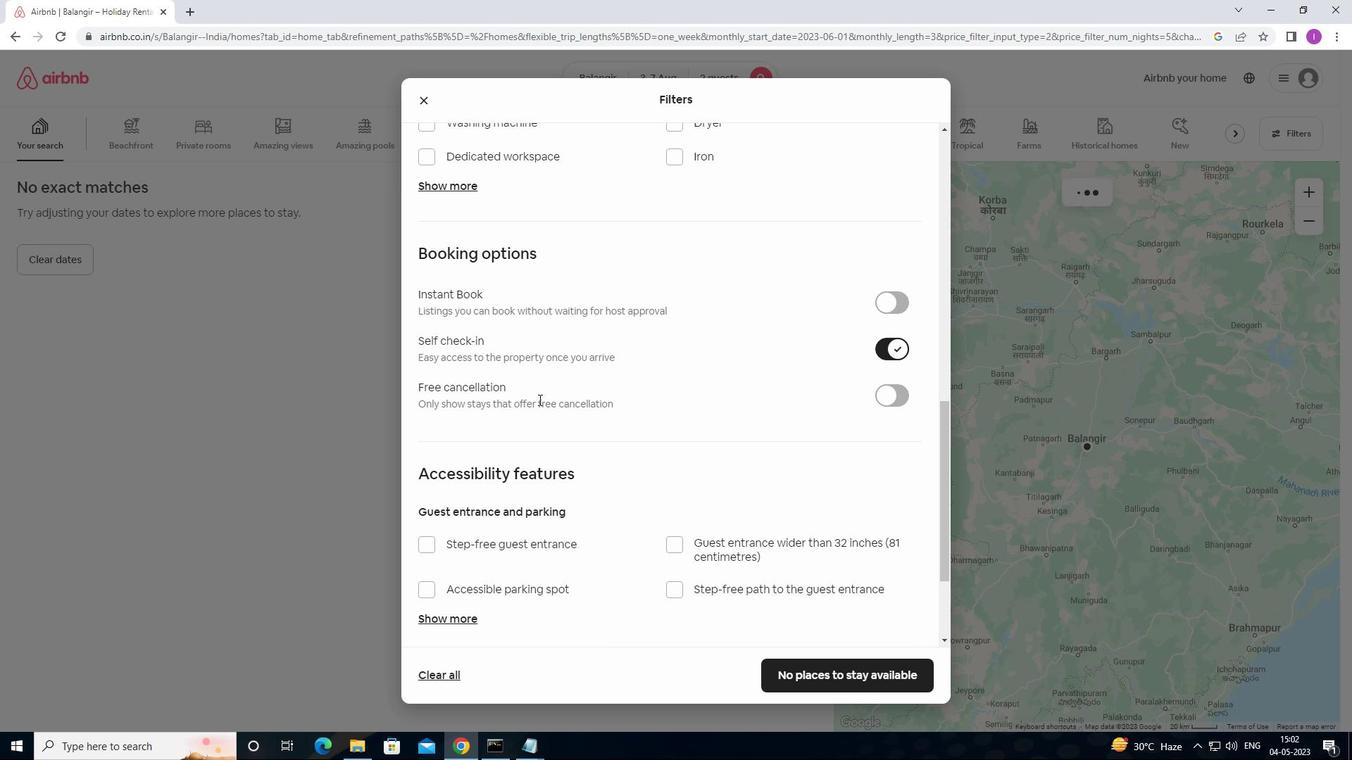 
Action: Mouse scrolled (542, 402) with delta (0, 0)
Screenshot: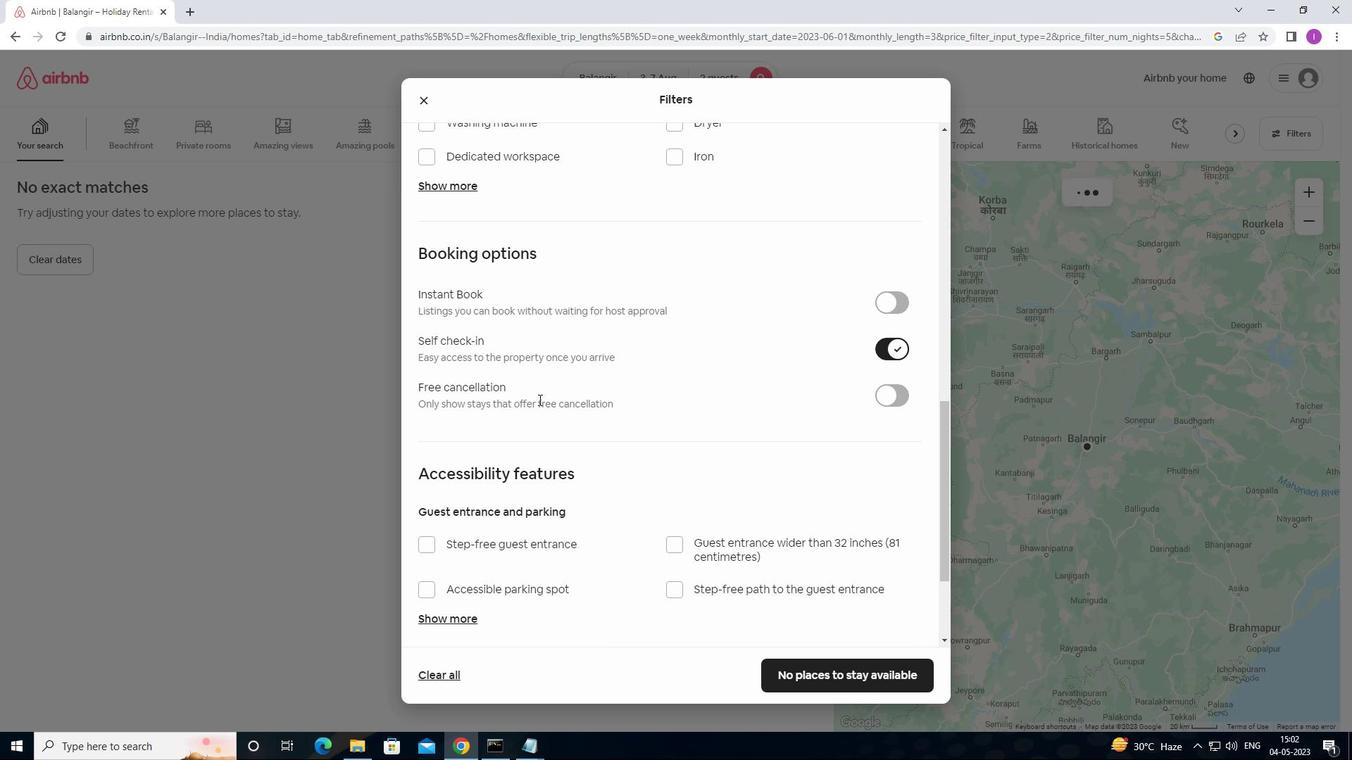 
Action: Mouse moved to (545, 404)
Screenshot: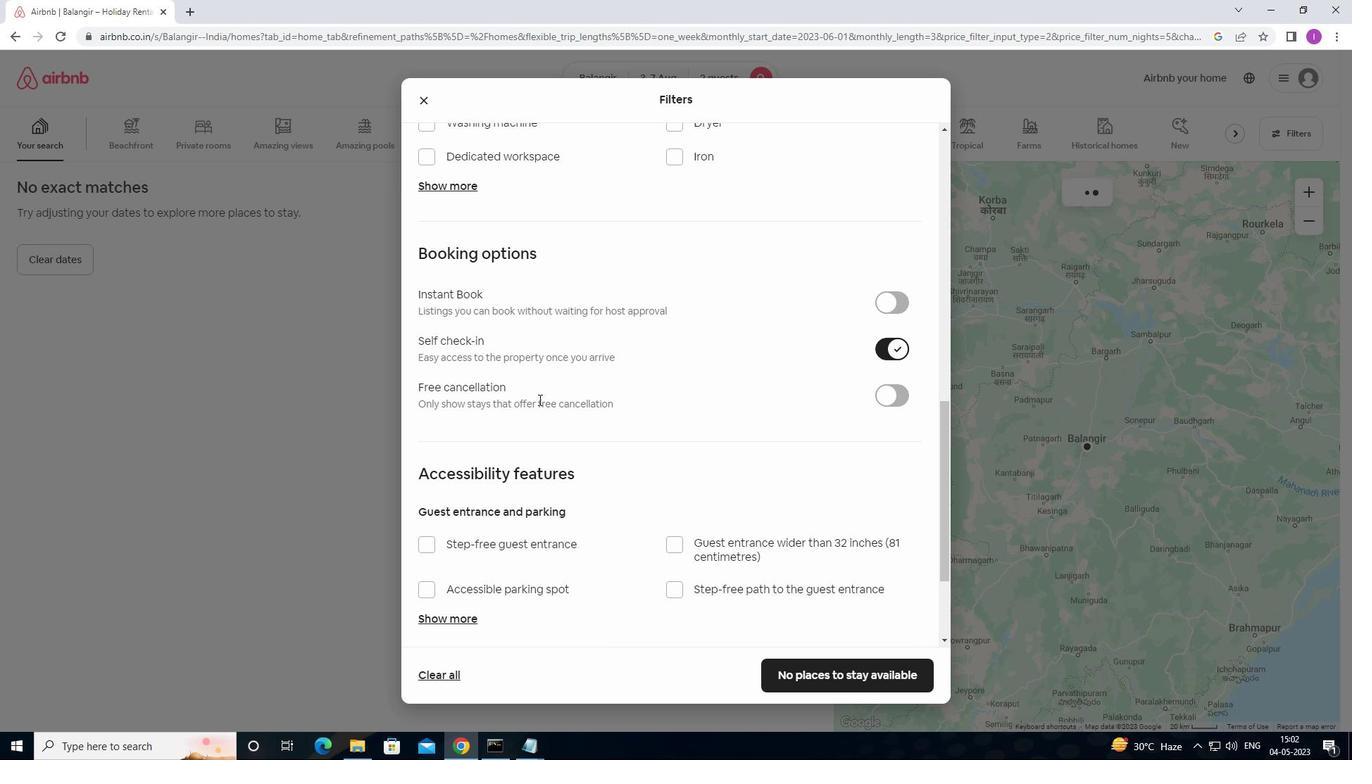 
Action: Mouse scrolled (545, 404) with delta (0, 0)
Screenshot: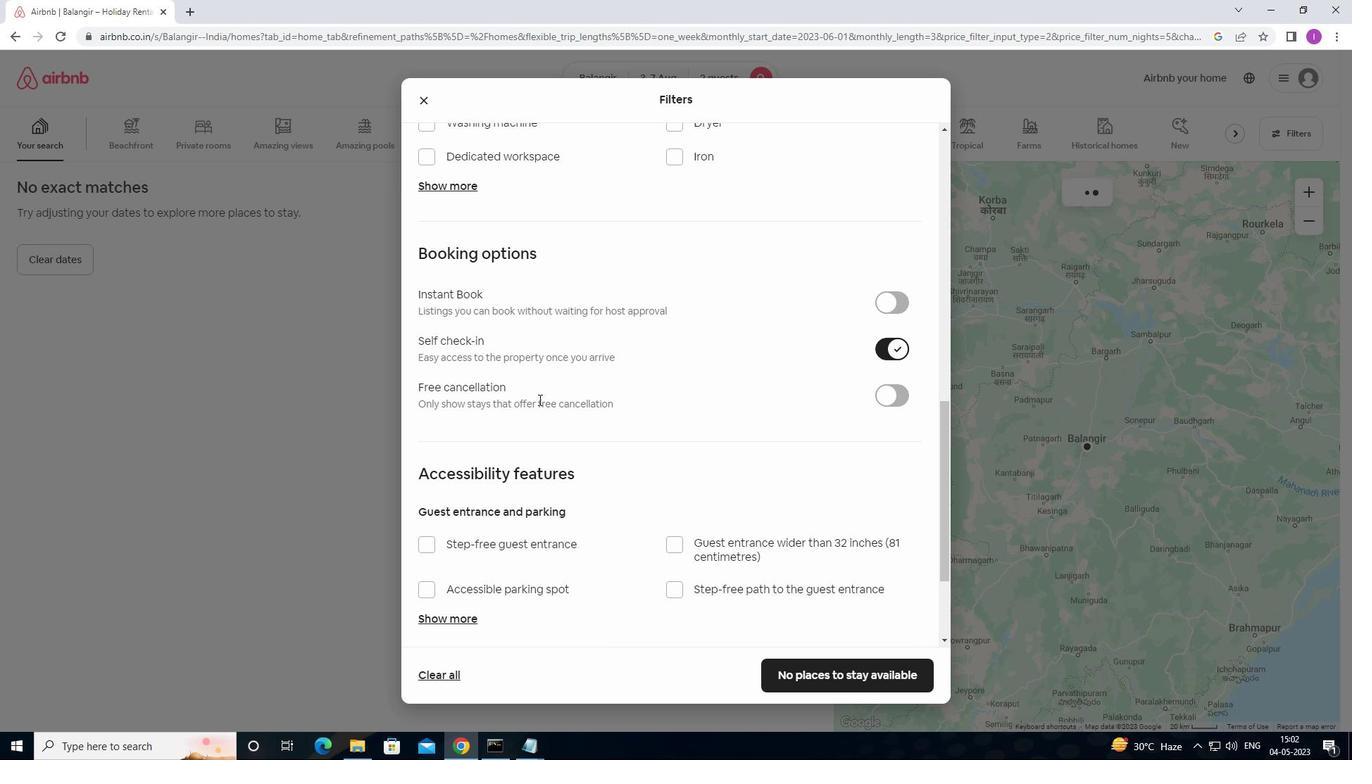 
Action: Mouse moved to (547, 407)
Screenshot: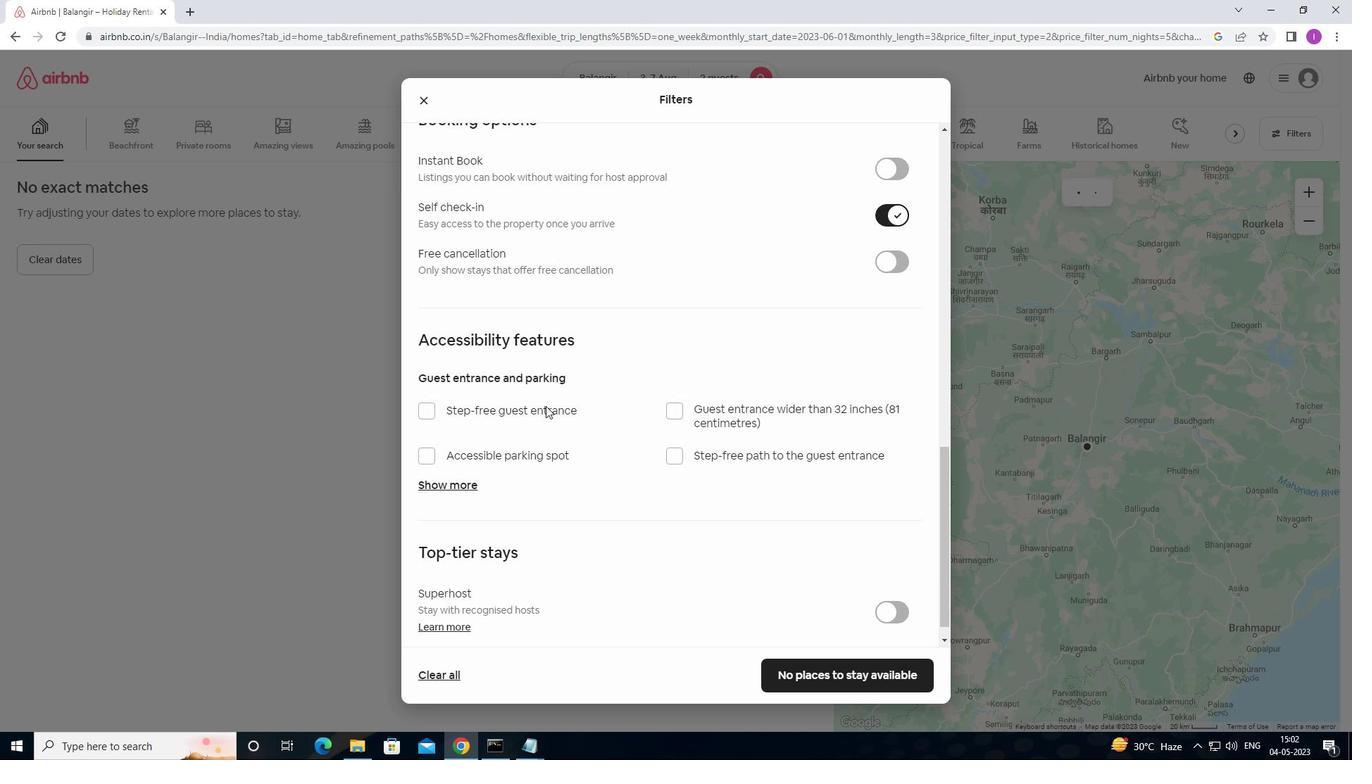 
Action: Mouse scrolled (547, 406) with delta (0, 0)
Screenshot: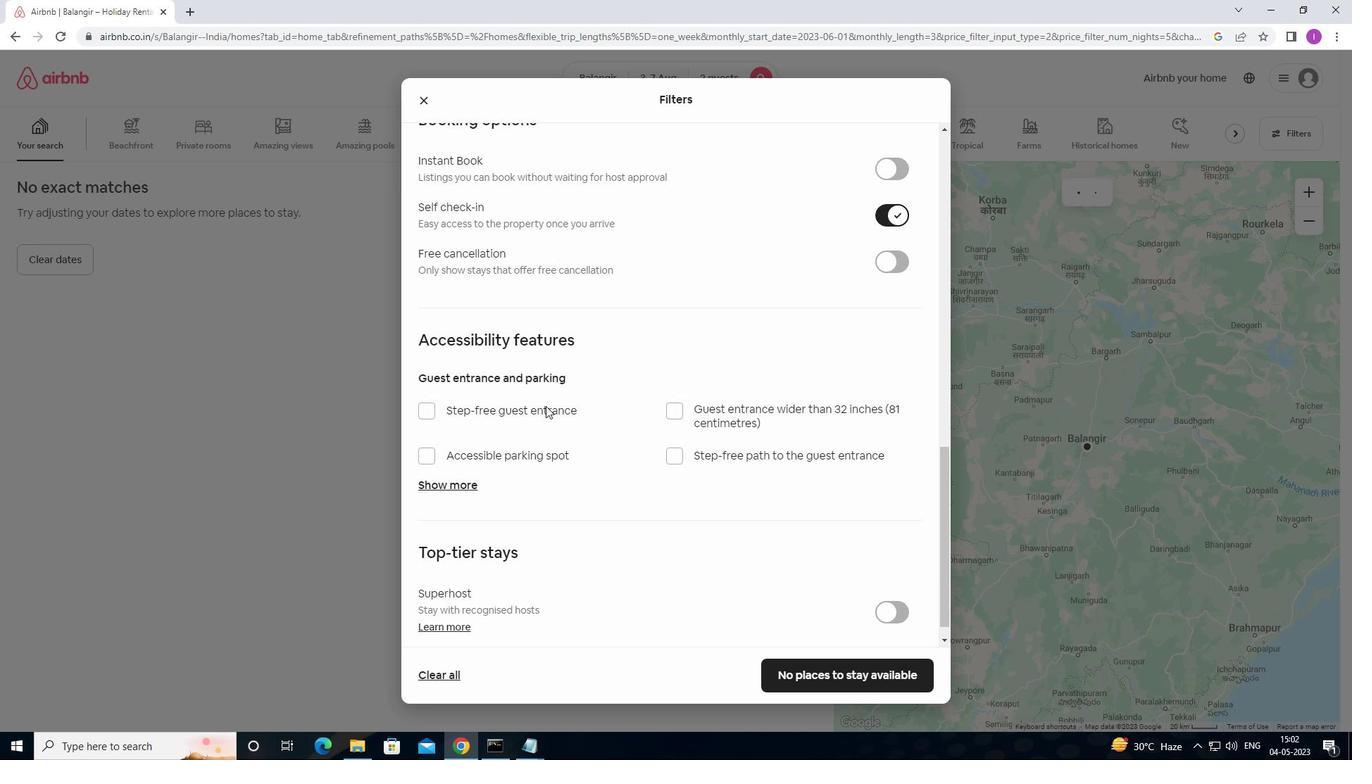 
Action: Mouse moved to (547, 407)
Screenshot: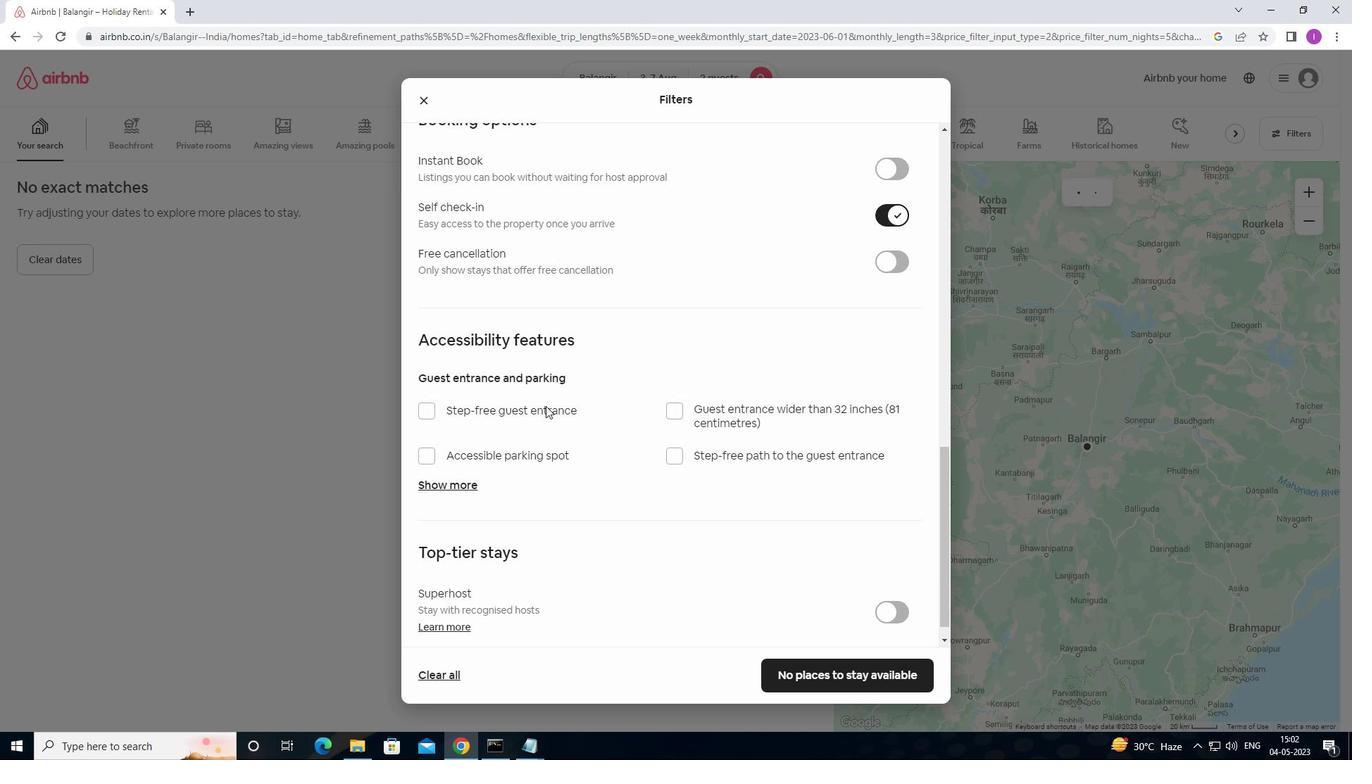 
Action: Mouse scrolled (547, 406) with delta (0, 0)
Screenshot: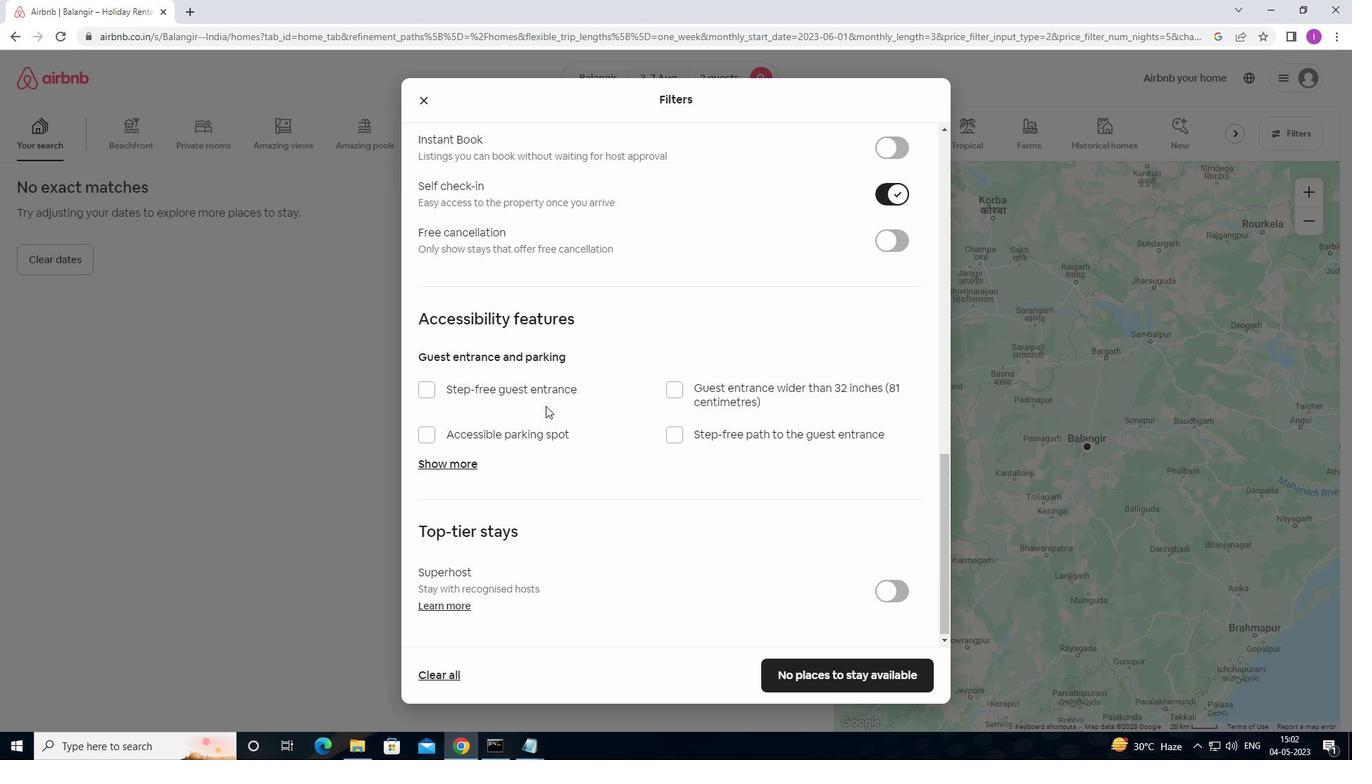 
Action: Mouse moved to (547, 407)
Screenshot: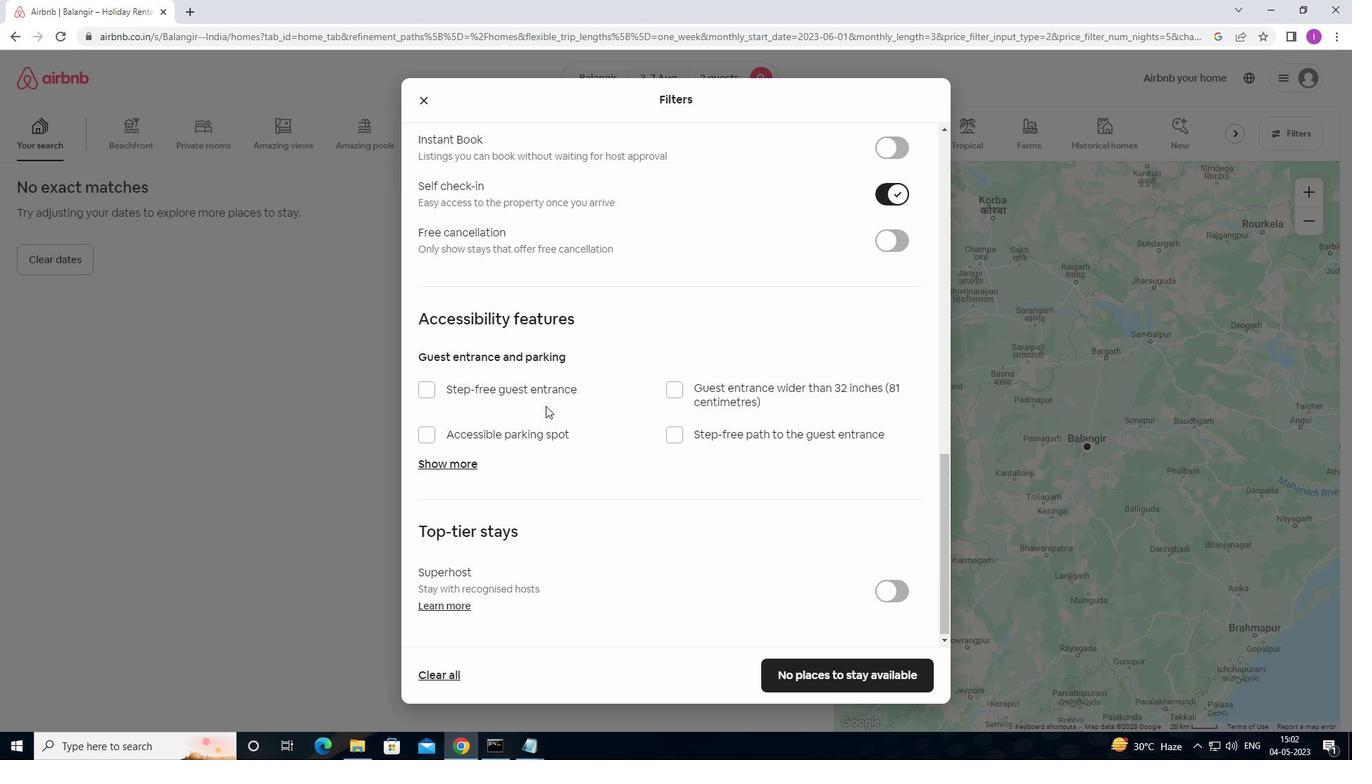 
Action: Mouse scrolled (547, 406) with delta (0, 0)
Screenshot: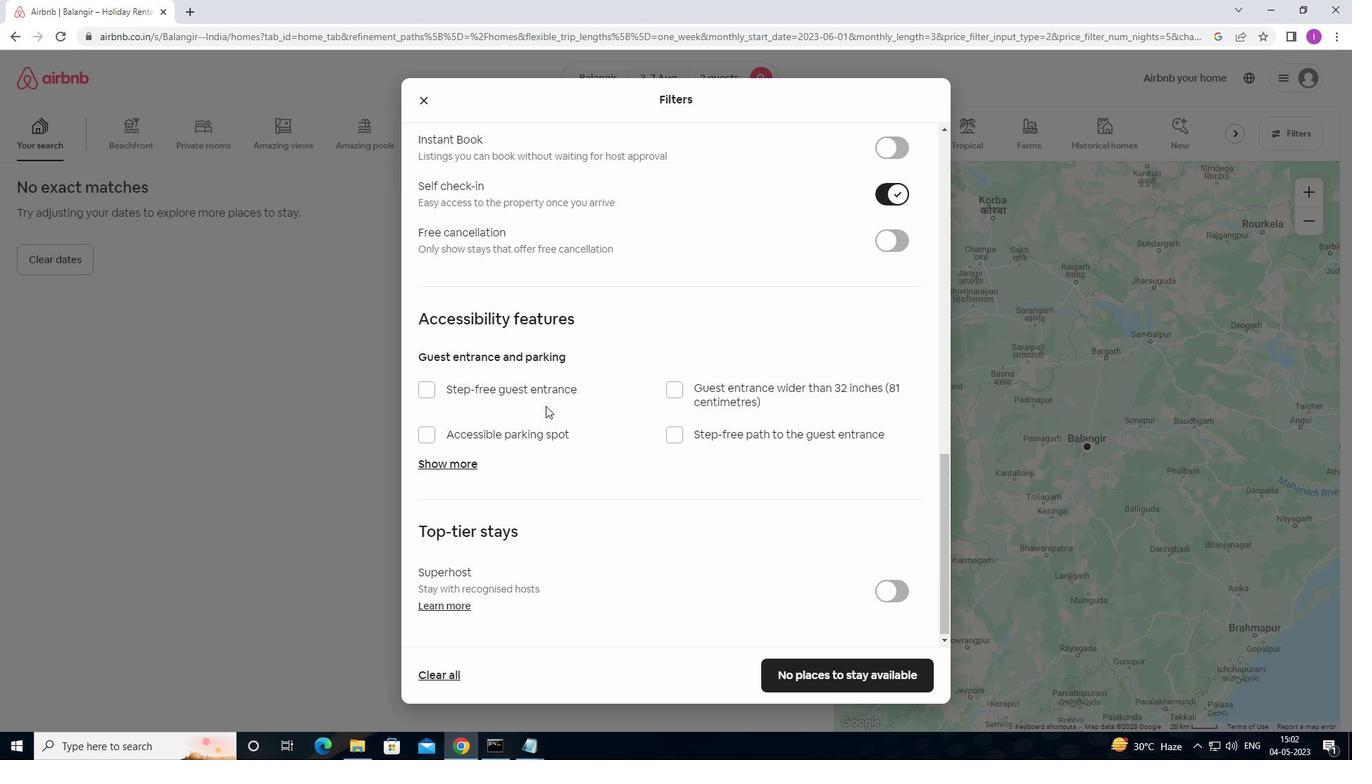 
Action: Mouse moved to (548, 407)
Screenshot: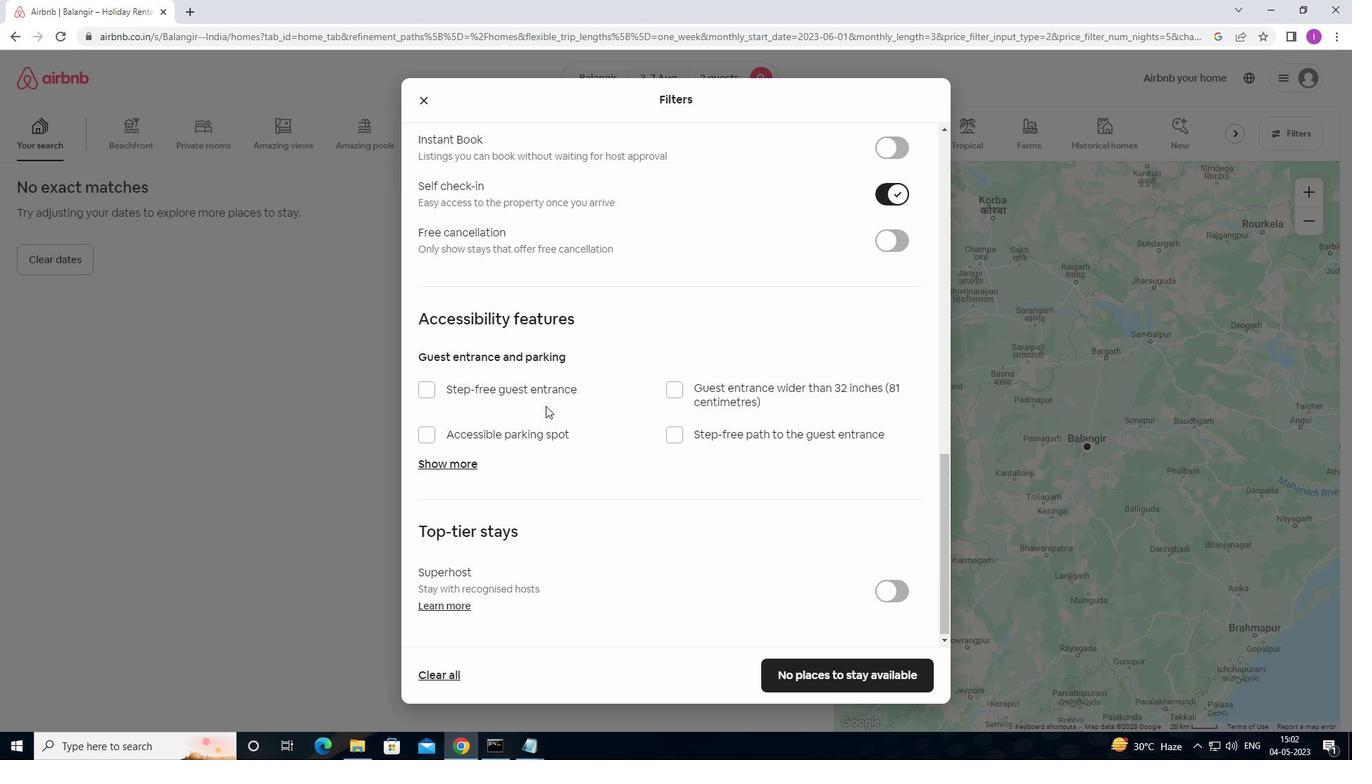 
Action: Mouse scrolled (548, 406) with delta (0, 0)
Screenshot: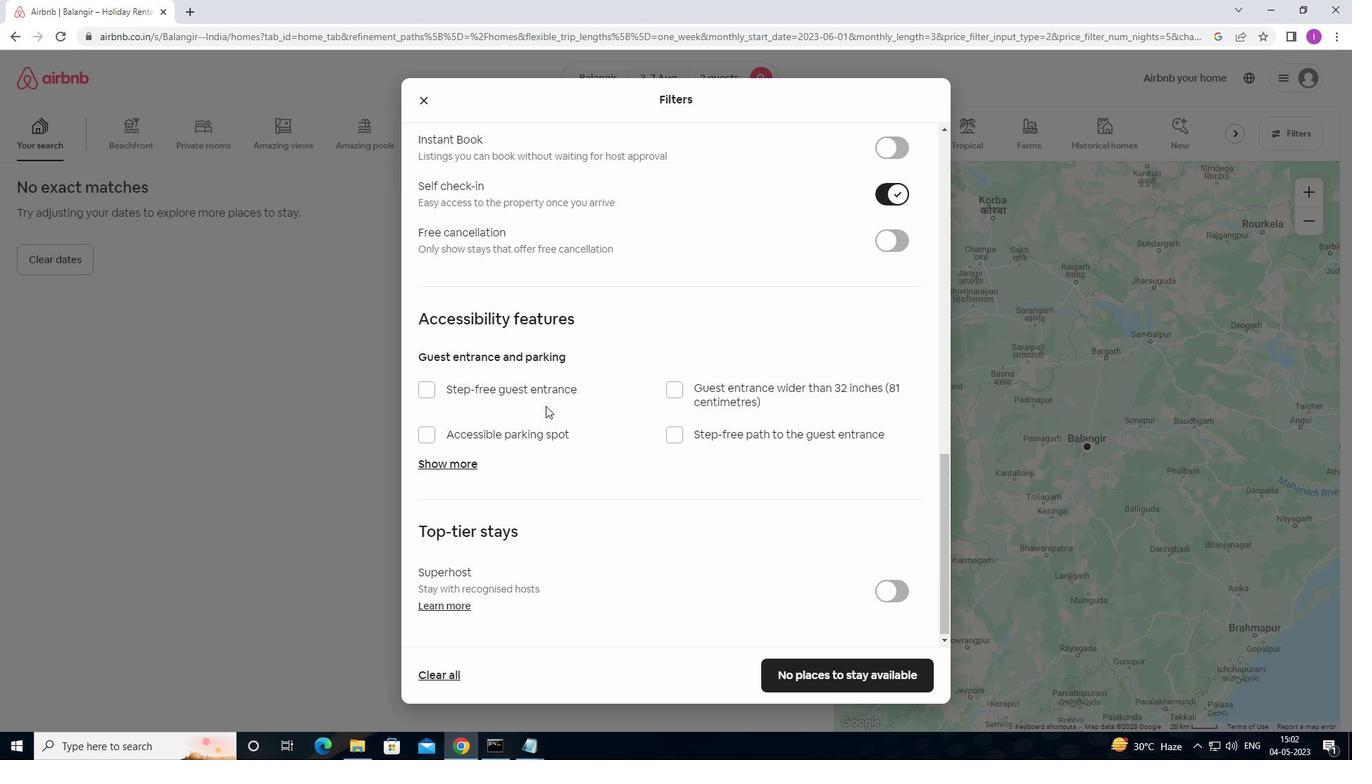 
Action: Mouse moved to (574, 407)
Screenshot: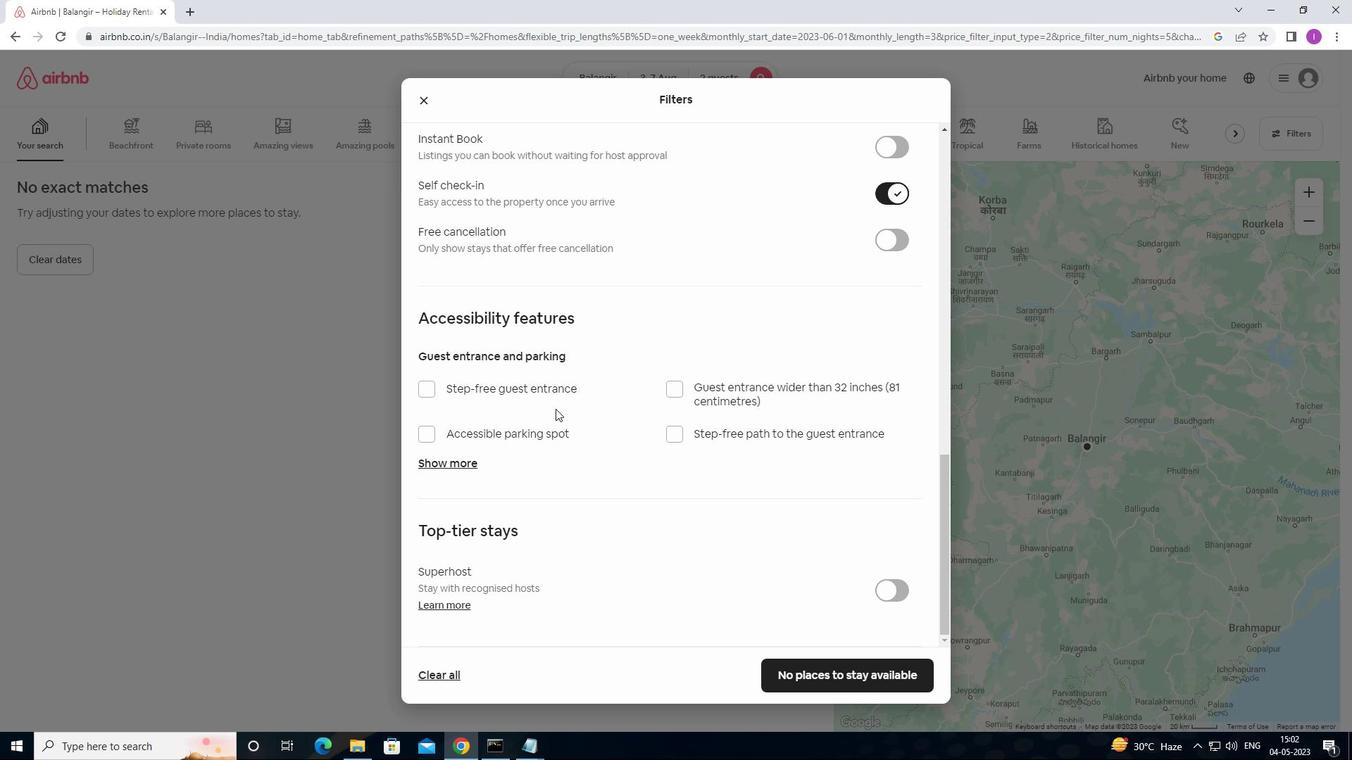 
Action: Mouse scrolled (574, 406) with delta (0, 0)
Screenshot: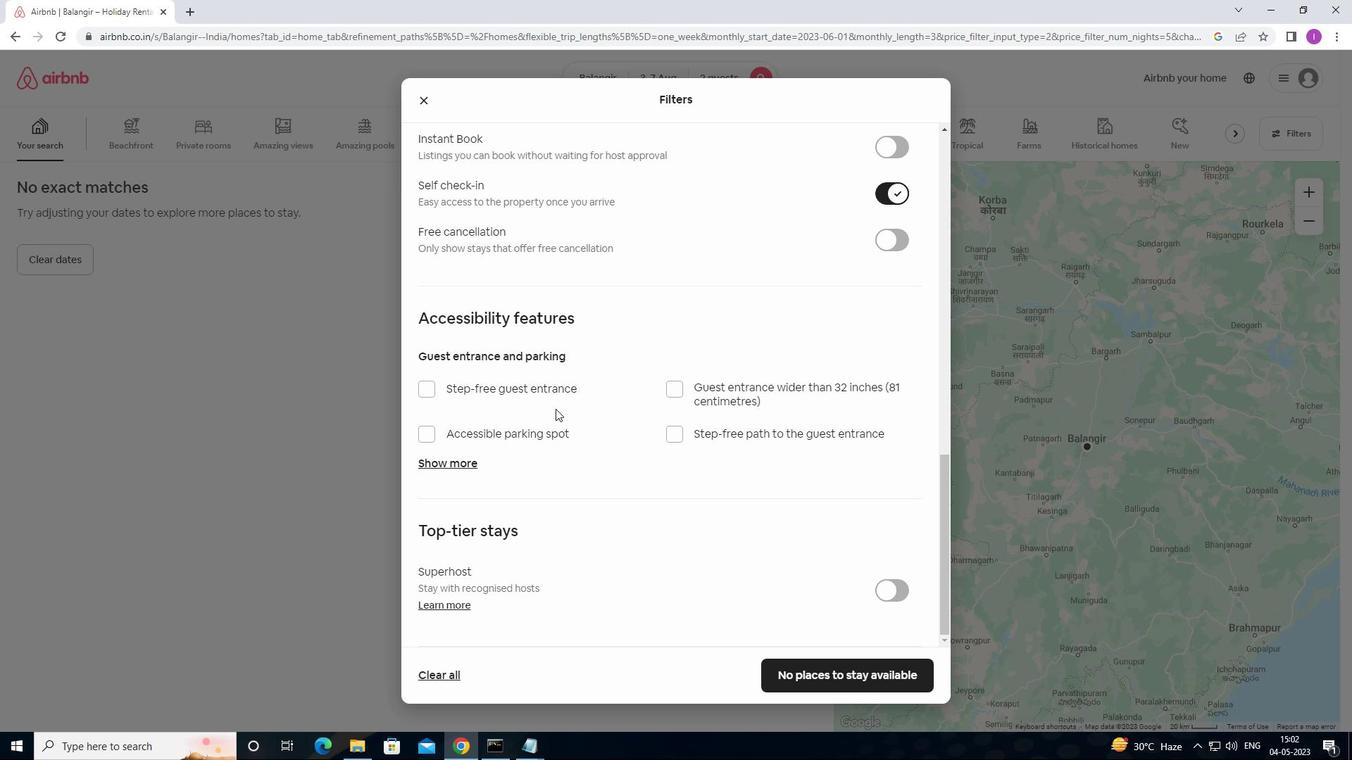 
Action: Mouse moved to (609, 417)
Screenshot: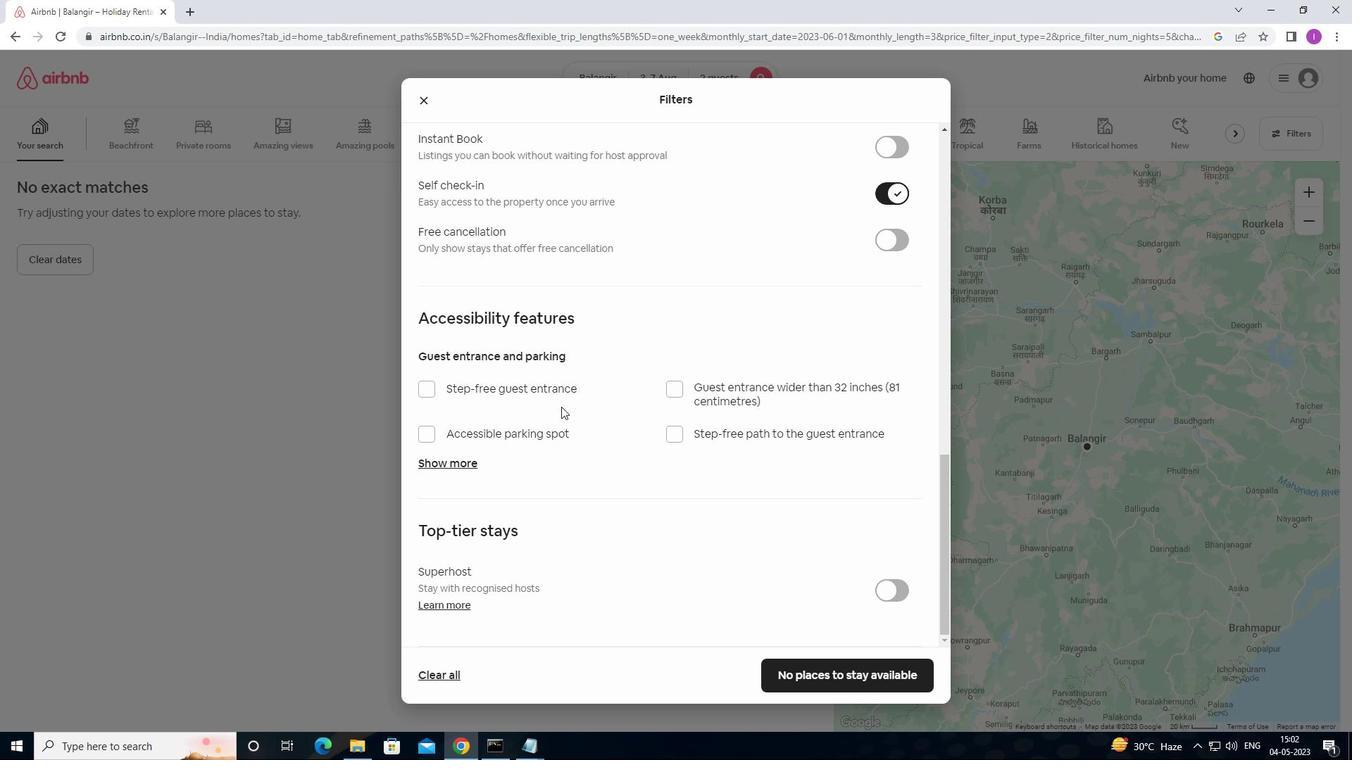 
Action: Mouse scrolled (609, 416) with delta (0, 0)
Screenshot: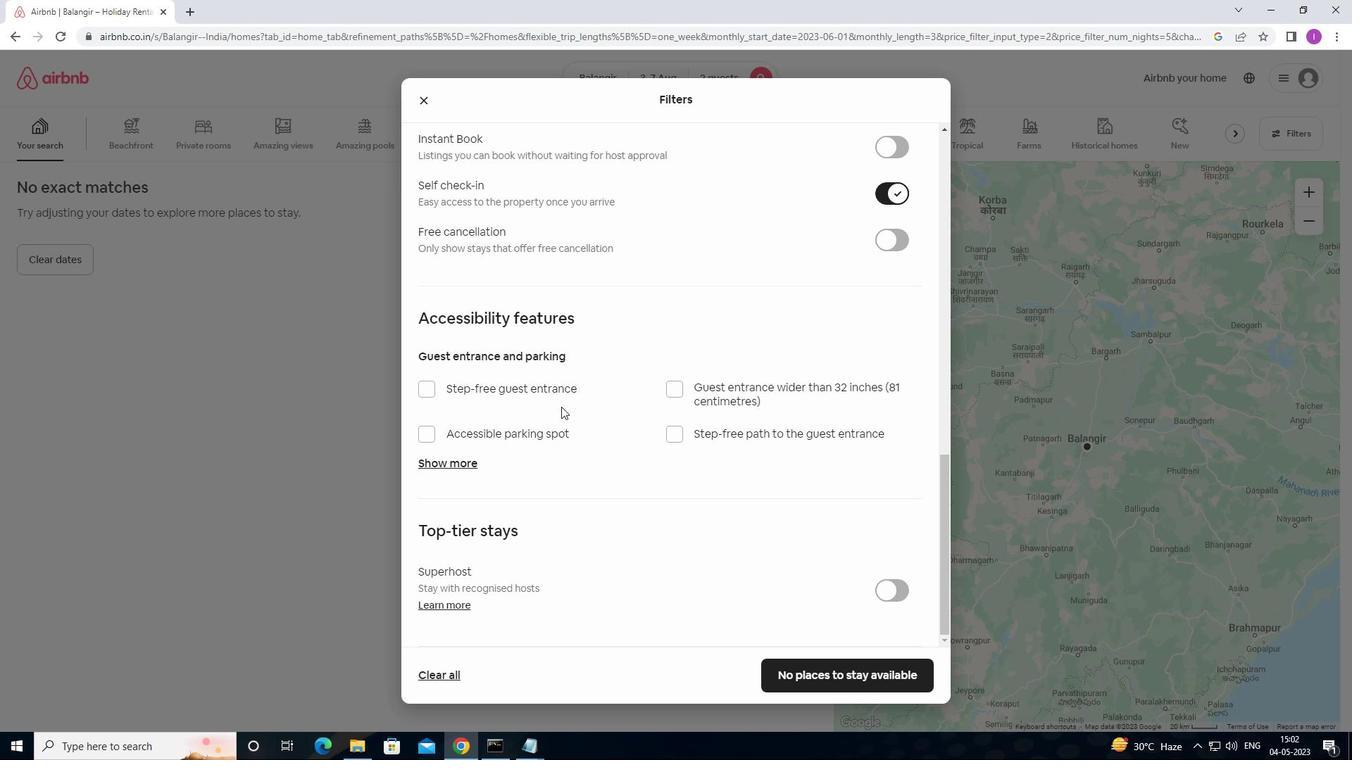 
Action: Mouse moved to (795, 671)
Screenshot: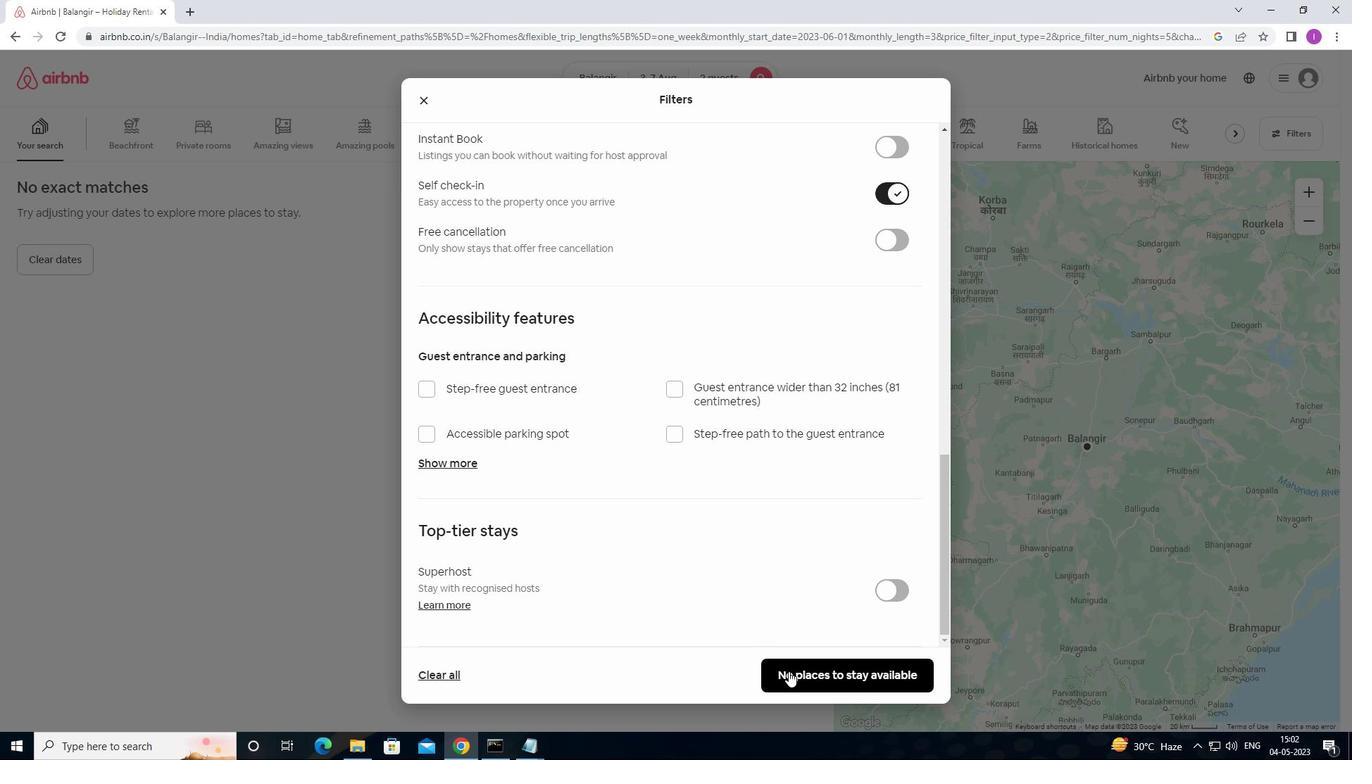
Action: Mouse pressed left at (795, 671)
Screenshot: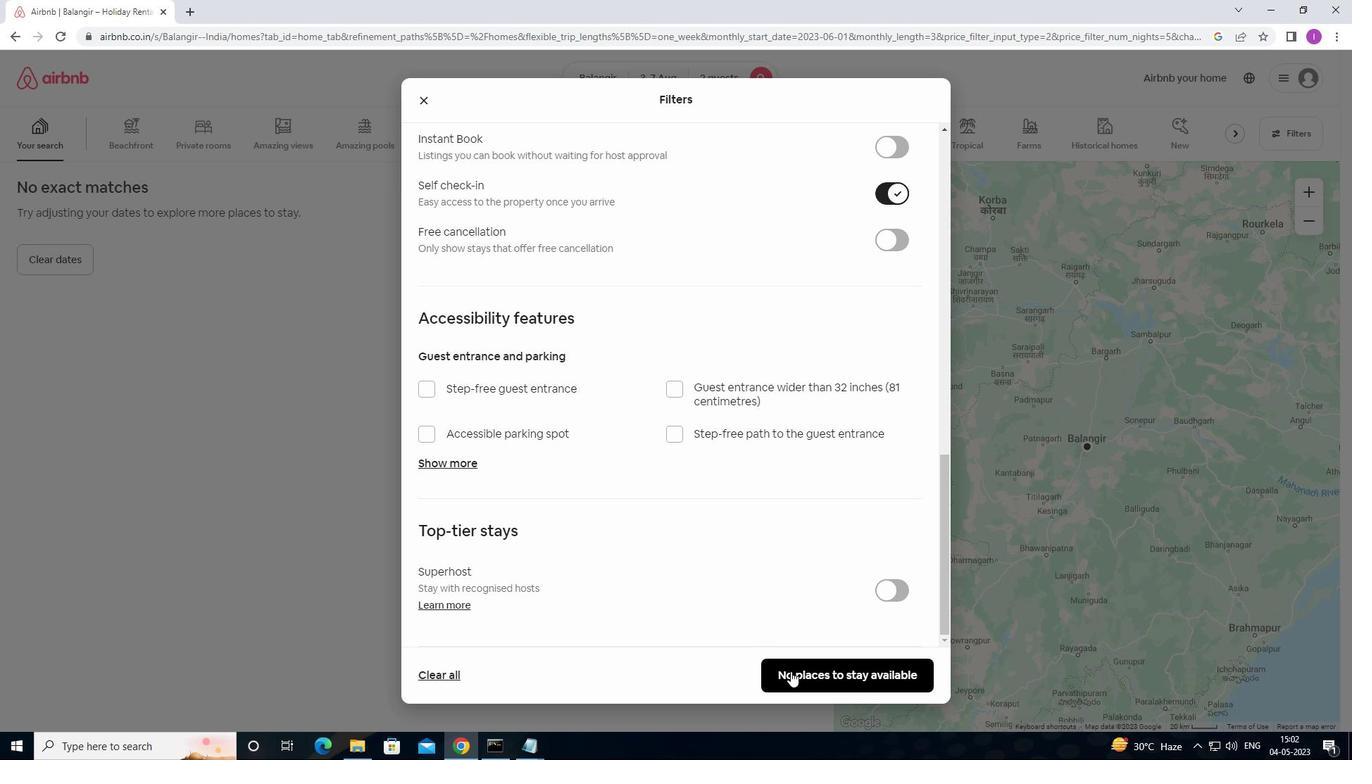 
Action: Mouse moved to (753, 633)
Screenshot: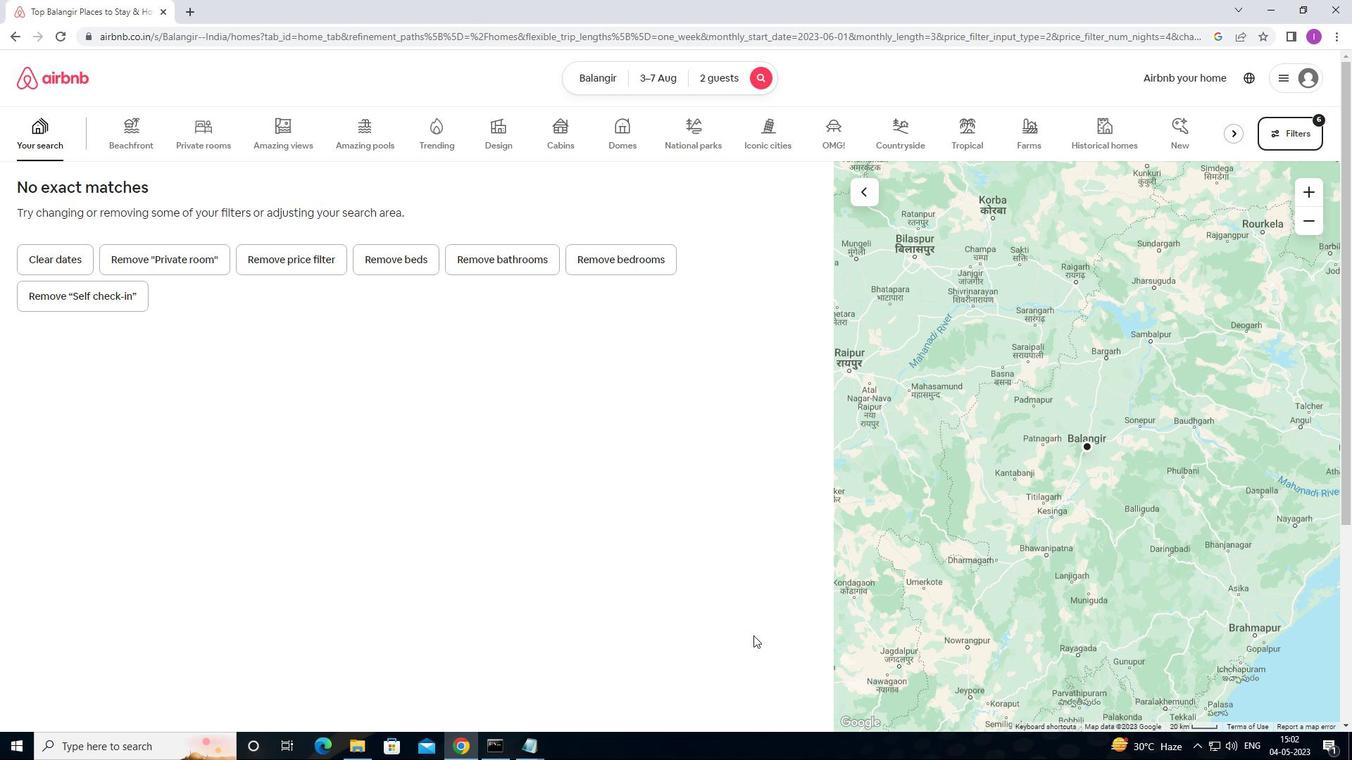 
